 Task: Look for space in Muncar, Indonesia from 9th June, 2023 to 11th June, 2023 for 2 adults in price range Rs.6000 to Rs.10000. Place can be entire place with 2 bedrooms having 2 beds and 1 bathroom. Property type can be house, flat, guest house. Amenities needed are: wifi. Booking option can be shelf check-in. Required host language is English.
Action: Mouse moved to (442, 52)
Screenshot: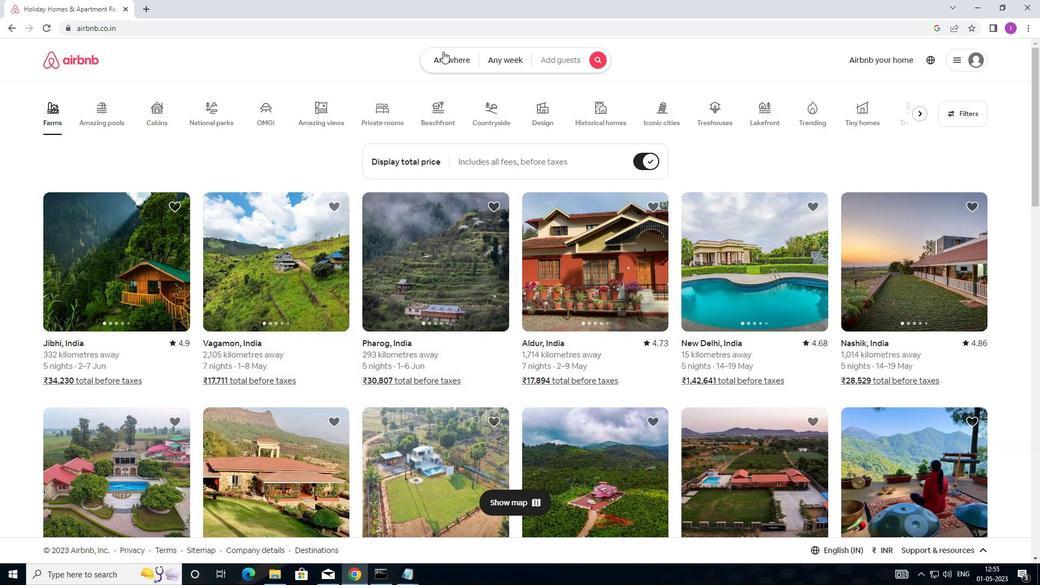 
Action: Mouse pressed left at (442, 52)
Screenshot: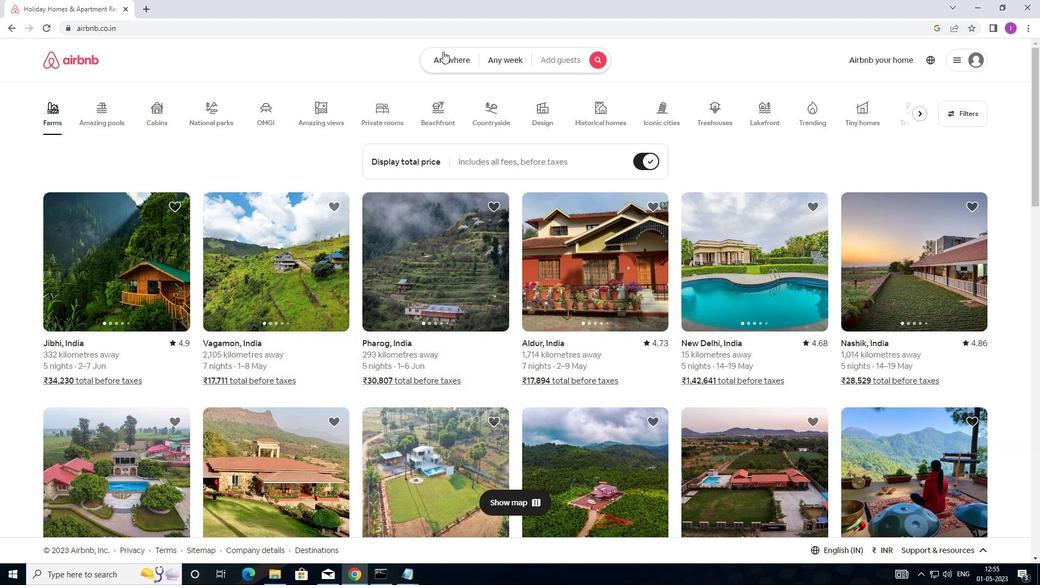 
Action: Mouse moved to (381, 97)
Screenshot: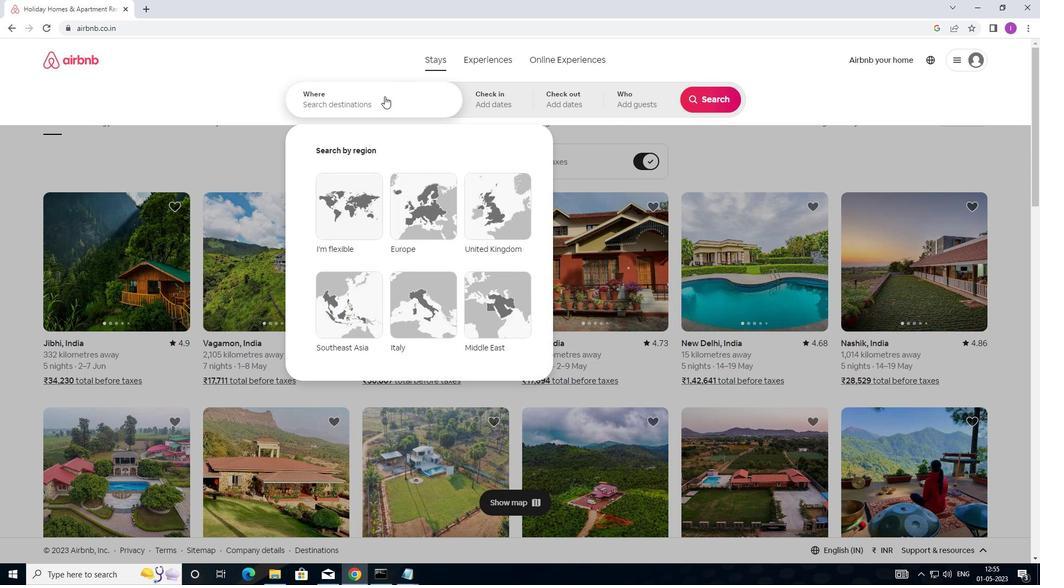 
Action: Mouse pressed left at (381, 97)
Screenshot: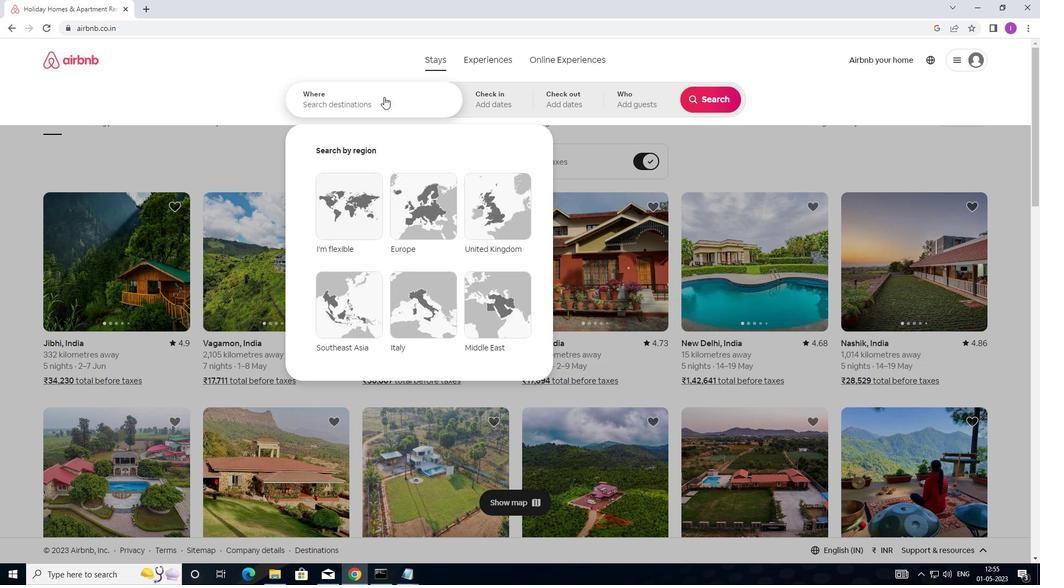 
Action: Mouse moved to (456, 97)
Screenshot: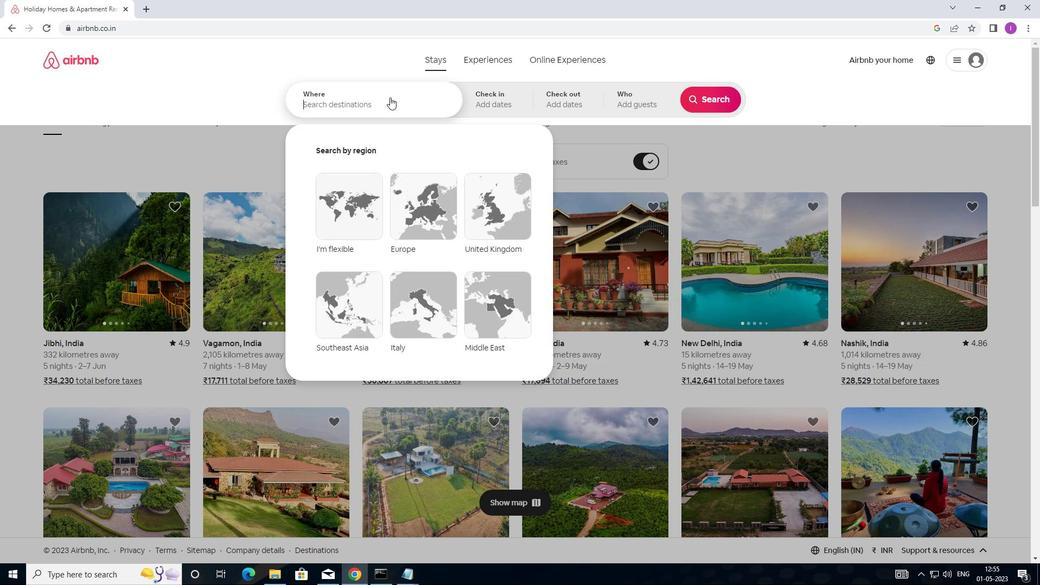 
Action: Key pressed <Key.shift>
Screenshot: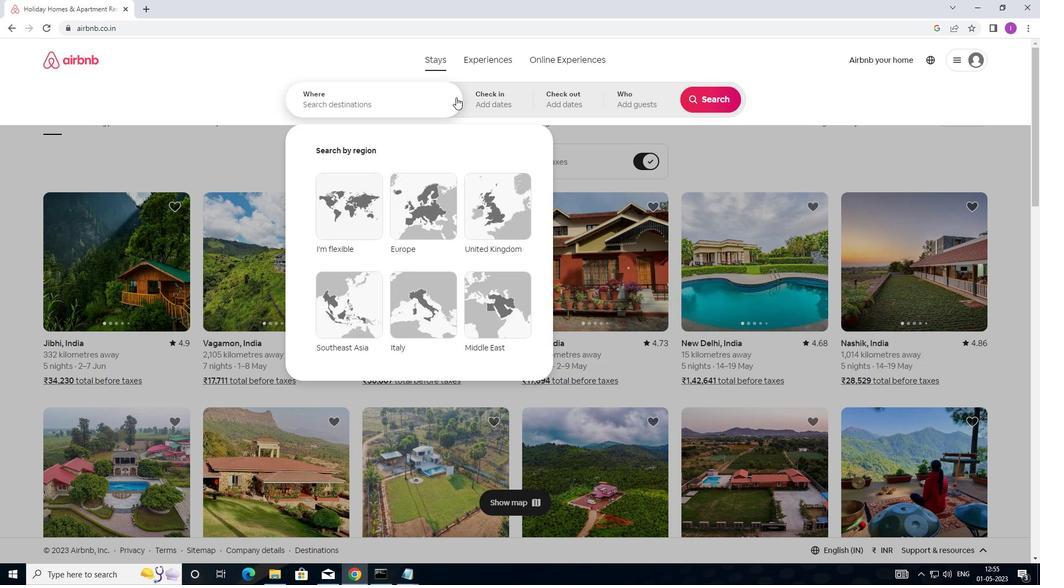 
Action: Mouse moved to (546, 35)
Screenshot: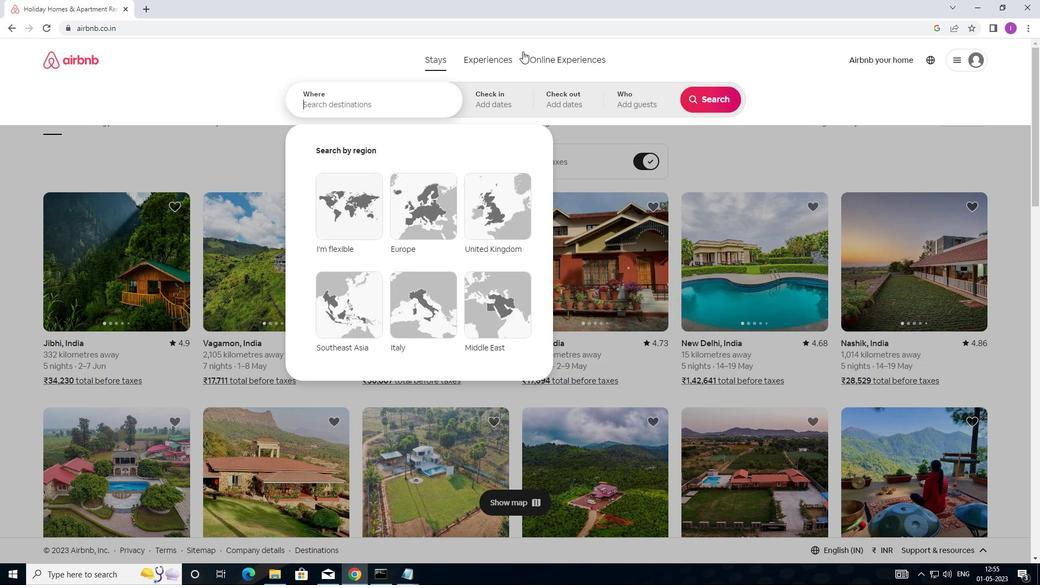 
Action: Key pressed <Key.shift>
Screenshot: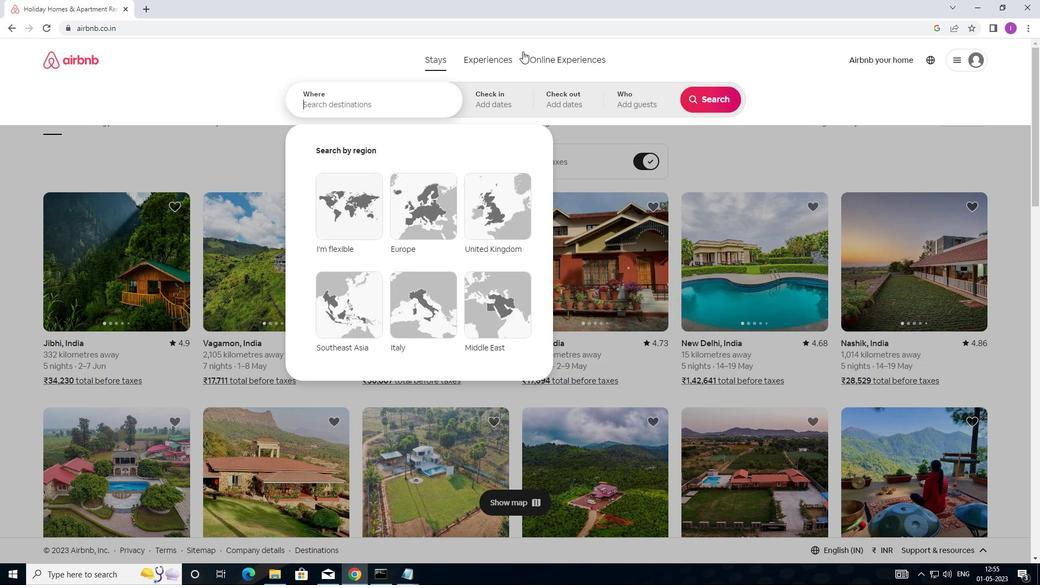 
Action: Mouse moved to (553, 31)
Screenshot: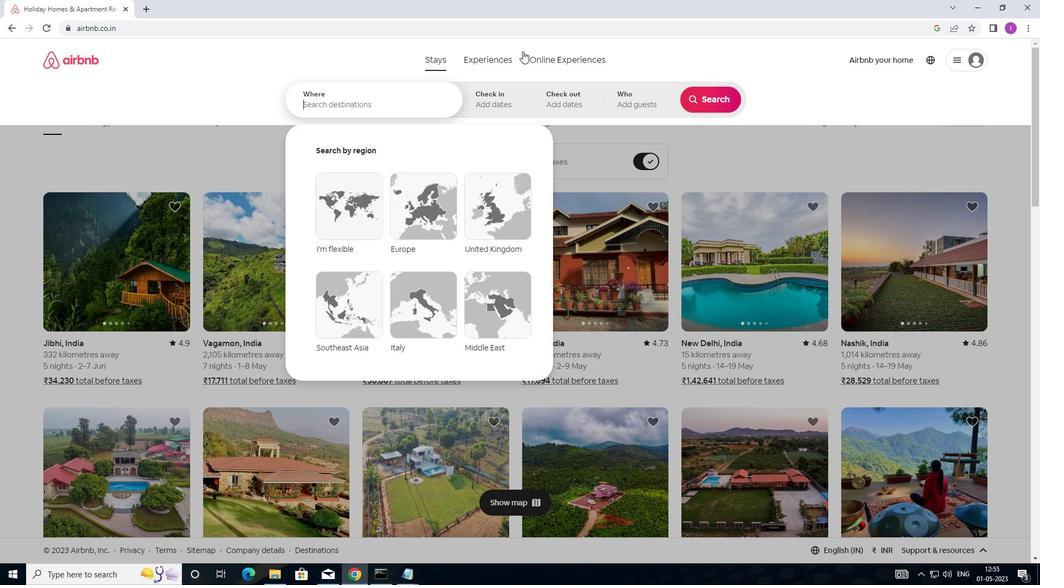 
Action: Key pressed <Key.shift>
Screenshot: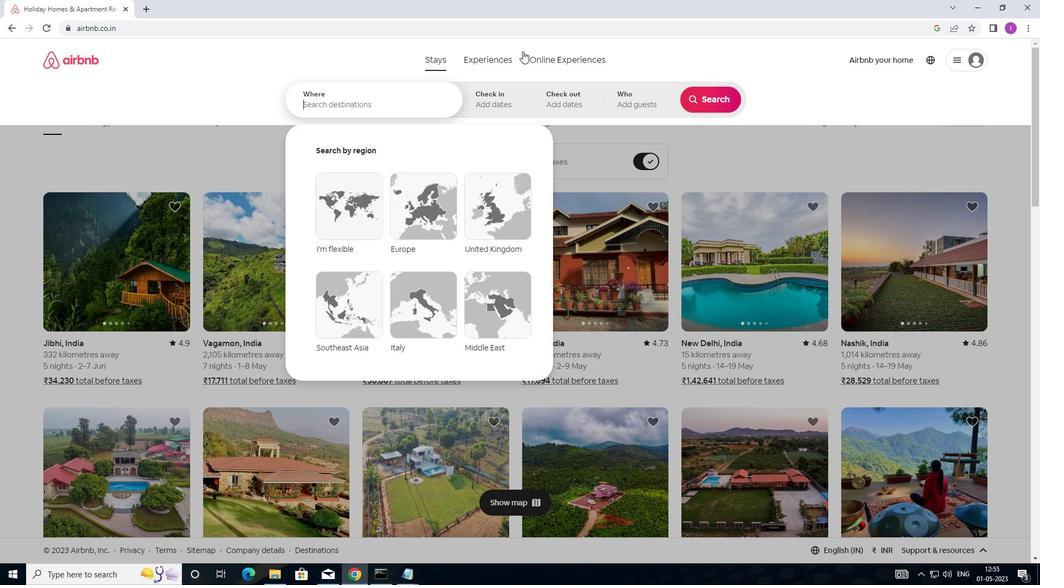 
Action: Mouse moved to (561, 27)
Screenshot: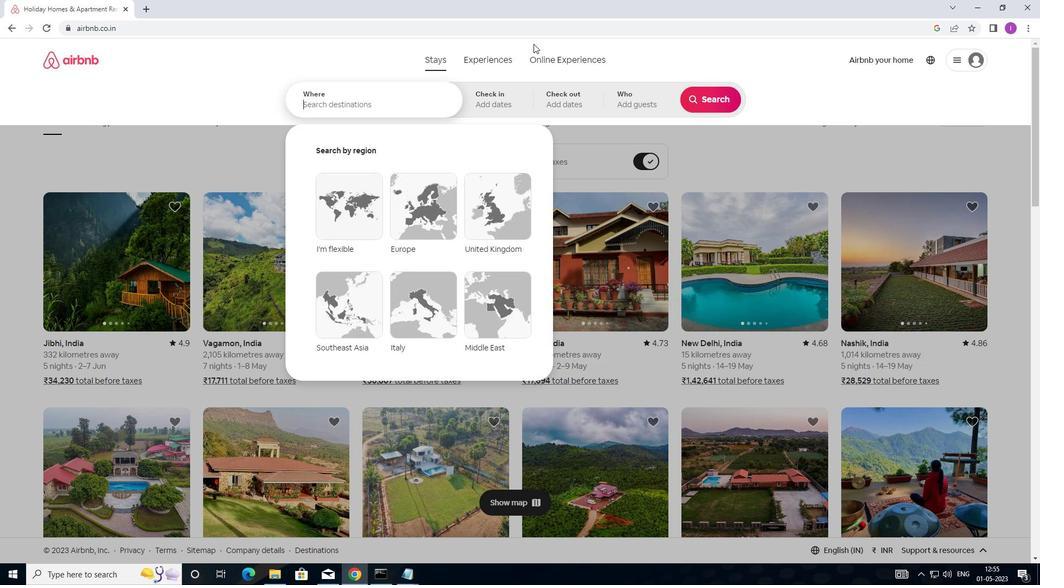 
Action: Key pressed <Key.shift>
Screenshot: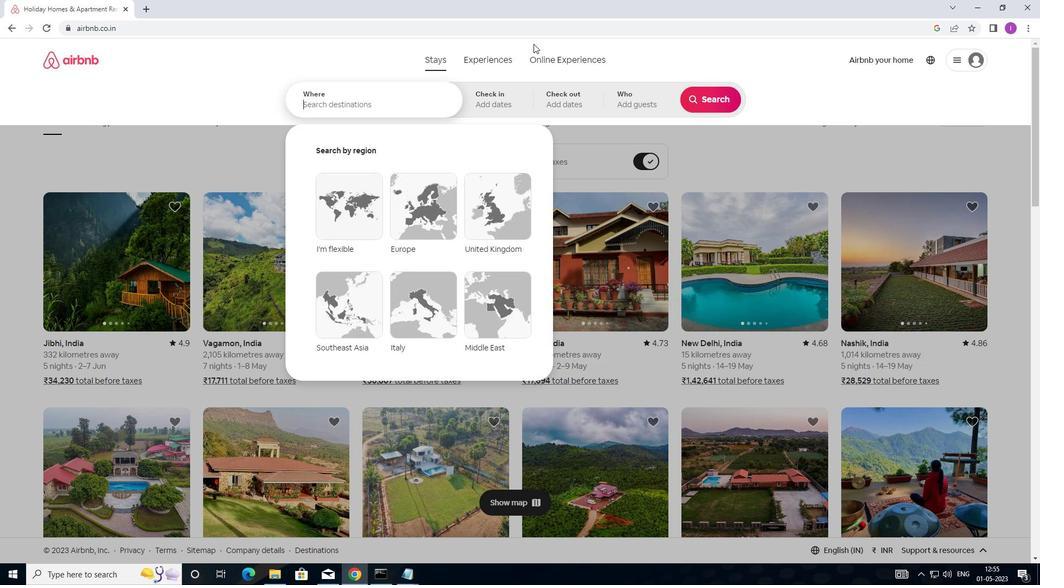 
Action: Mouse moved to (569, 23)
Screenshot: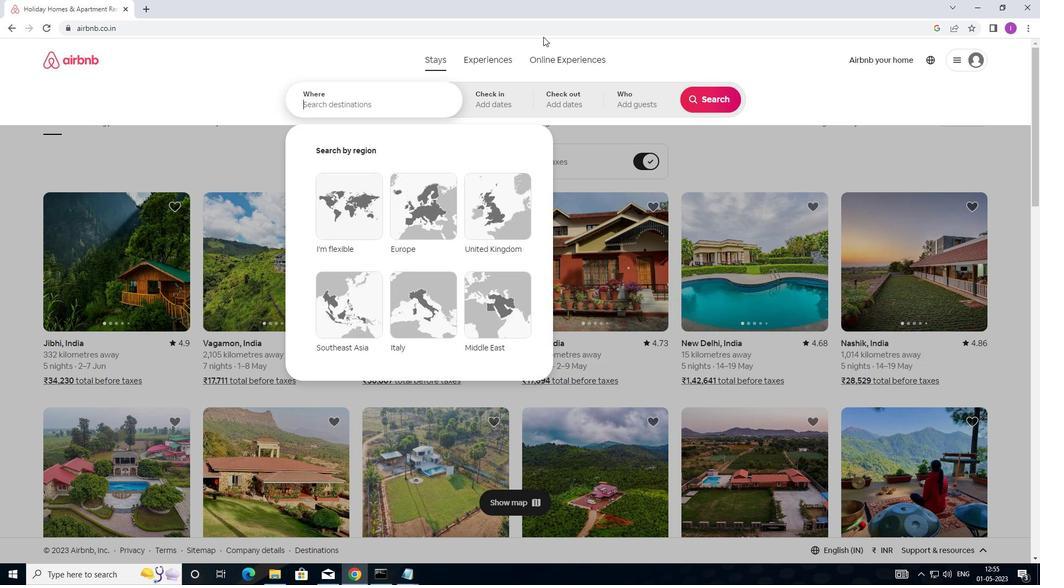 
Action: Key pressed <Key.shift>
Screenshot: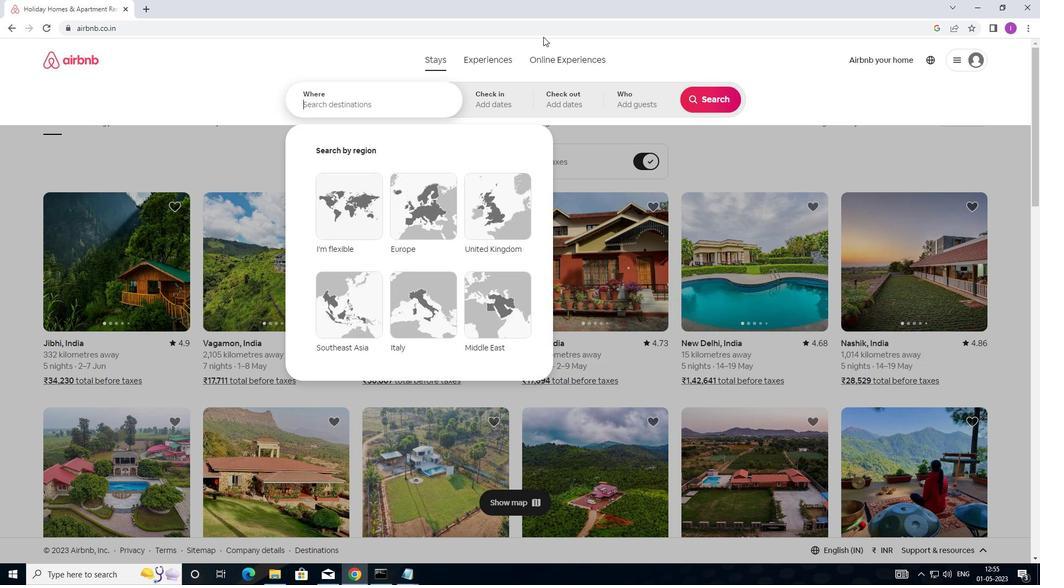 
Action: Mouse moved to (574, 22)
Screenshot: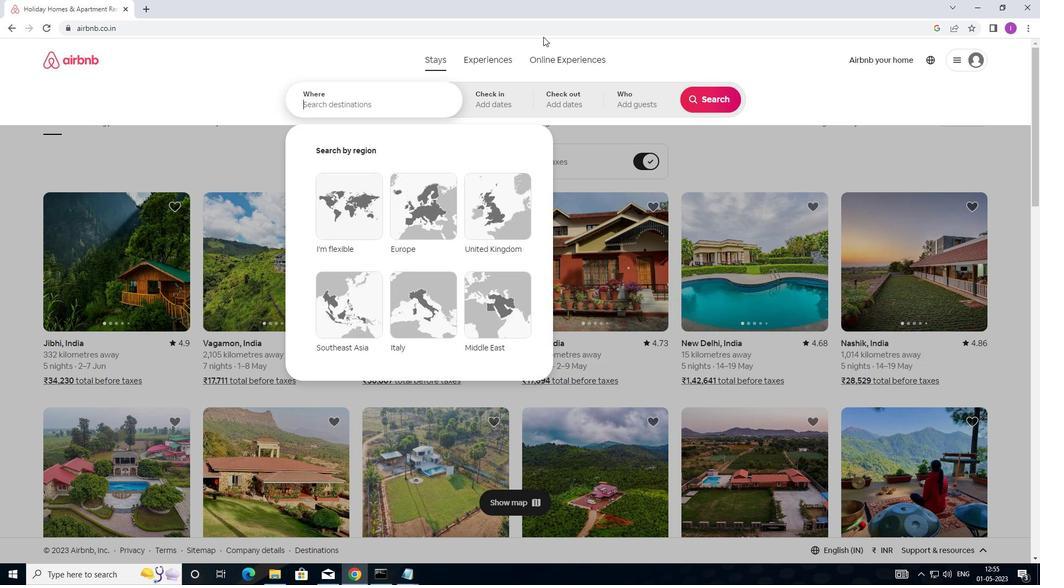 
Action: Key pressed <Key.shift>
Screenshot: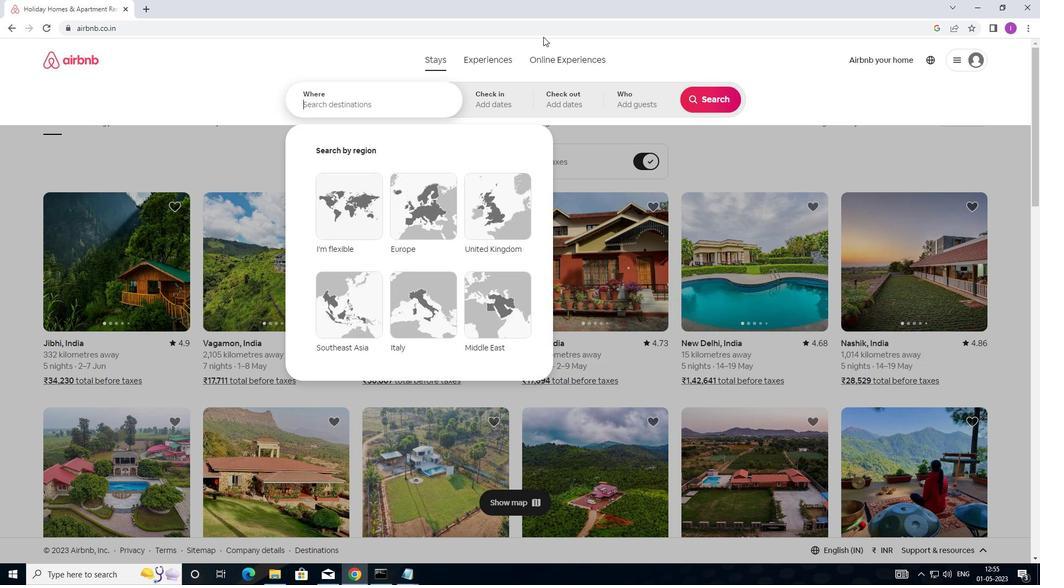 
Action: Mouse moved to (576, 21)
Screenshot: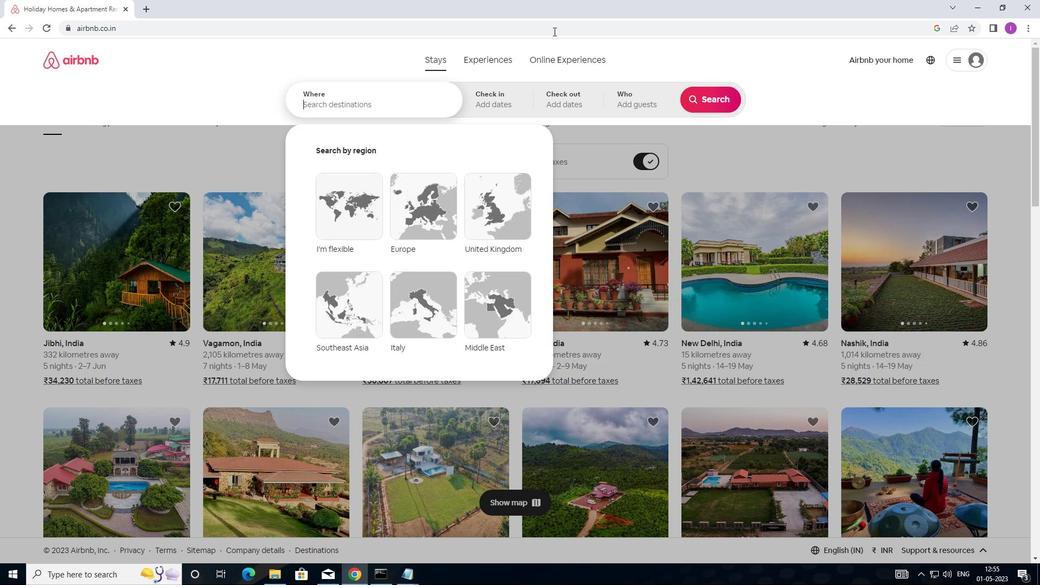 
Action: Key pressed <Key.shift>
Screenshot: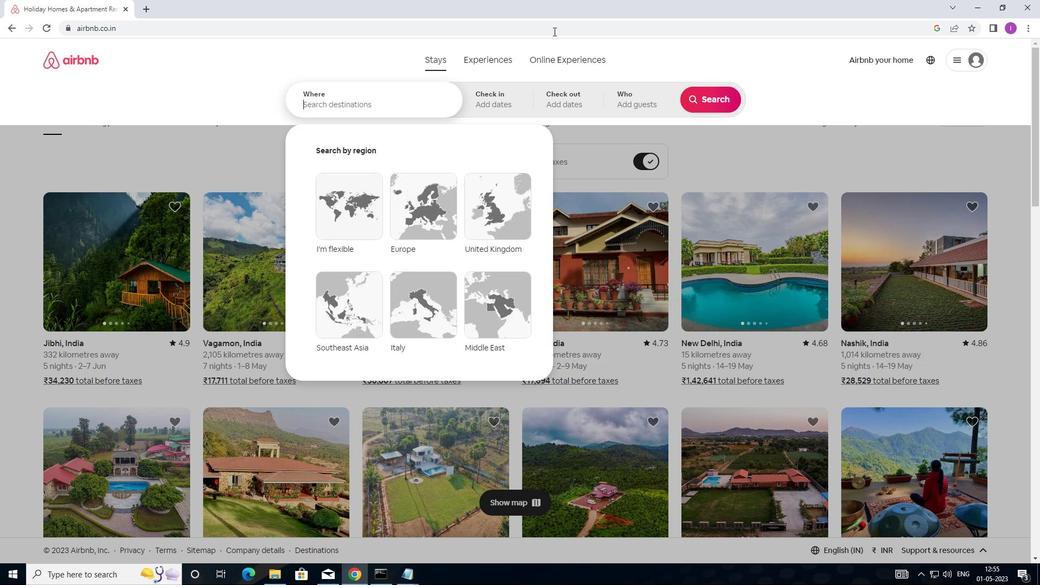 
Action: Mouse moved to (579, 21)
Screenshot: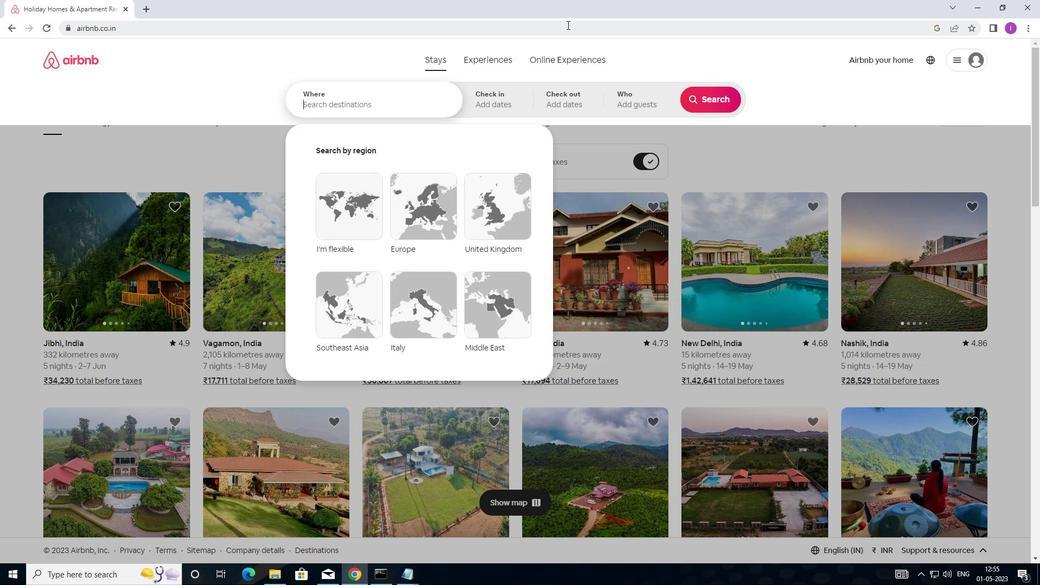 
Action: Key pressed <Key.shift>
Screenshot: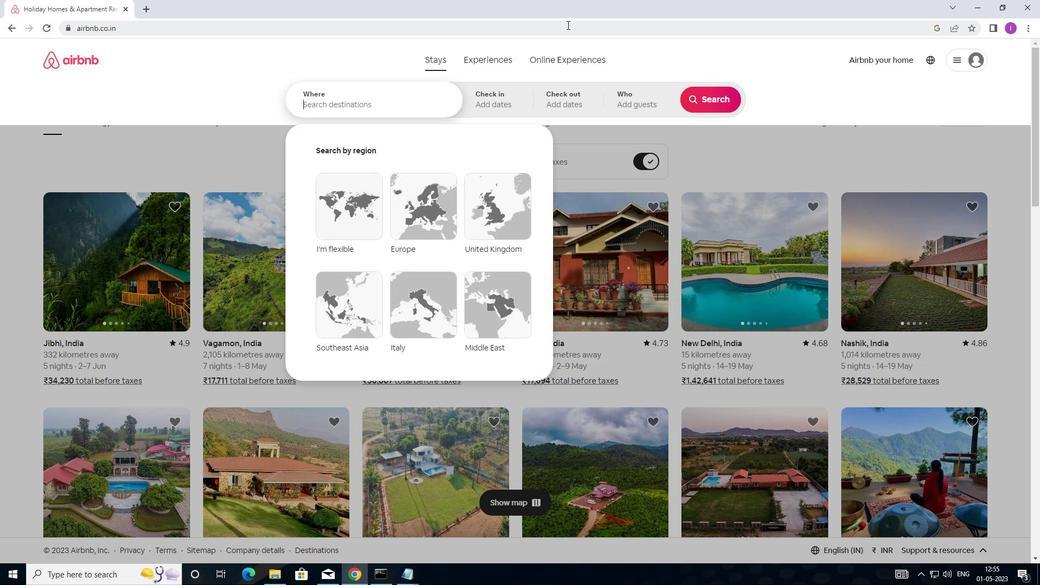 
Action: Mouse moved to (581, 21)
Screenshot: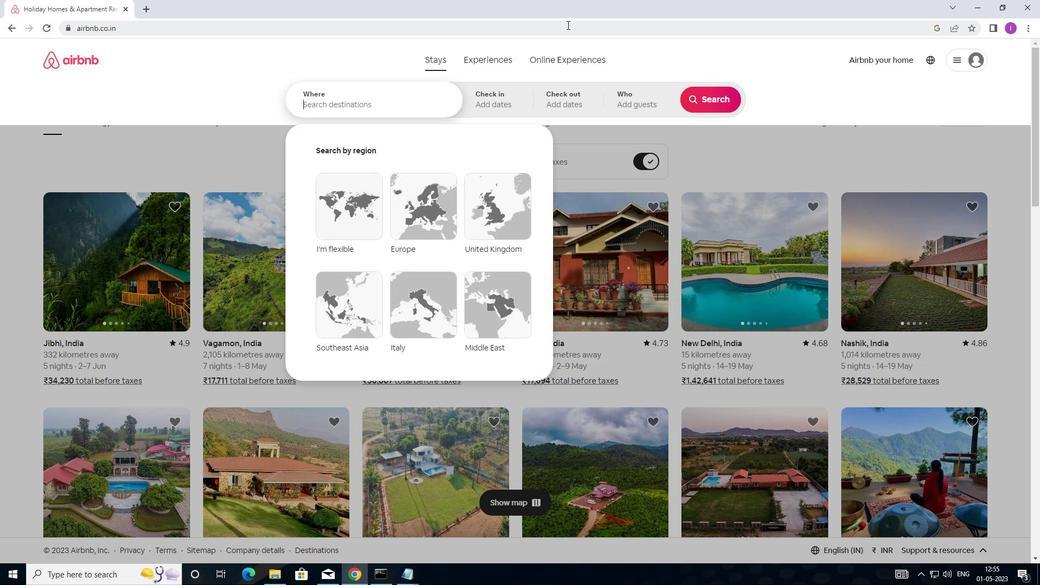 
Action: Key pressed <Key.shift>
Screenshot: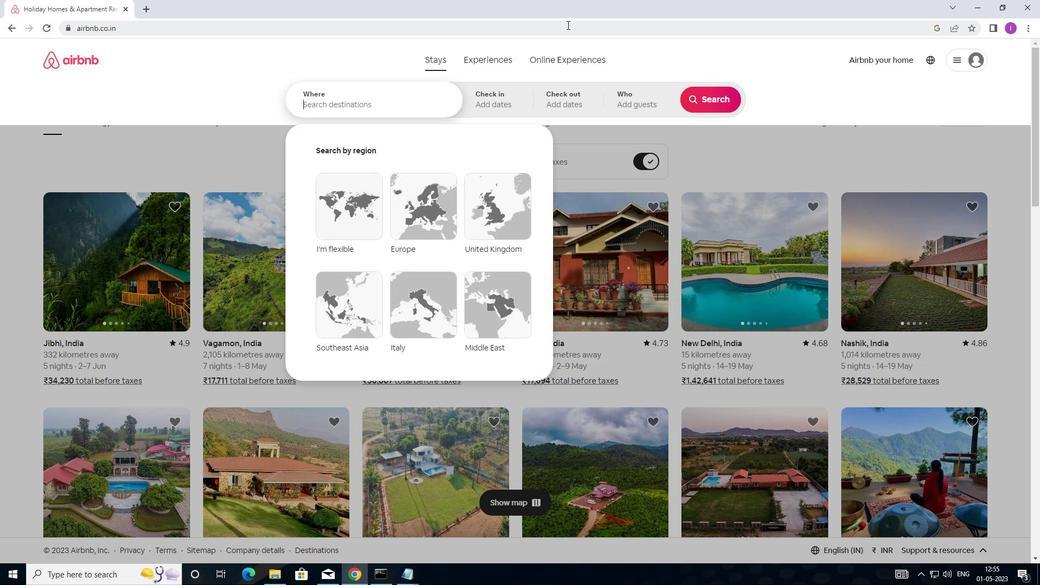 
Action: Mouse moved to (584, 21)
Screenshot: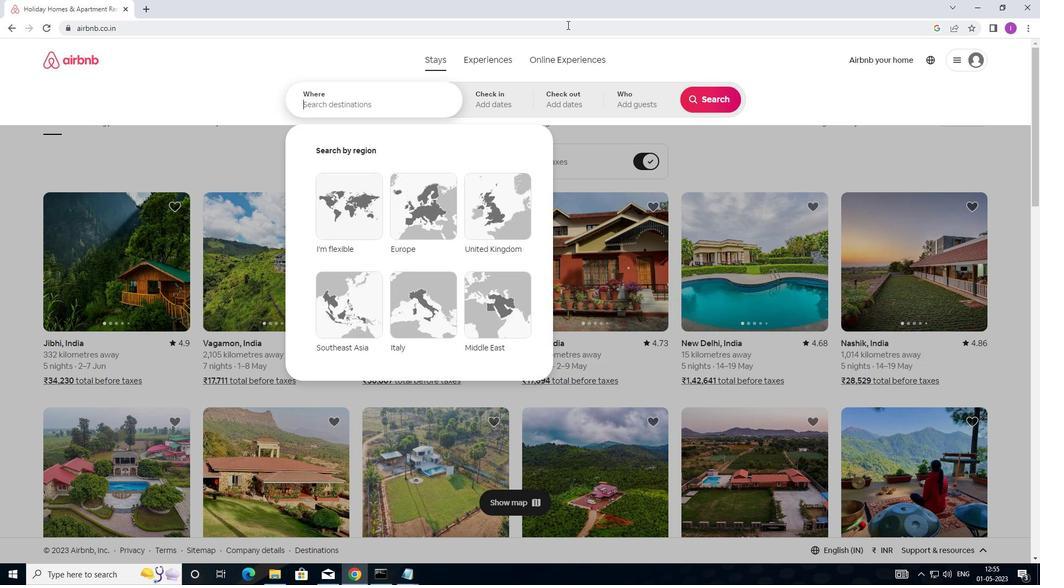 
Action: Key pressed <Key.shift>
Screenshot: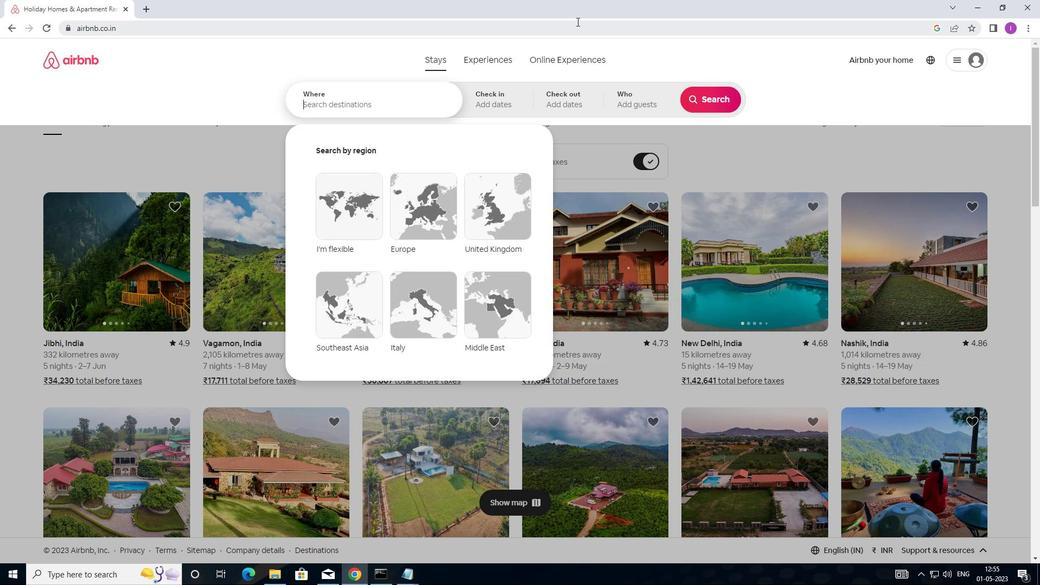 
Action: Mouse moved to (586, 21)
Screenshot: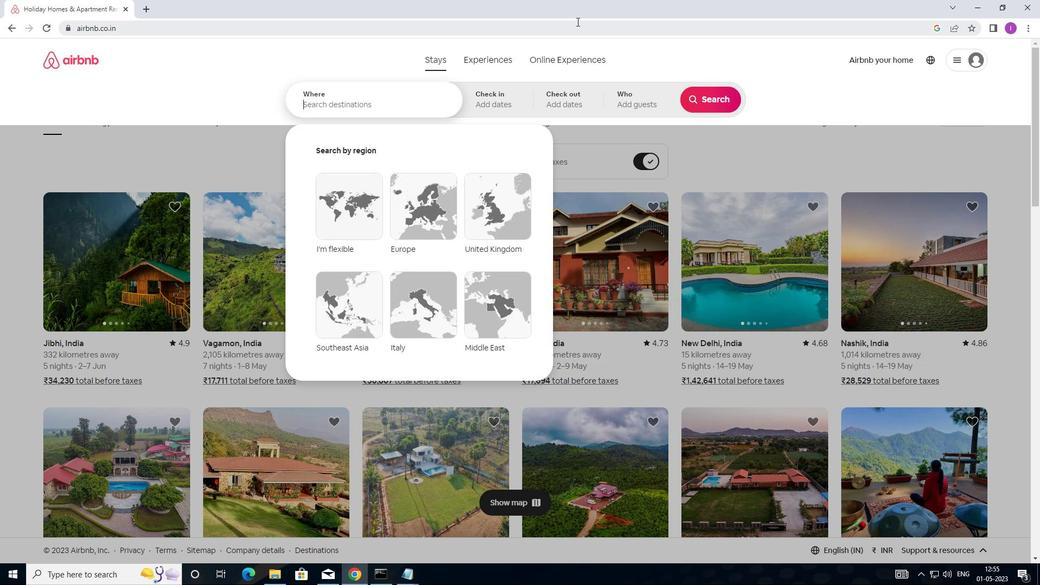 
Action: Key pressed <Key.shift>
Screenshot: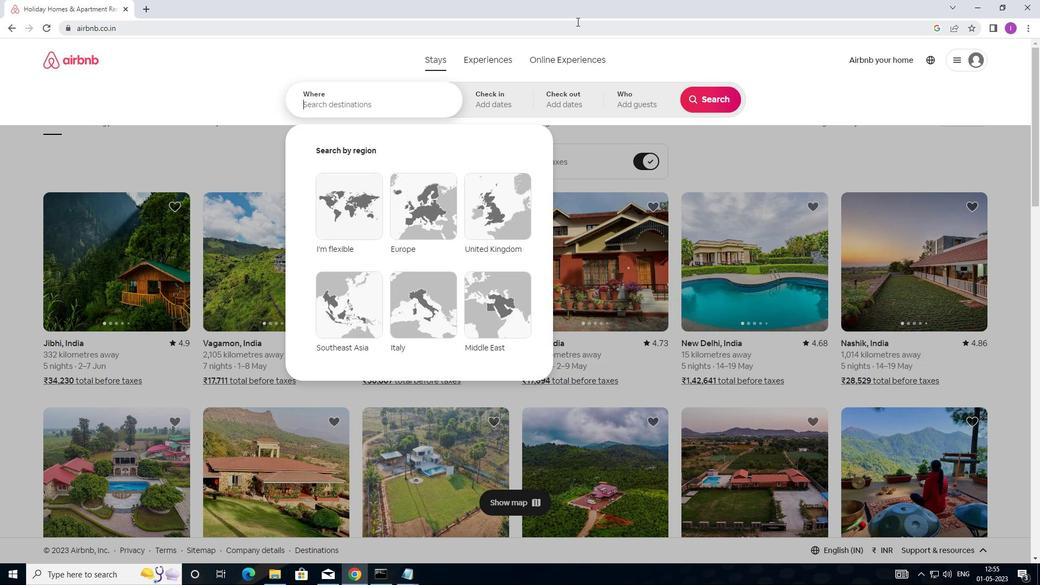 
Action: Mouse moved to (586, 21)
Screenshot: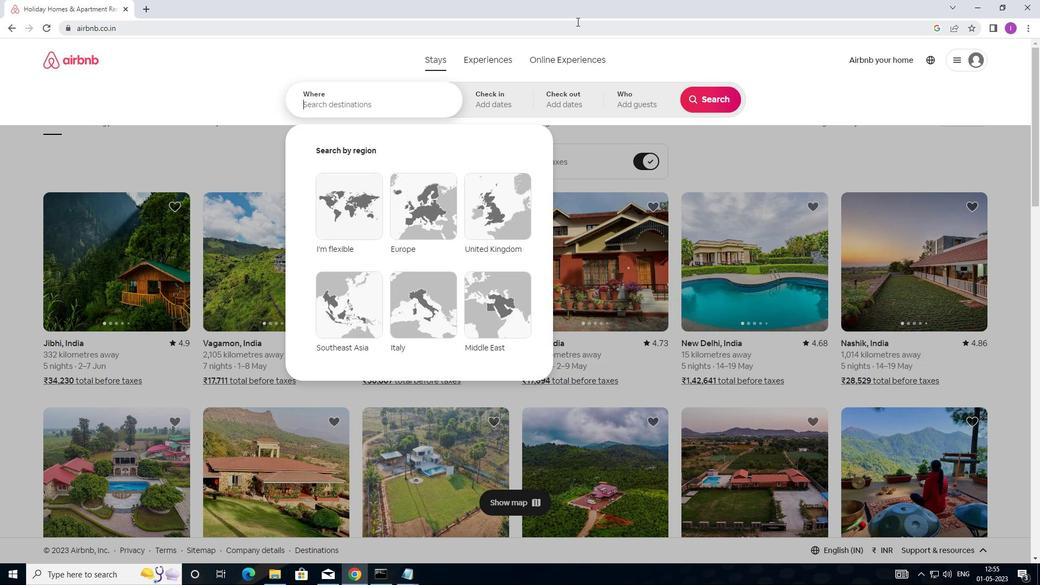 
Action: Key pressed <Key.shift><Key.shift>MU
Screenshot: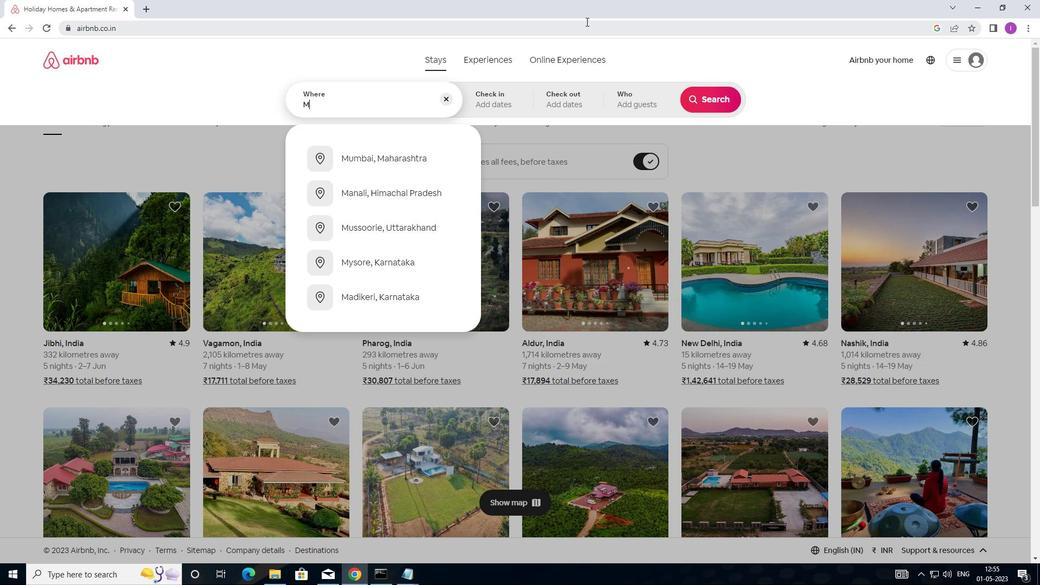 
Action: Mouse moved to (736, 83)
Screenshot: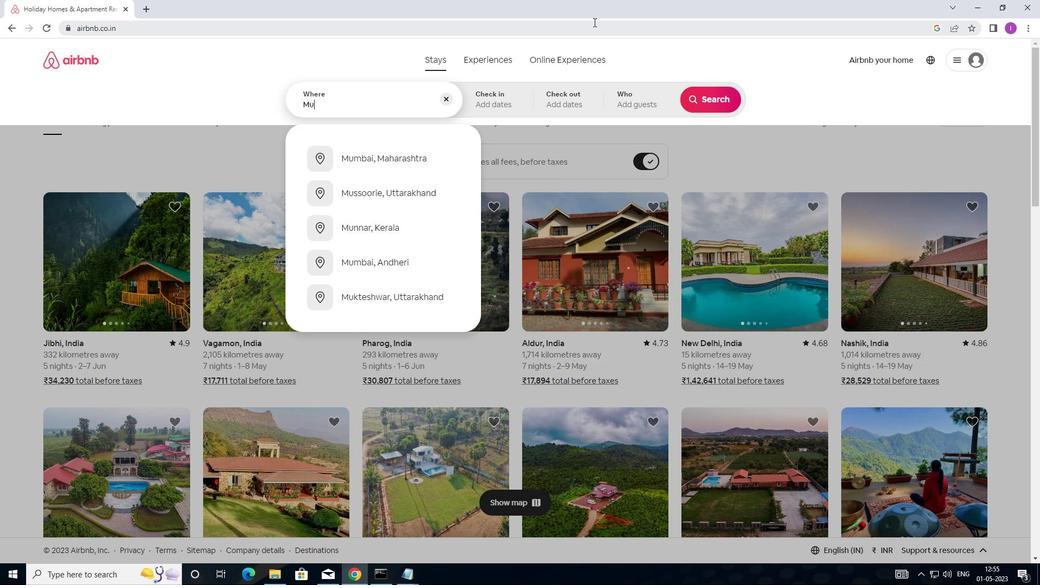 
Action: Key pressed NCAR,<Key.shift>INDO
Screenshot: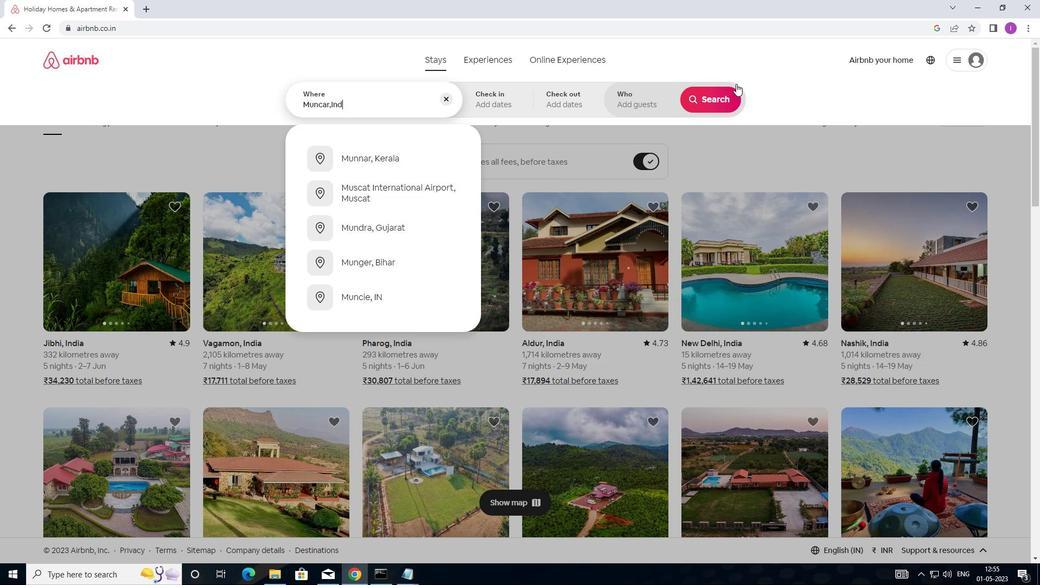 
Action: Mouse moved to (758, 93)
Screenshot: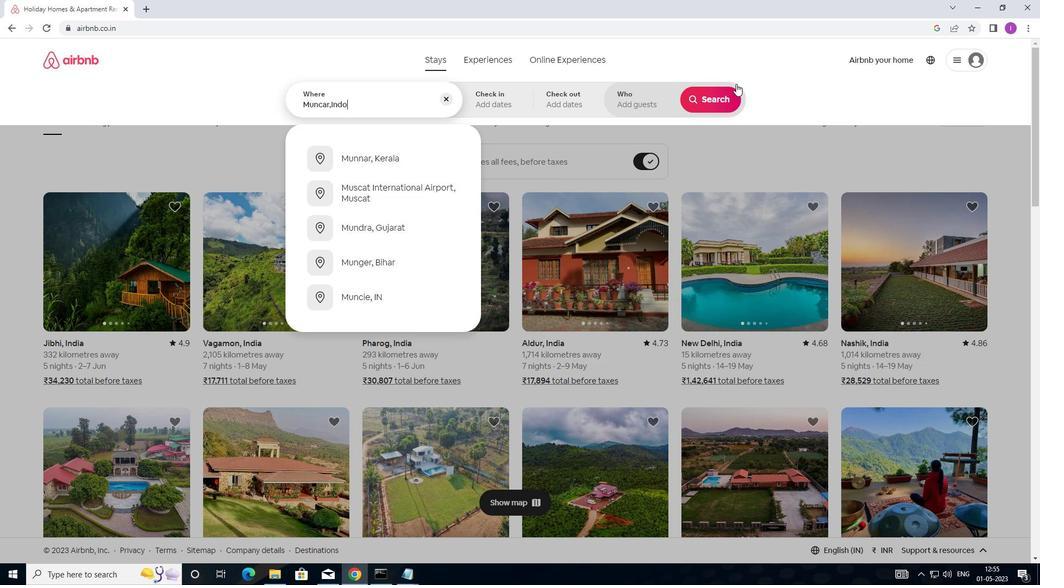 
Action: Key pressed NESIA
Screenshot: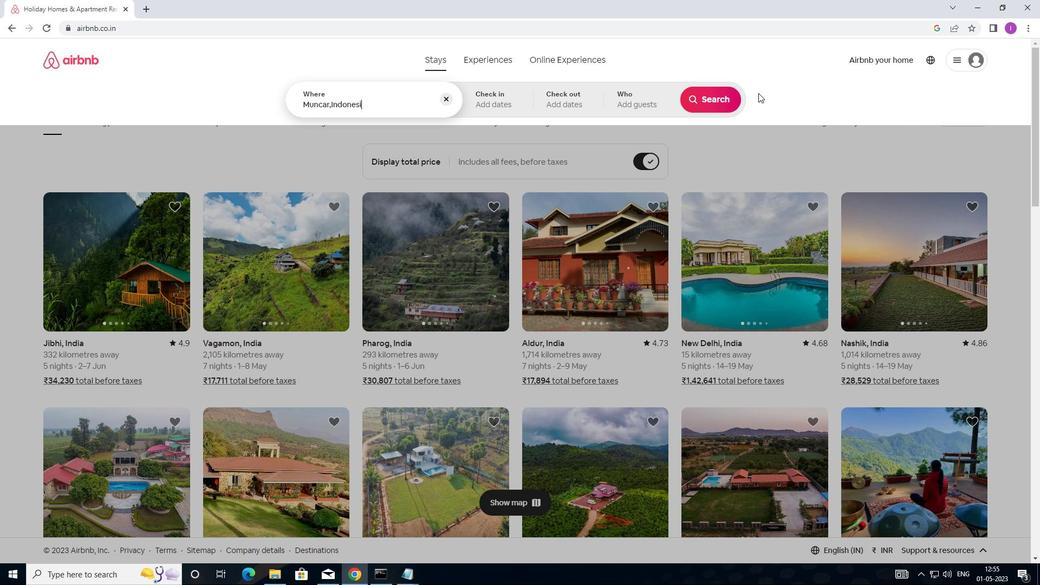 
Action: Mouse moved to (509, 92)
Screenshot: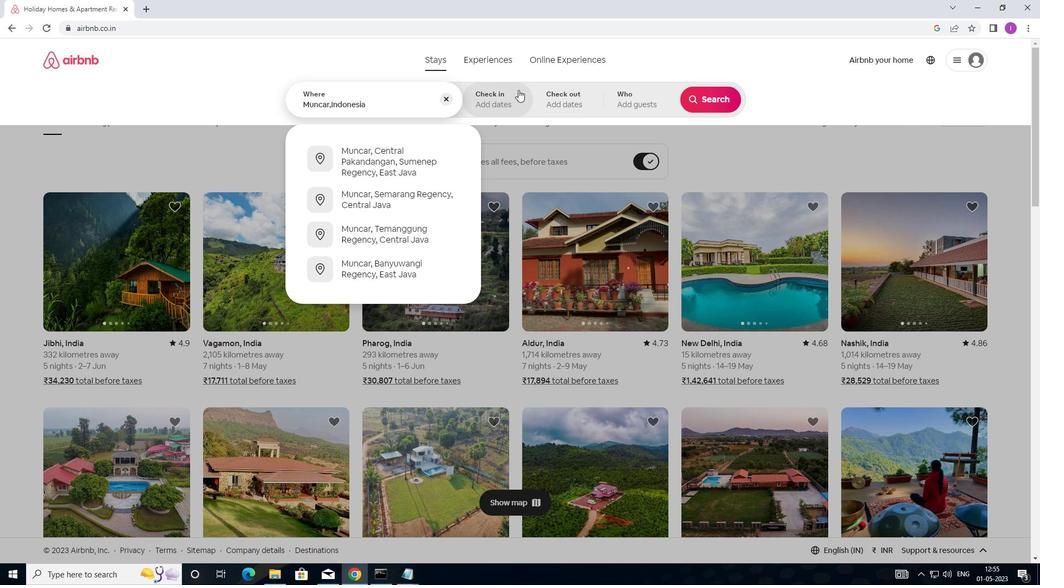 
Action: Mouse pressed left at (509, 92)
Screenshot: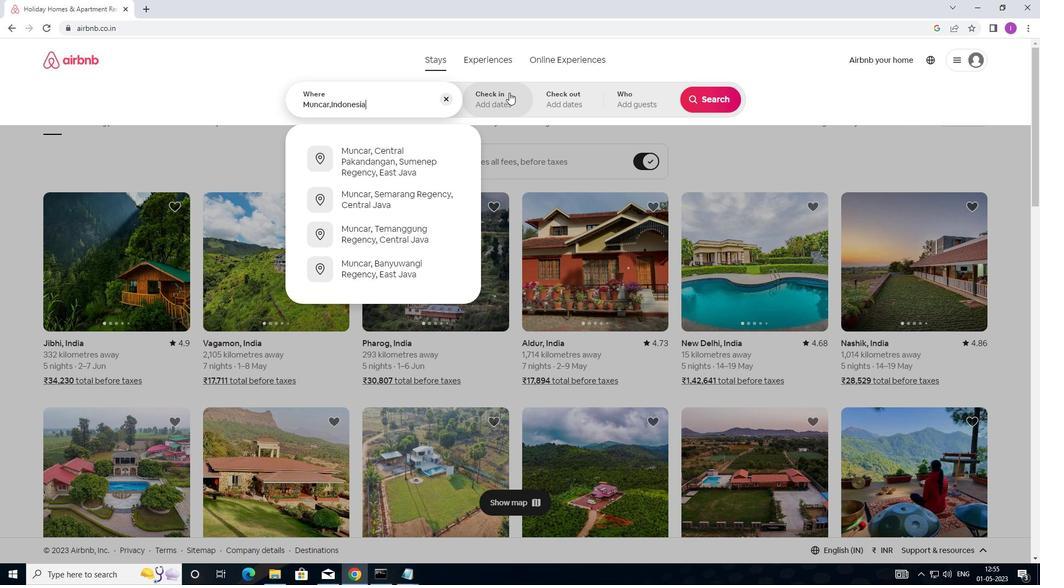 
Action: Mouse moved to (723, 183)
Screenshot: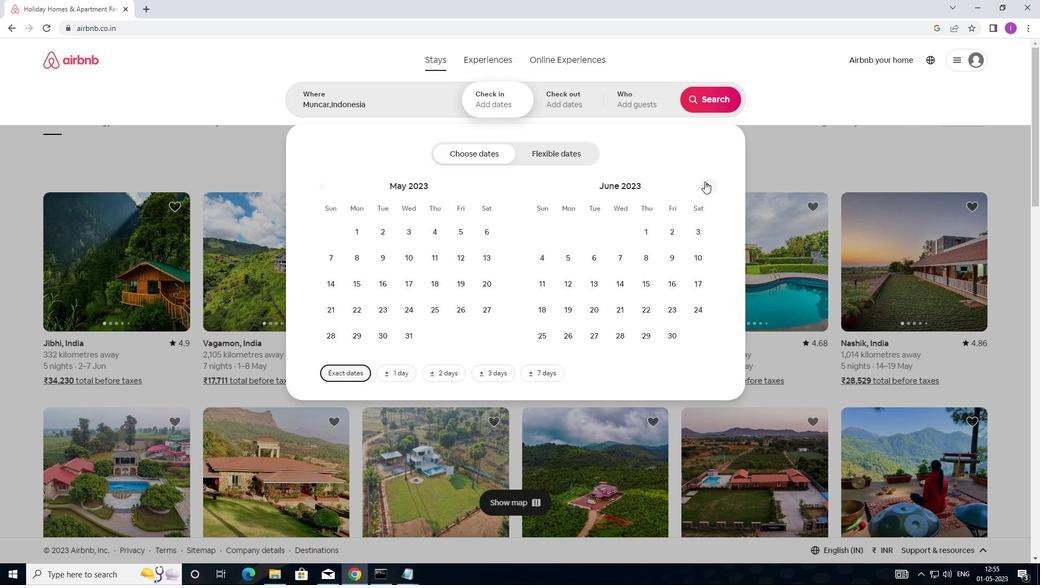 
Action: Mouse pressed left at (723, 183)
Screenshot: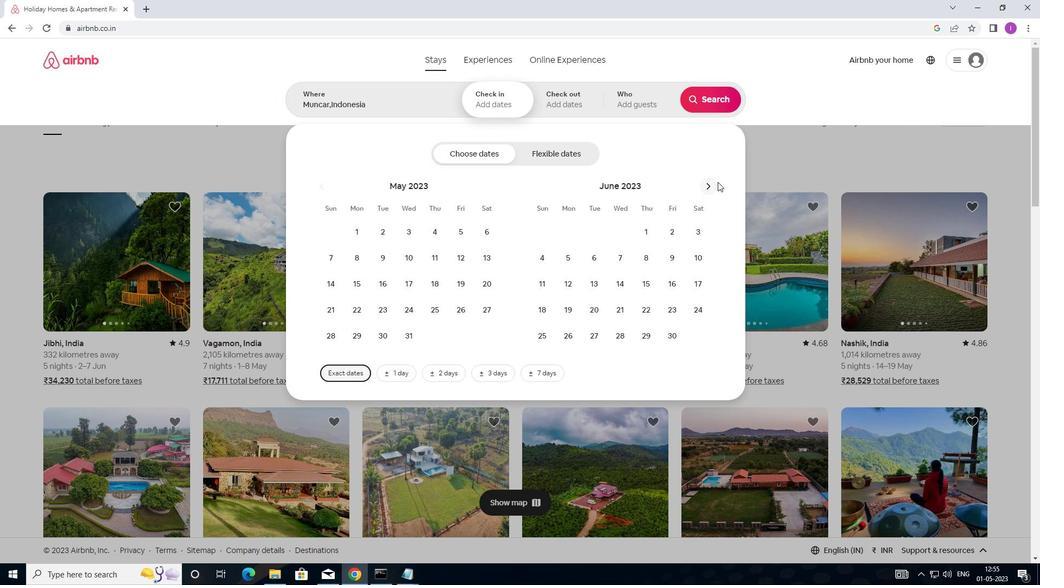 
Action: Mouse moved to (670, 259)
Screenshot: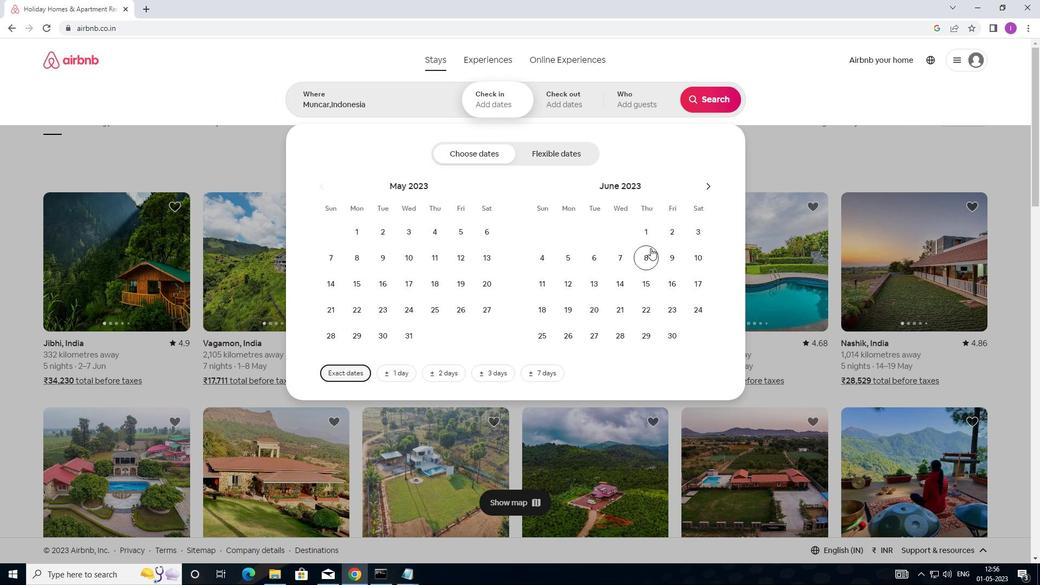 
Action: Mouse pressed left at (670, 259)
Screenshot: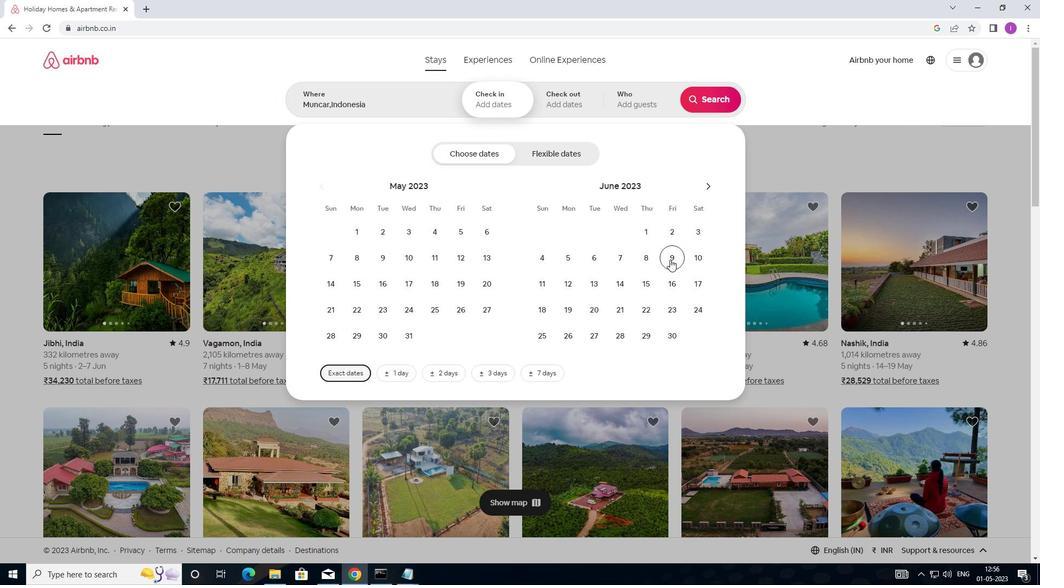 
Action: Mouse moved to (540, 283)
Screenshot: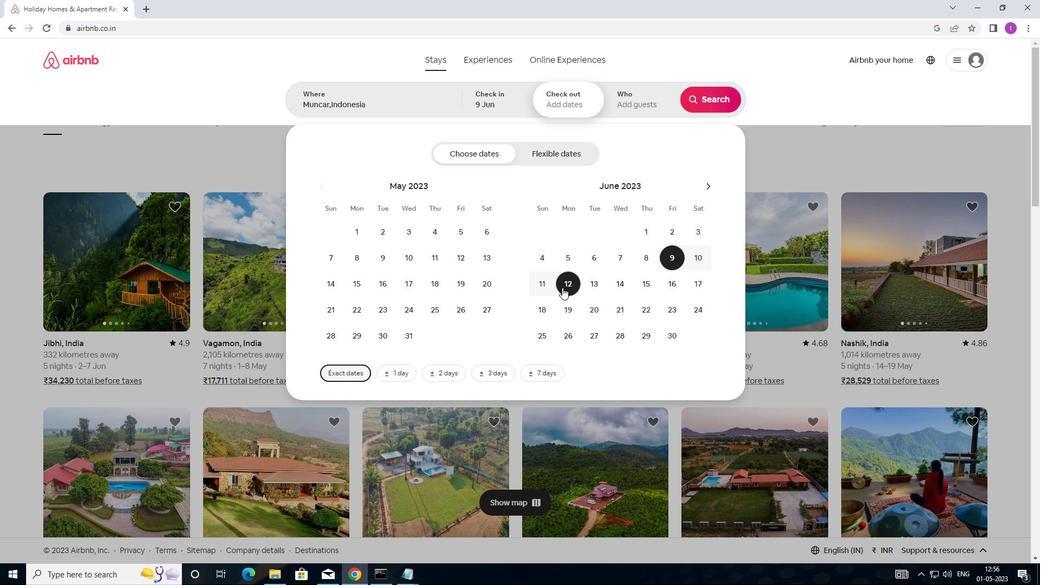 
Action: Mouse pressed left at (540, 283)
Screenshot: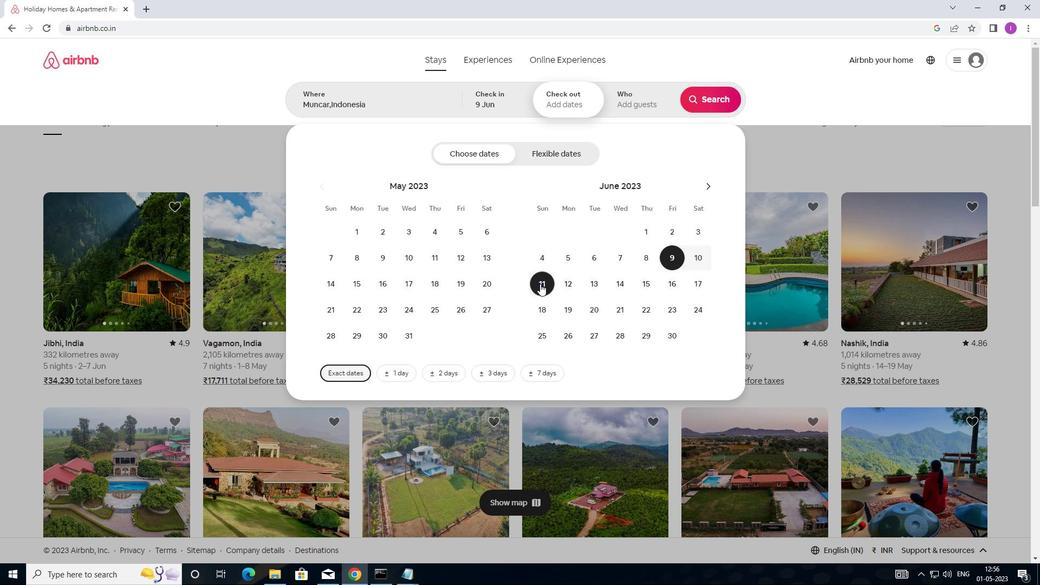 
Action: Mouse moved to (638, 109)
Screenshot: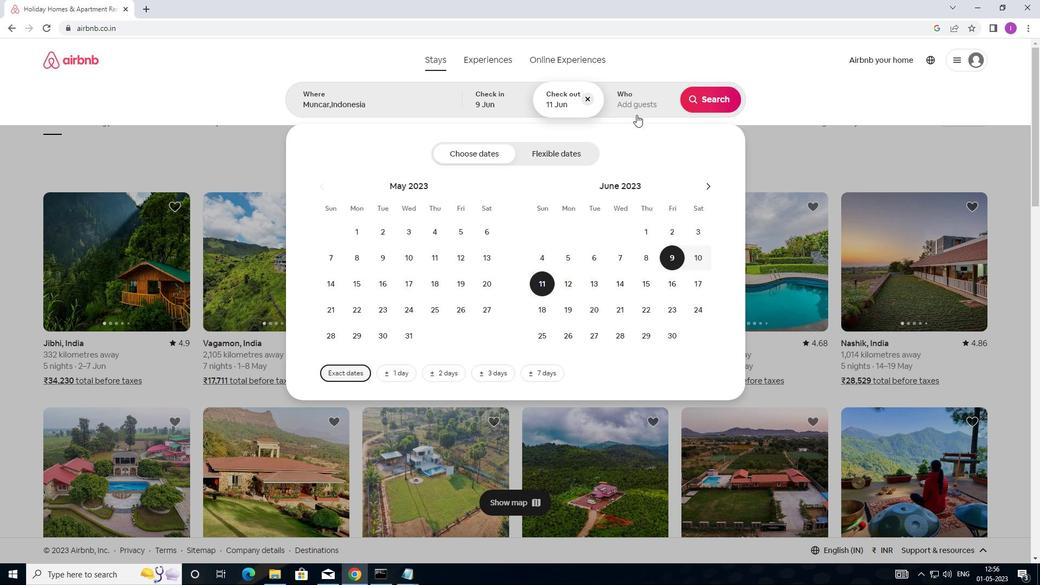 
Action: Mouse pressed left at (638, 109)
Screenshot: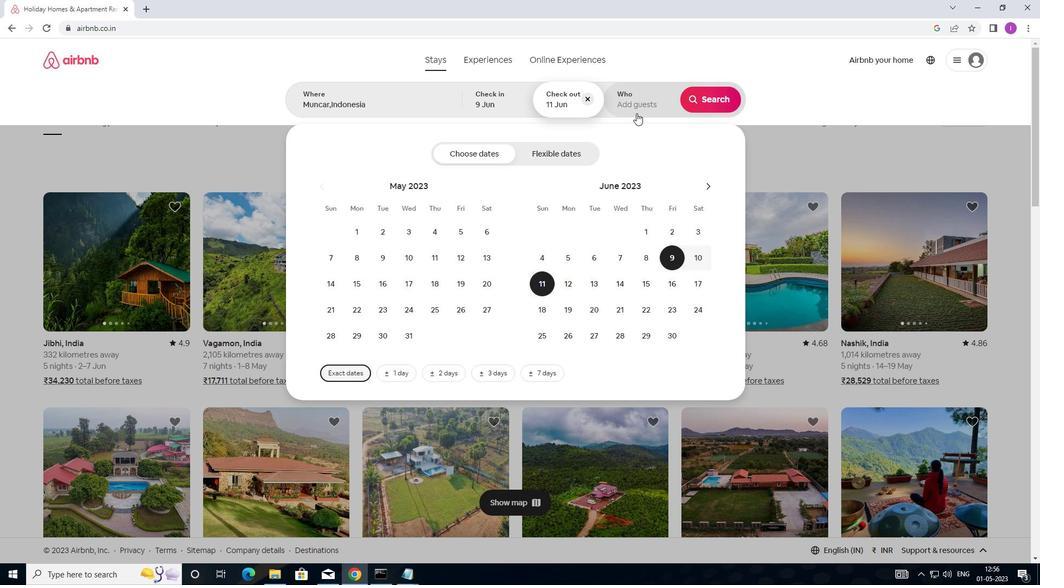 
Action: Mouse moved to (713, 153)
Screenshot: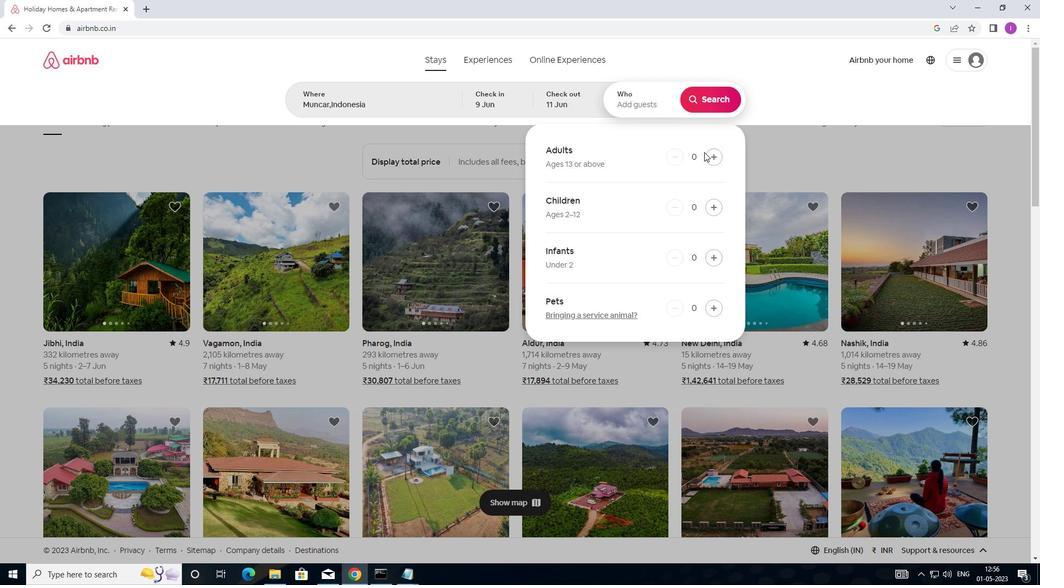 
Action: Mouse pressed left at (713, 153)
Screenshot: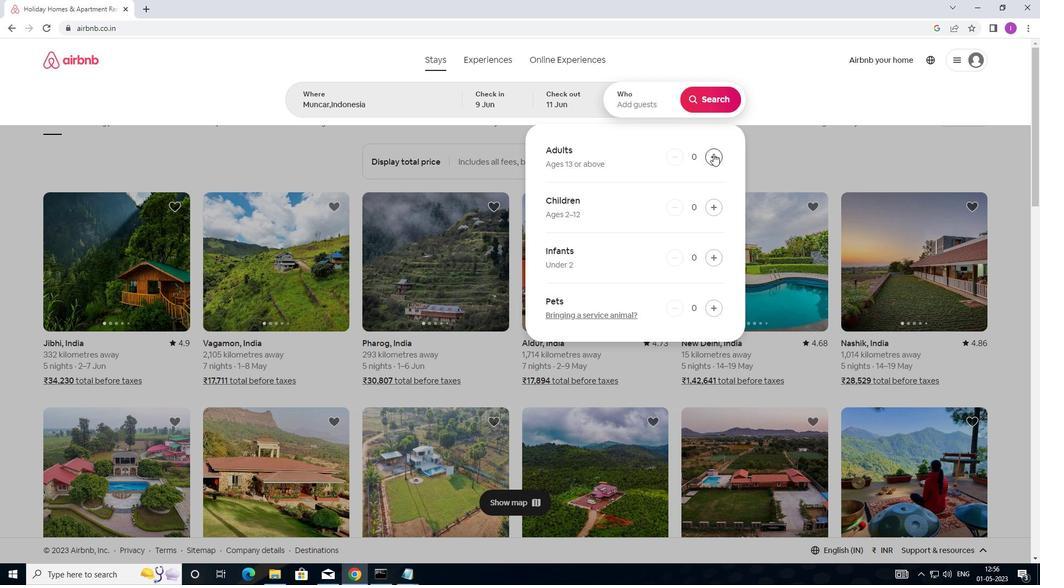 
Action: Mouse pressed left at (713, 153)
Screenshot: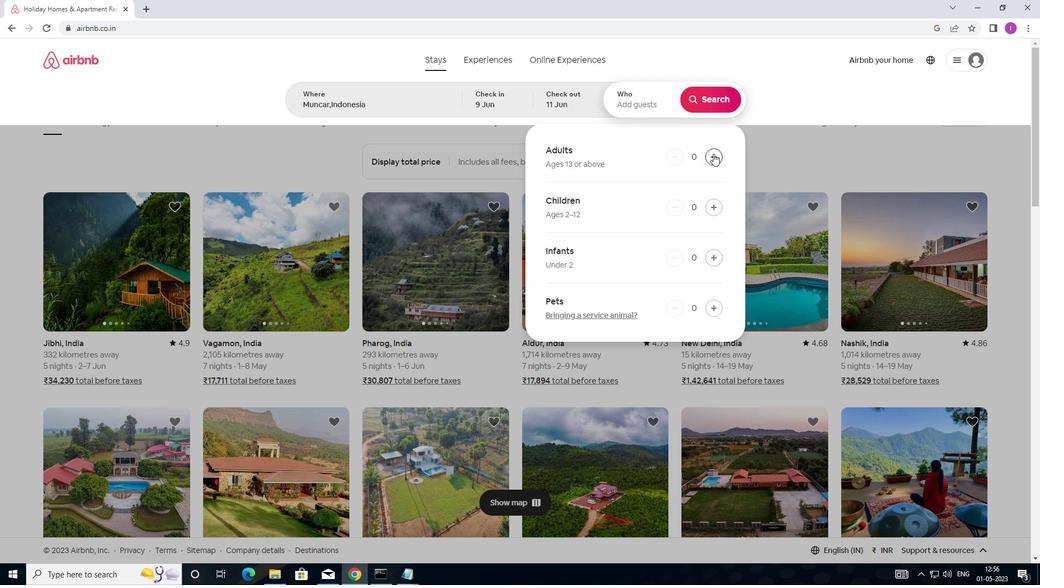 
Action: Mouse moved to (718, 98)
Screenshot: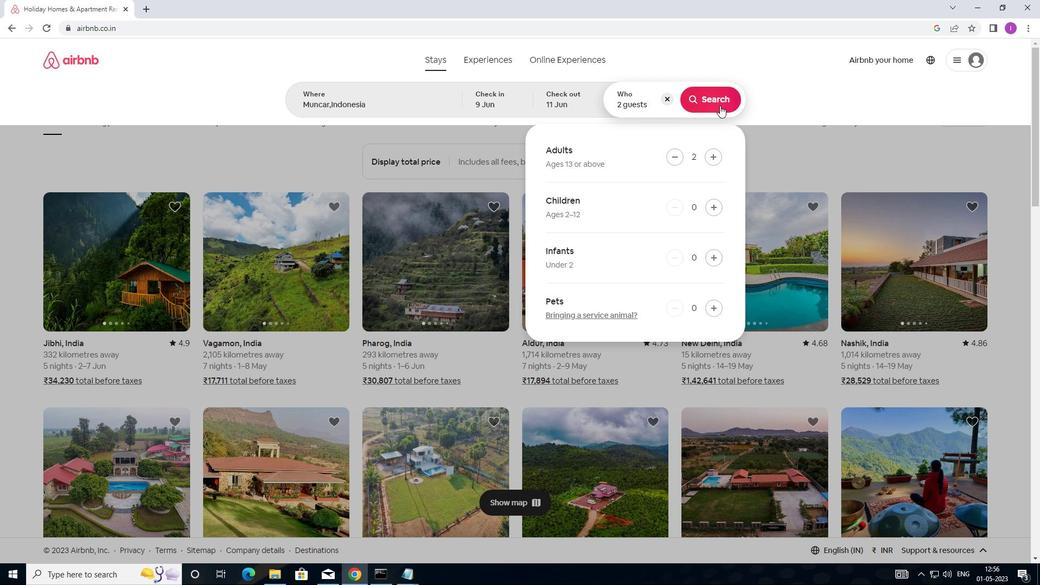 
Action: Mouse pressed left at (718, 98)
Screenshot: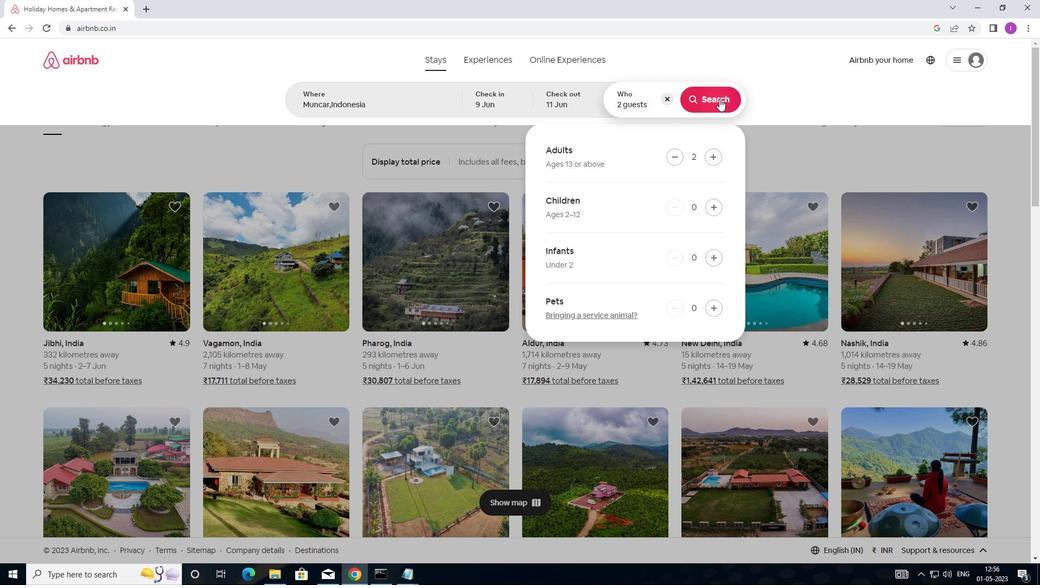 
Action: Mouse moved to (988, 100)
Screenshot: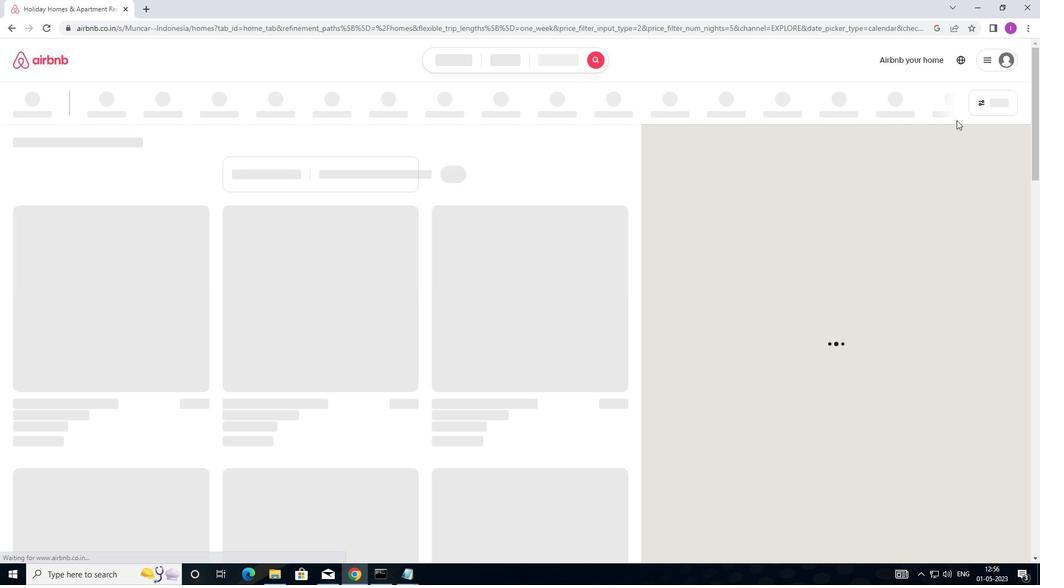 
Action: Mouse pressed left at (988, 100)
Screenshot: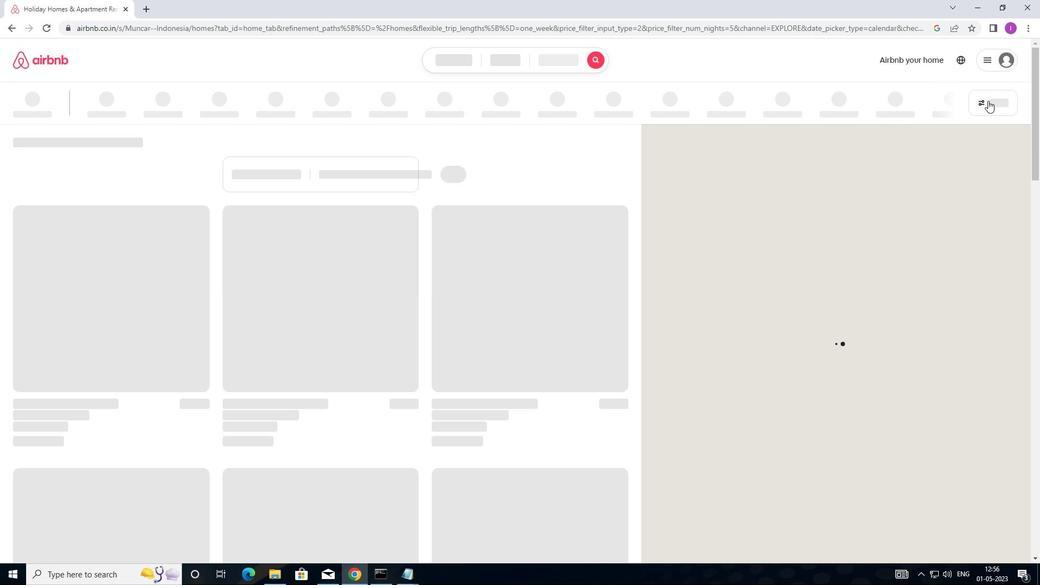 
Action: Mouse moved to (990, 110)
Screenshot: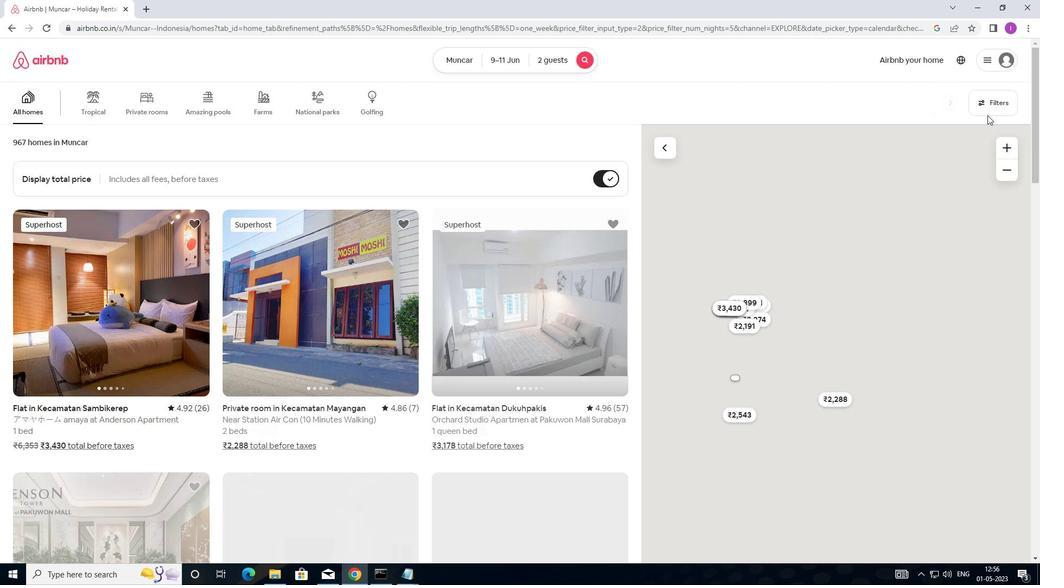 
Action: Mouse pressed left at (990, 110)
Screenshot: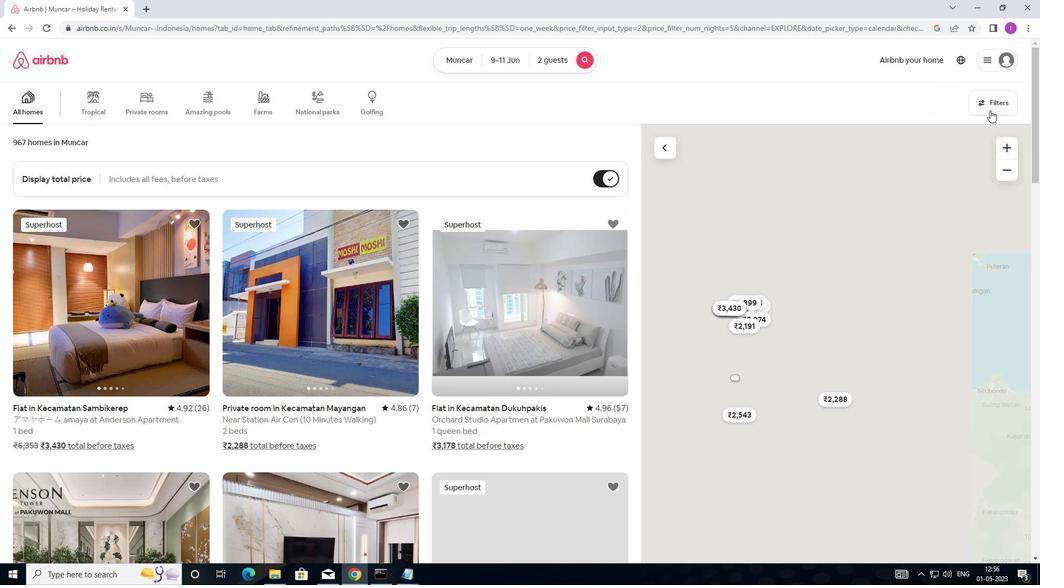 
Action: Mouse moved to (414, 244)
Screenshot: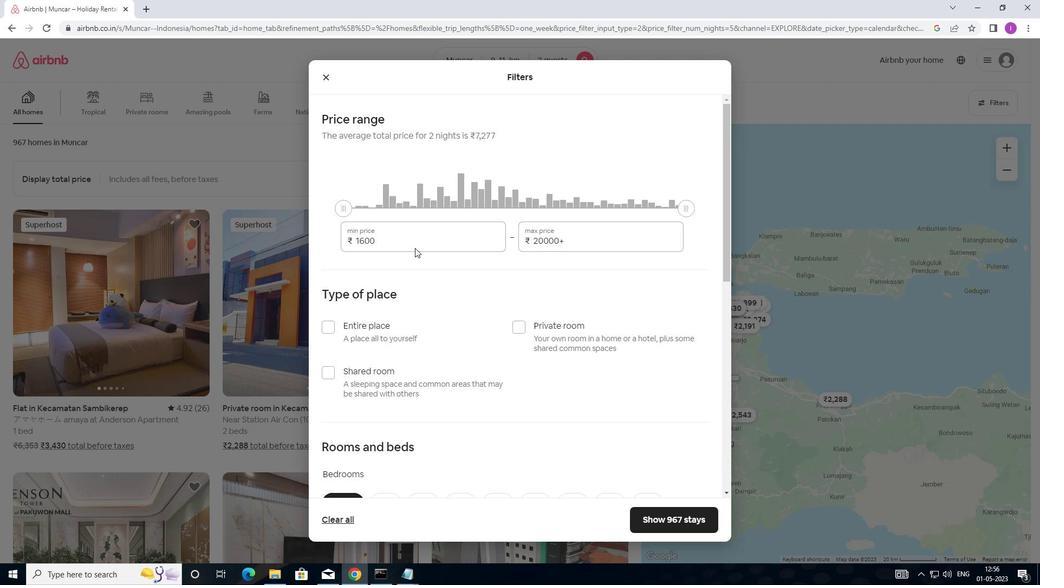 
Action: Mouse pressed left at (414, 244)
Screenshot: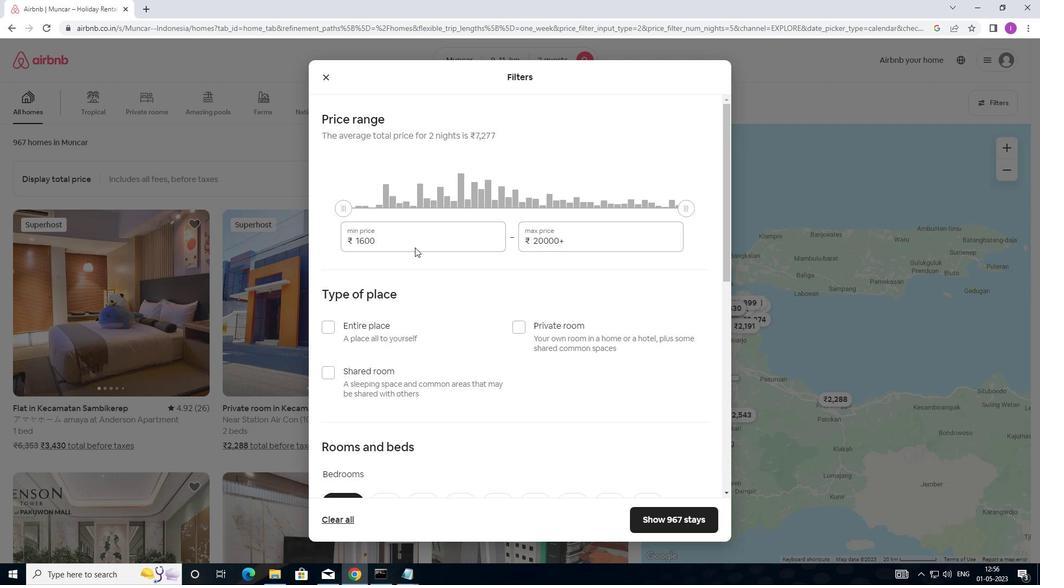 
Action: Mouse moved to (393, 231)
Screenshot: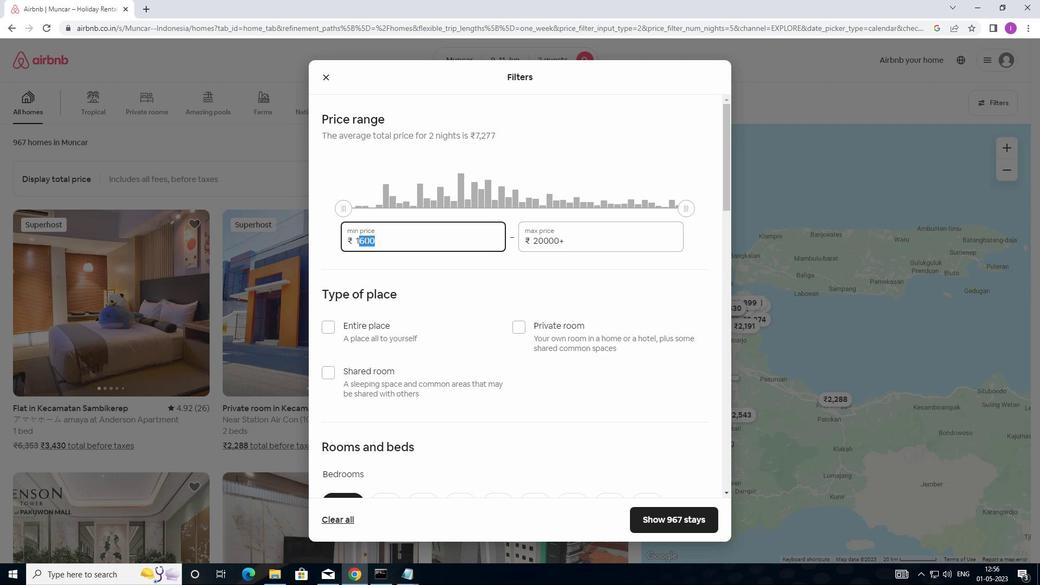 
Action: Mouse pressed left at (393, 231)
Screenshot: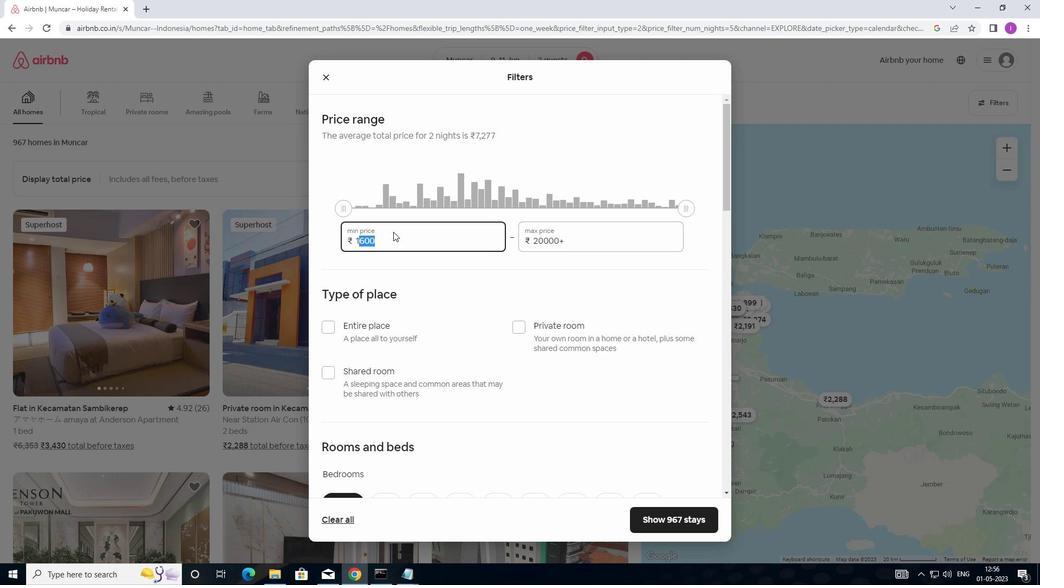 
Action: Mouse moved to (393, 234)
Screenshot: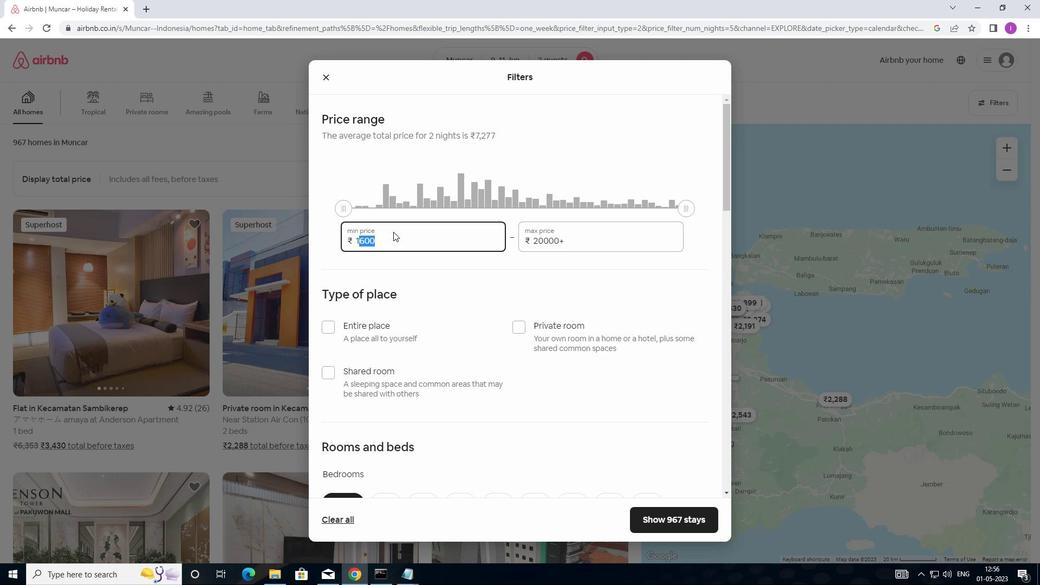 
Action: Mouse pressed left at (393, 234)
Screenshot: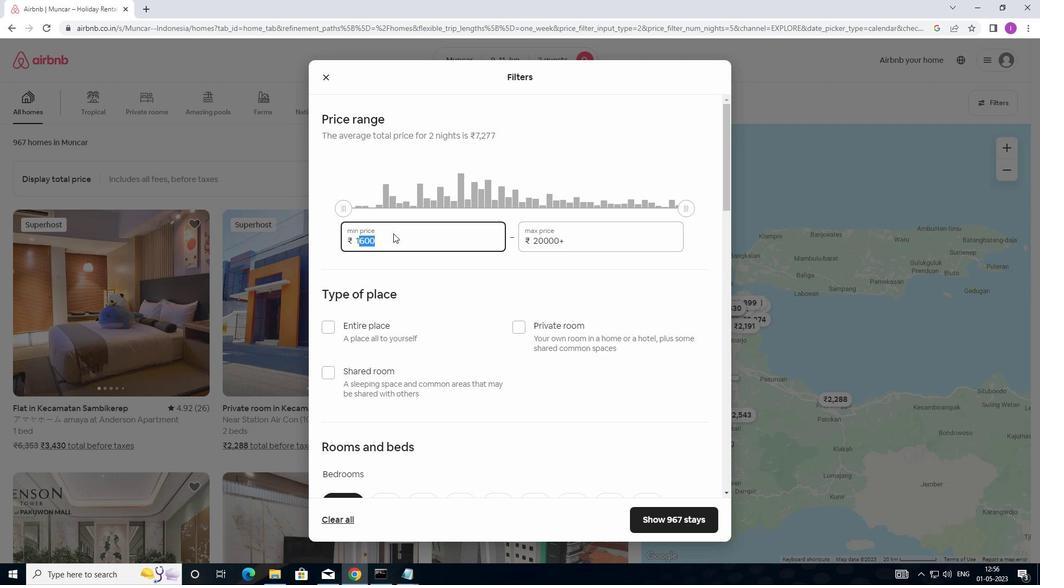 
Action: Mouse moved to (376, 239)
Screenshot: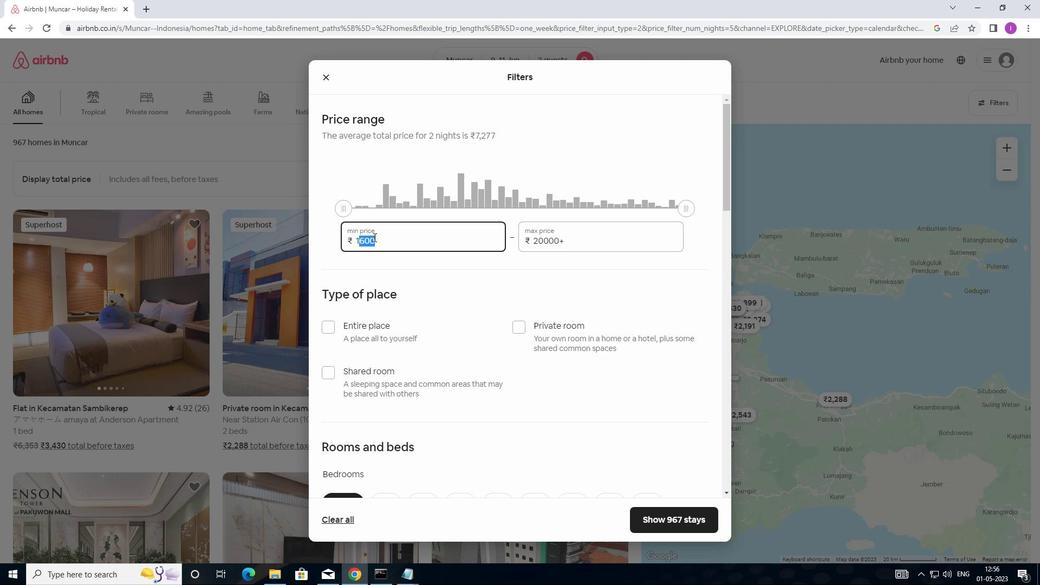 
Action: Mouse pressed left at (376, 239)
Screenshot: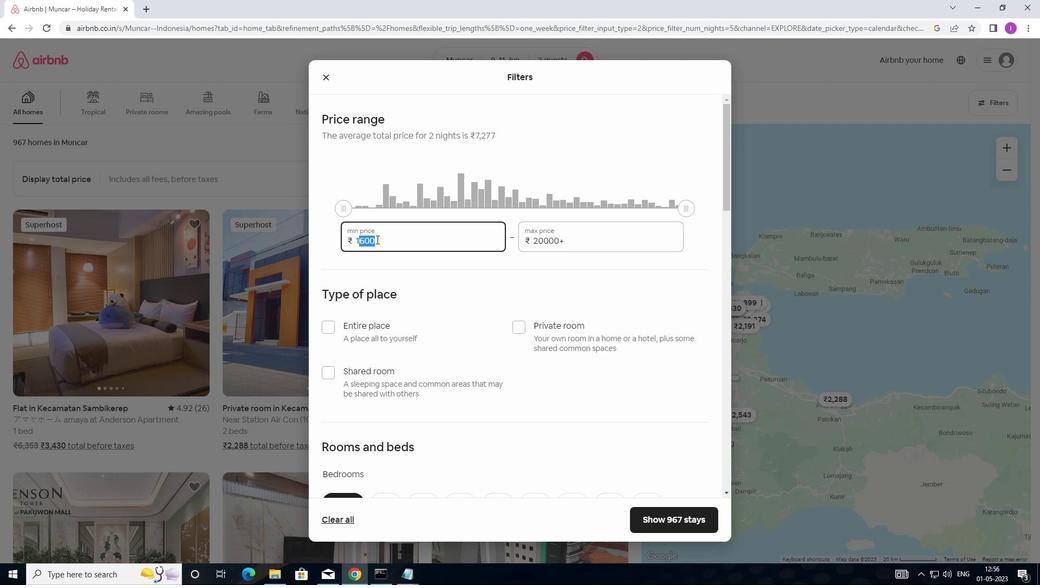 
Action: Mouse moved to (425, 258)
Screenshot: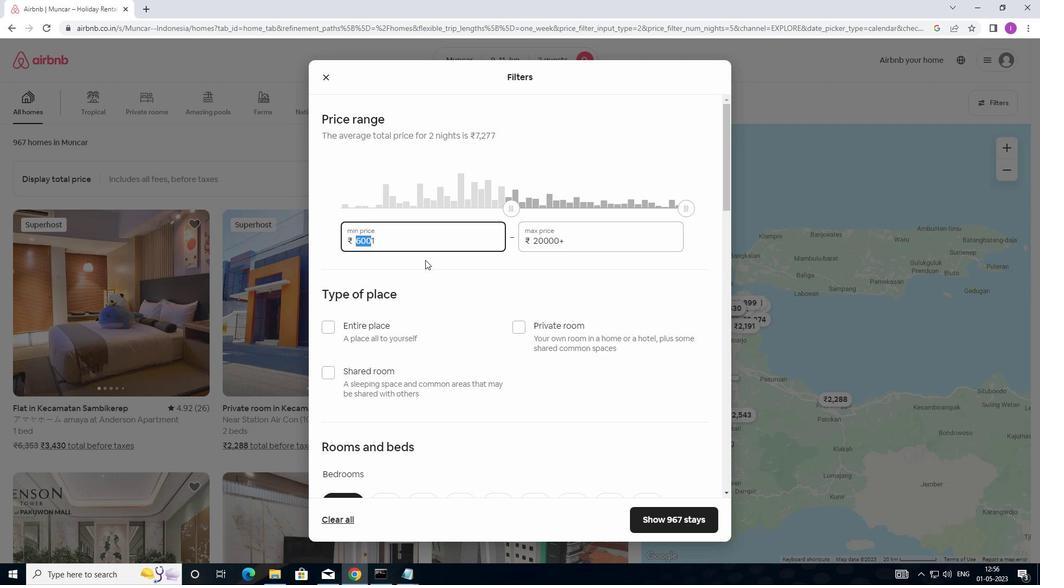 
Action: Key pressed <Key.backspace>
Screenshot: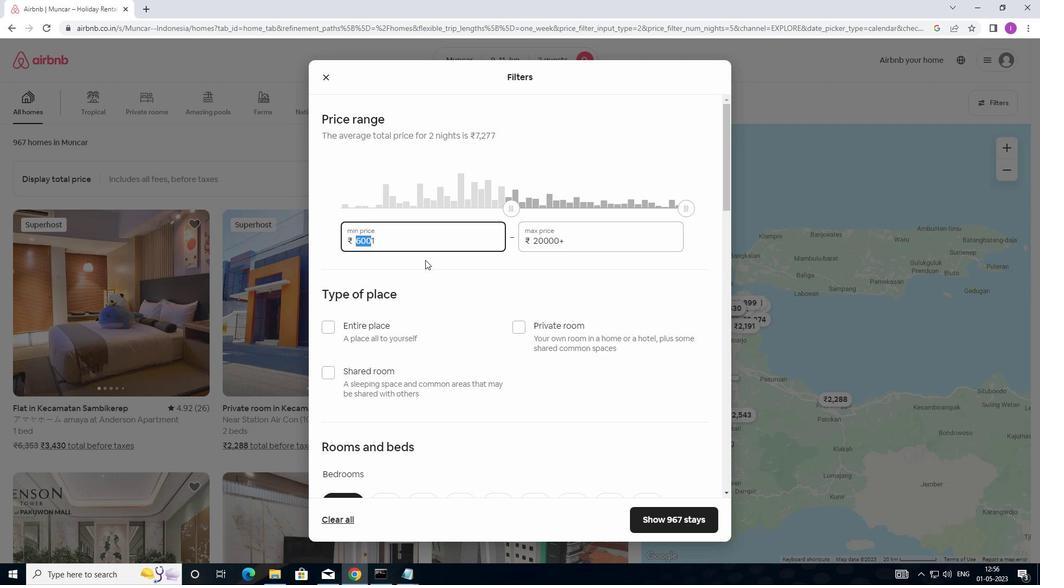 
Action: Mouse moved to (425, 257)
Screenshot: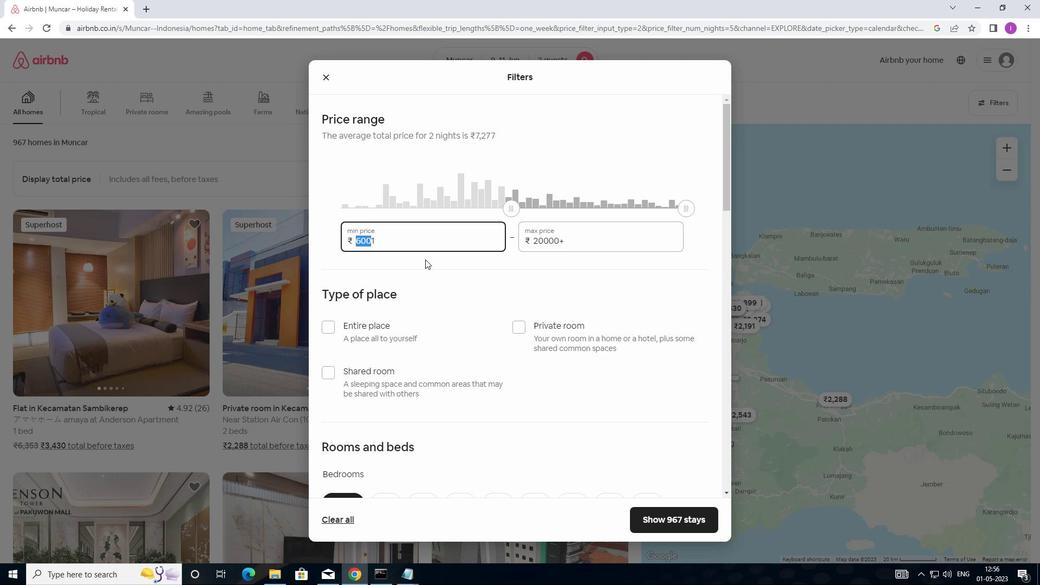 
Action: Key pressed <Key.backspace>
Screenshot: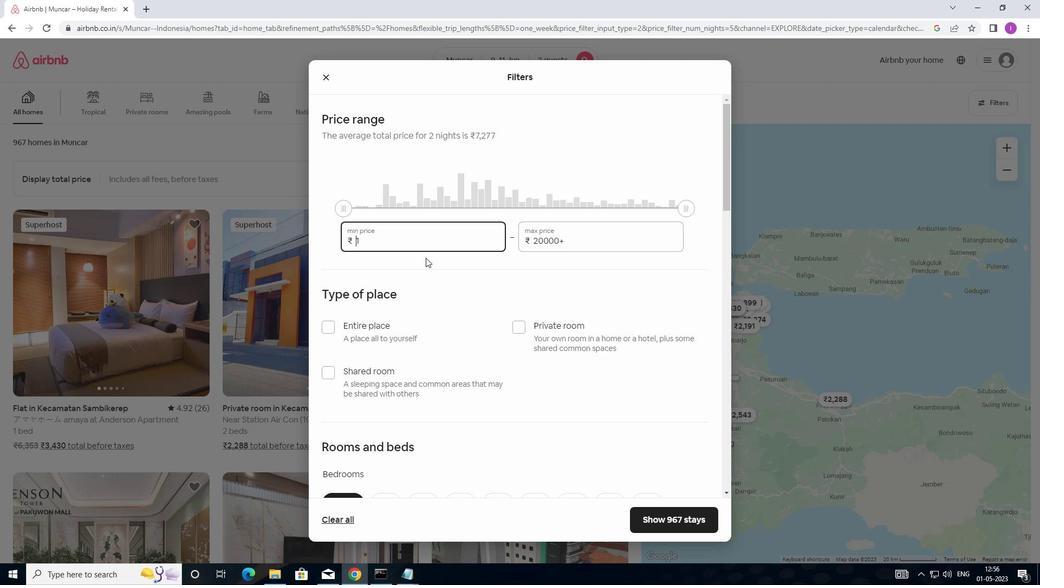 
Action: Mouse moved to (382, 241)
Screenshot: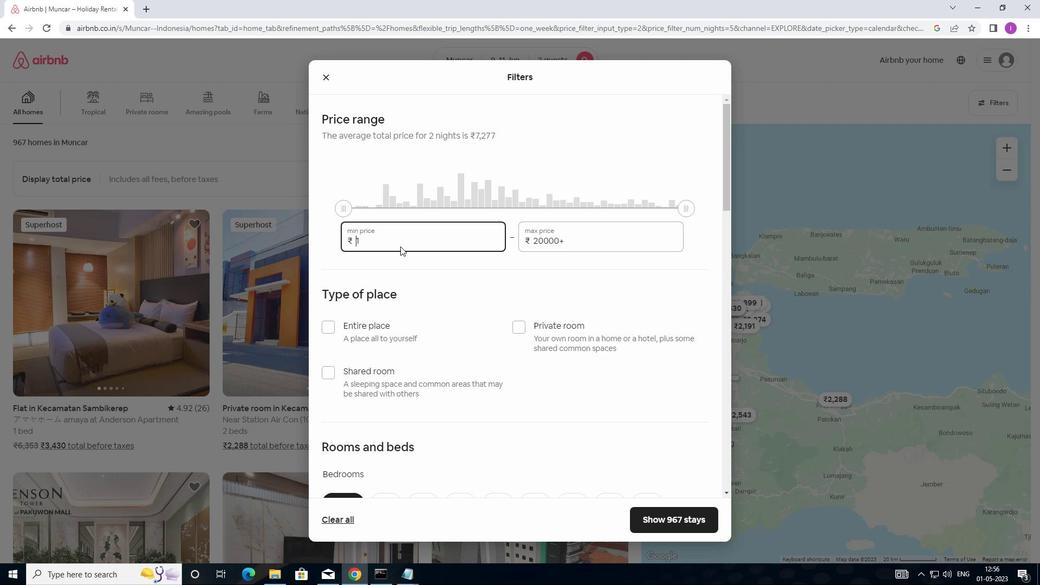 
Action: Mouse pressed left at (382, 241)
Screenshot: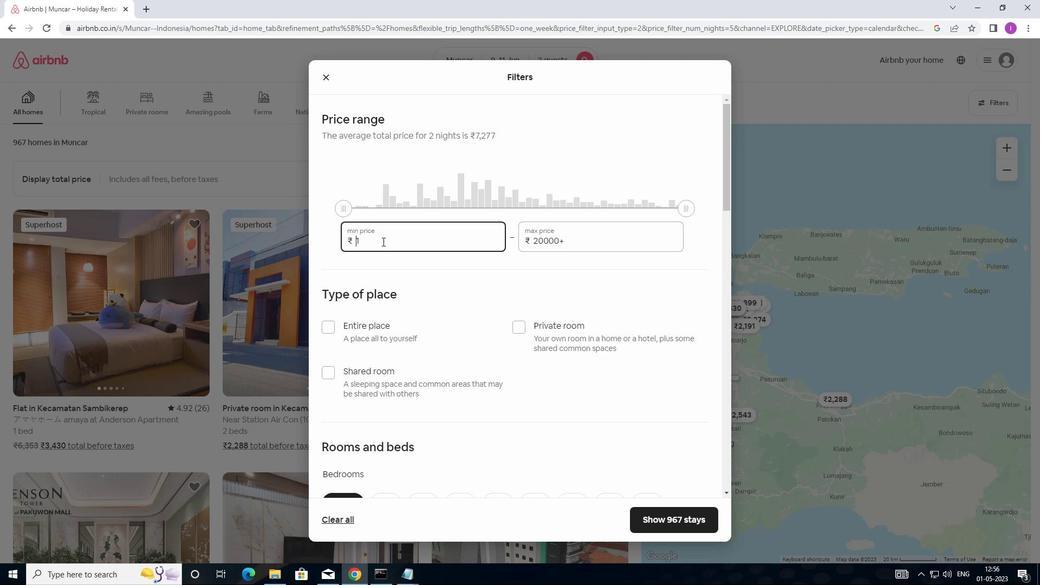 
Action: Mouse moved to (388, 242)
Screenshot: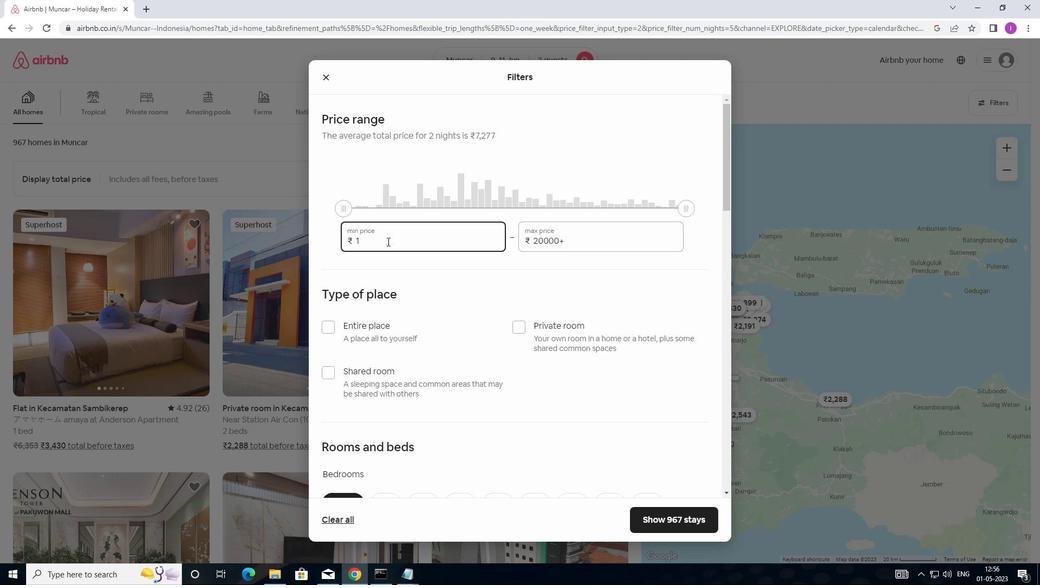 
Action: Key pressed <Key.backspace>
Screenshot: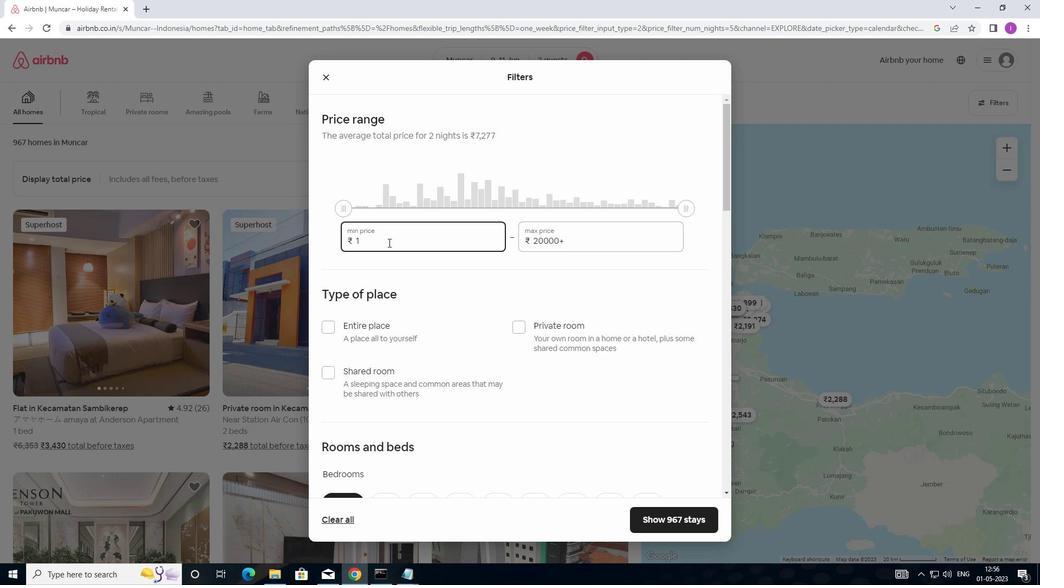 
Action: Mouse moved to (538, 280)
Screenshot: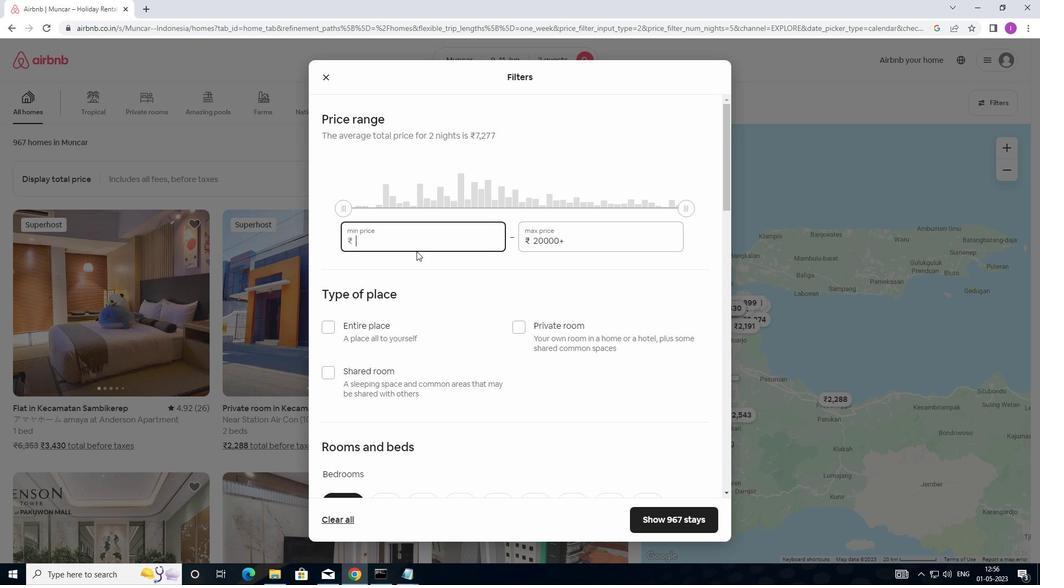 
Action: Key pressed 6000
Screenshot: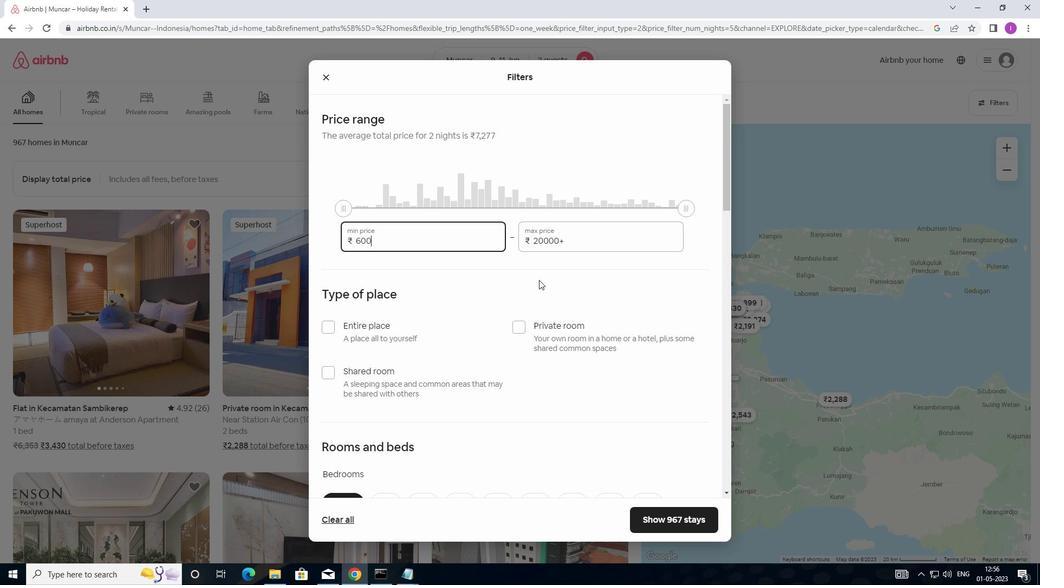
Action: Mouse moved to (564, 236)
Screenshot: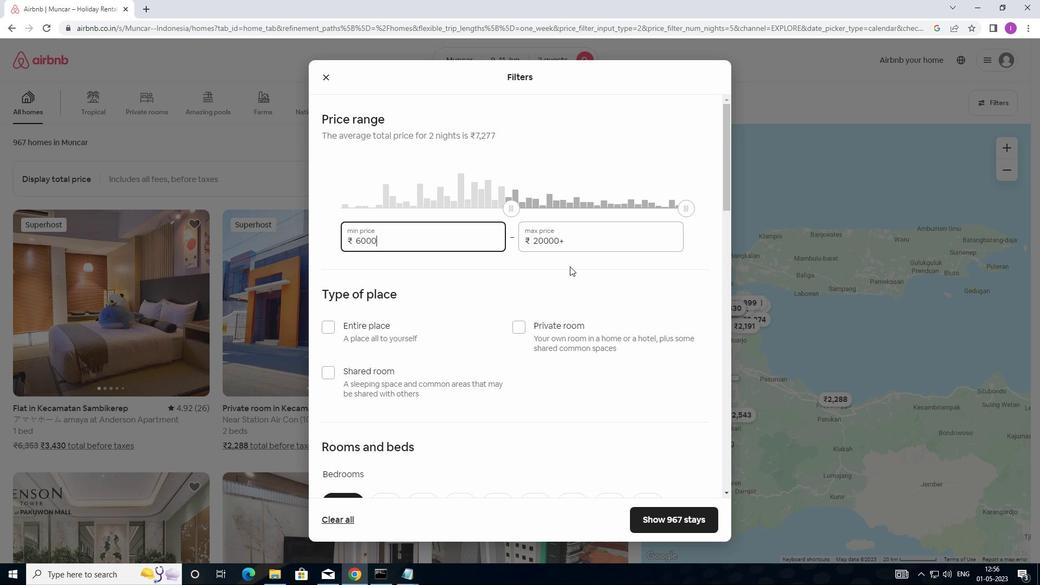 
Action: Mouse pressed left at (564, 236)
Screenshot: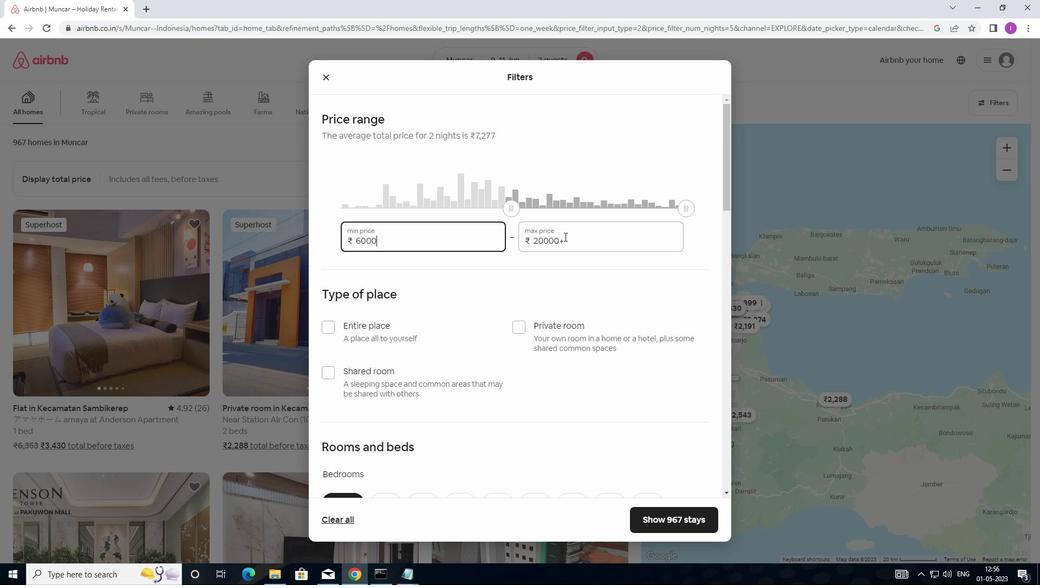
Action: Mouse moved to (528, 243)
Screenshot: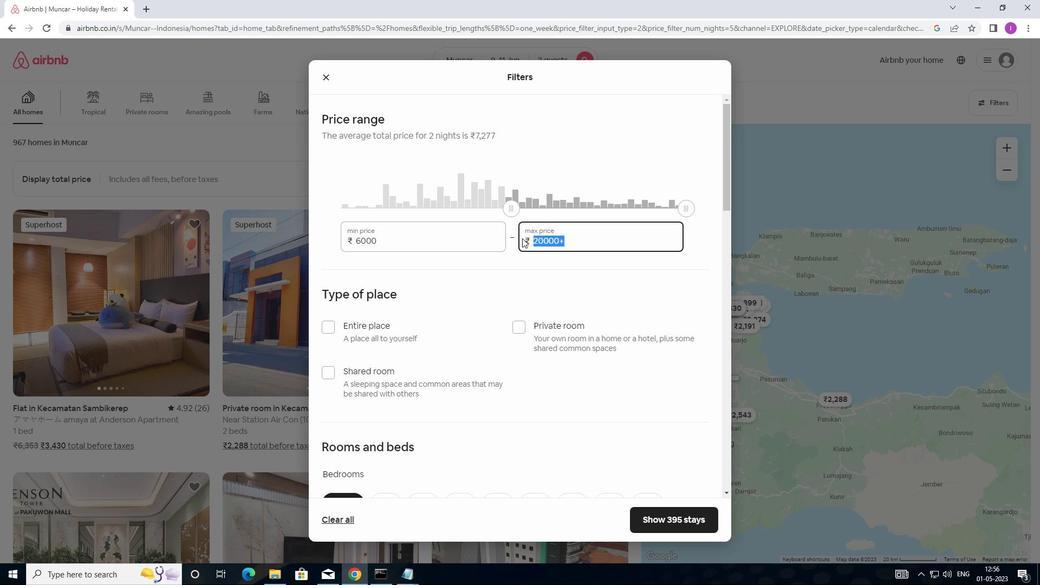 
Action: Key pressed 10
Screenshot: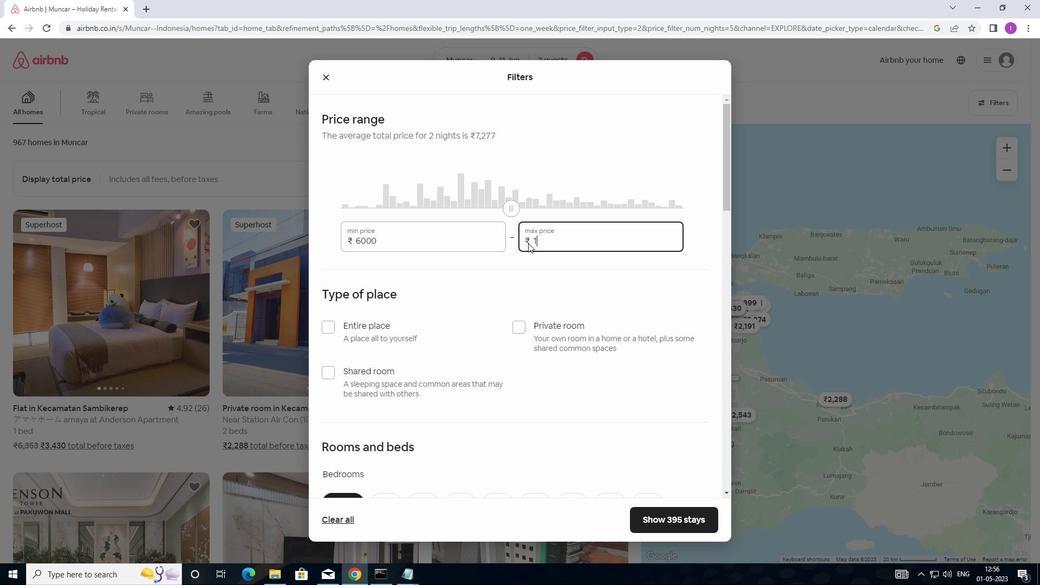 
Action: Mouse moved to (528, 243)
Screenshot: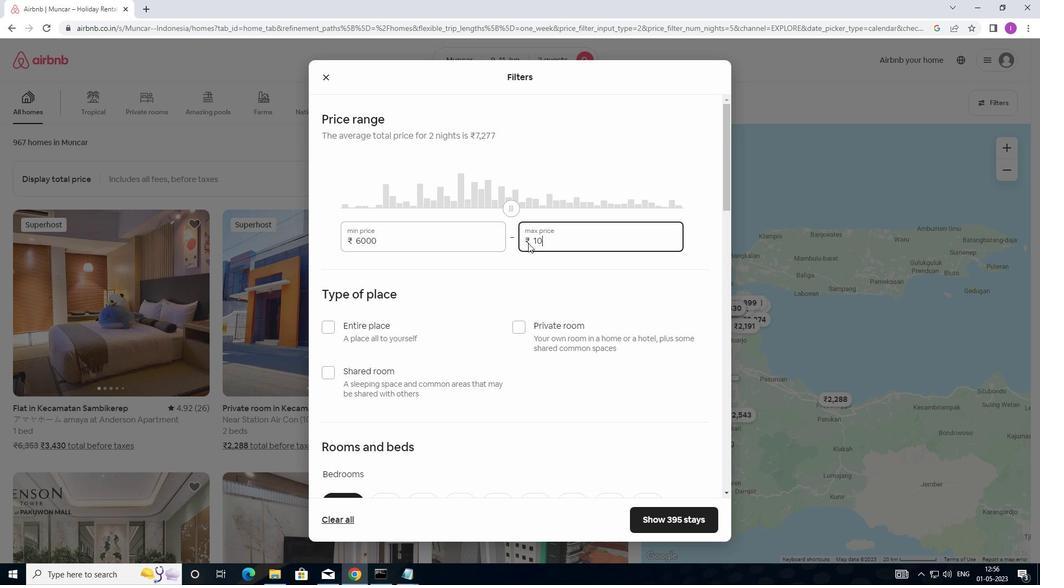 
Action: Key pressed 0
Screenshot: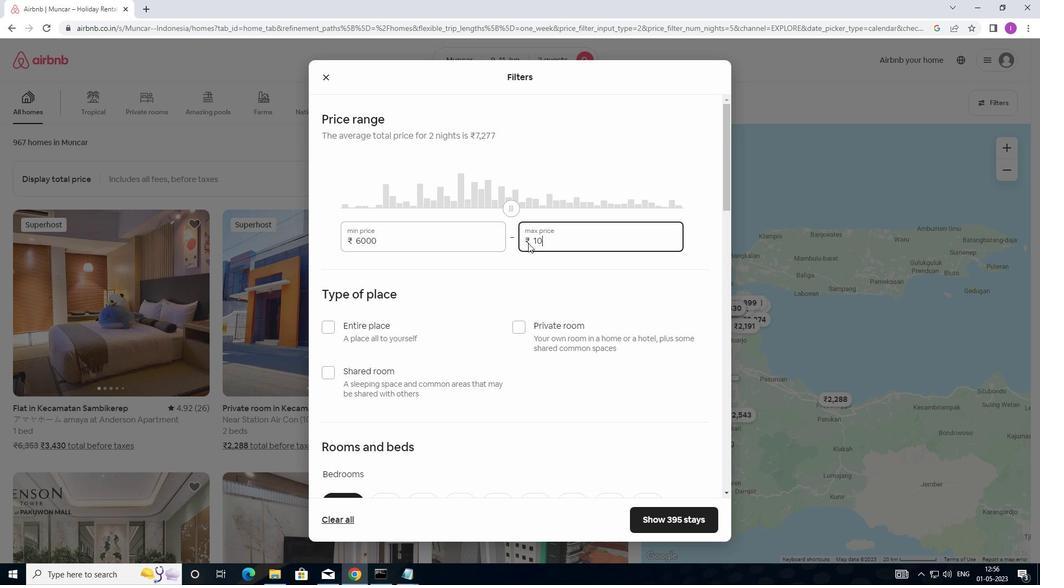 
Action: Mouse moved to (528, 242)
Screenshot: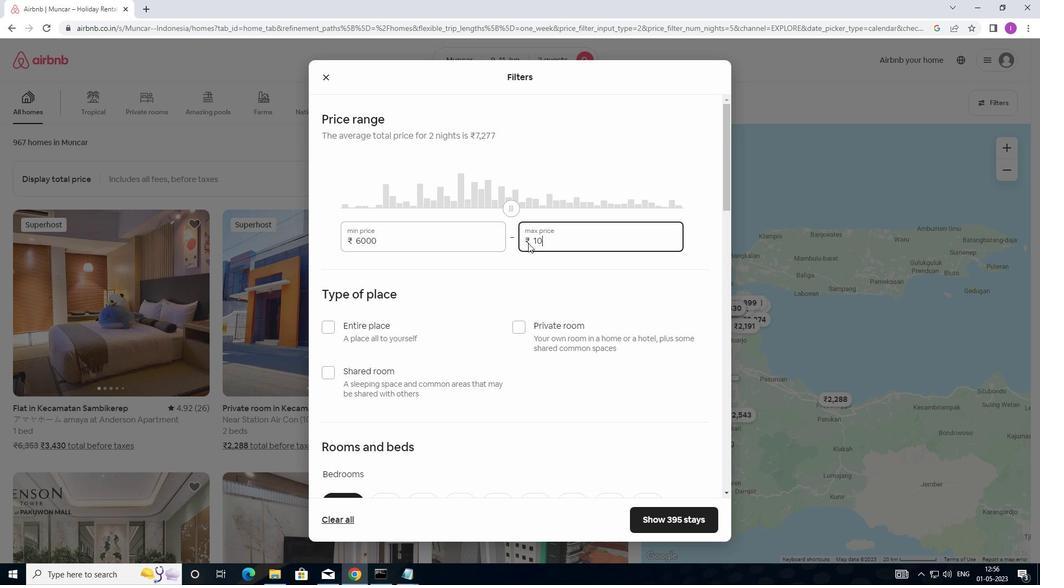
Action: Key pressed 00
Screenshot: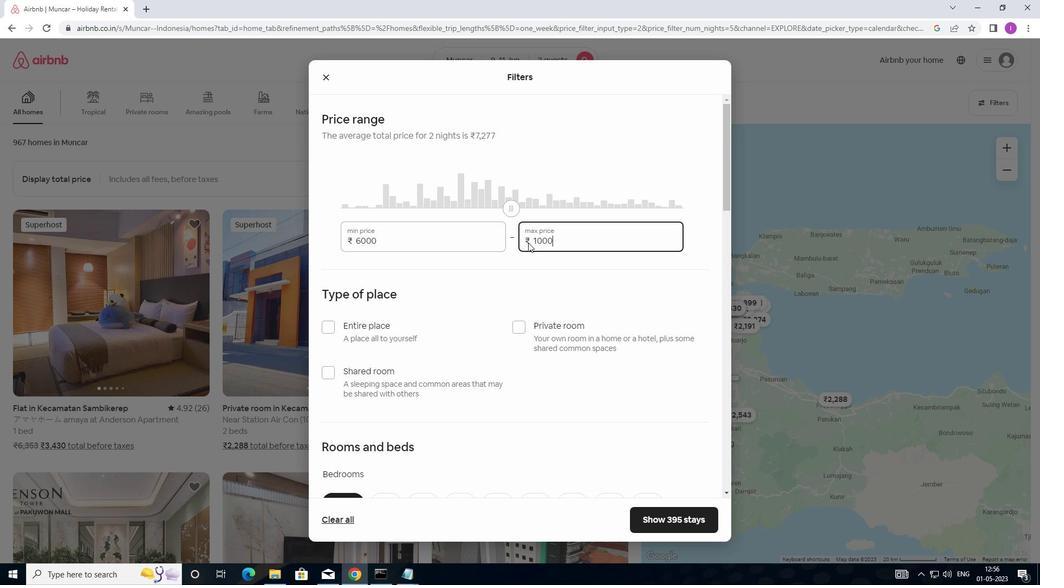 
Action: Mouse moved to (465, 309)
Screenshot: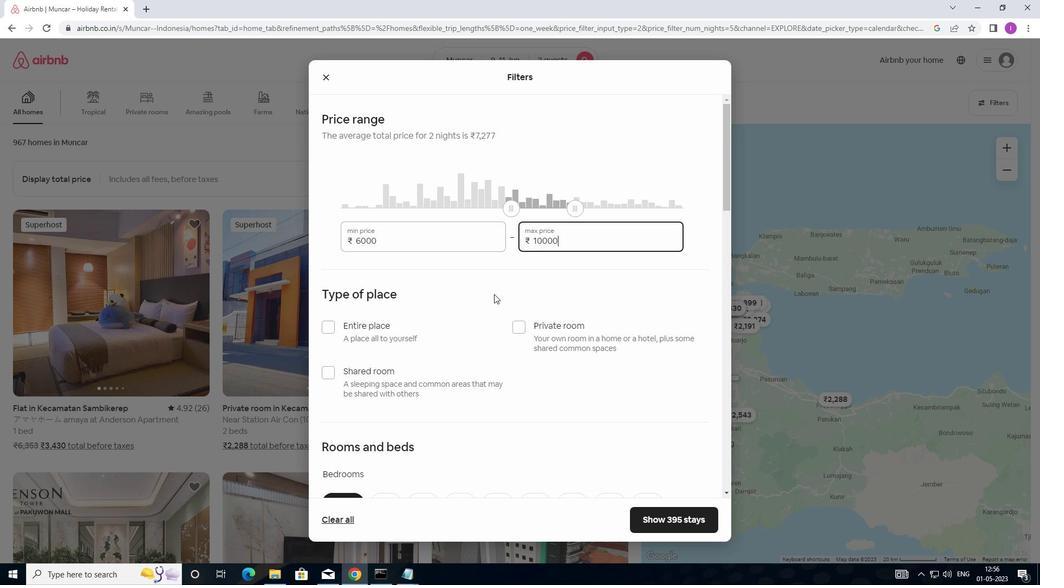 
Action: Mouse scrolled (465, 308) with delta (0, 0)
Screenshot: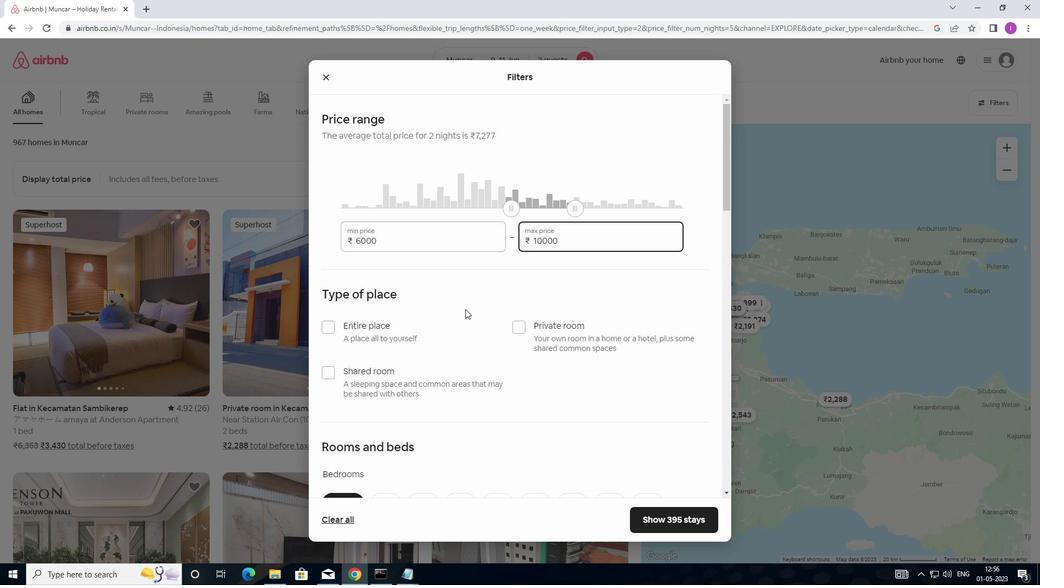 
Action: Mouse moved to (331, 277)
Screenshot: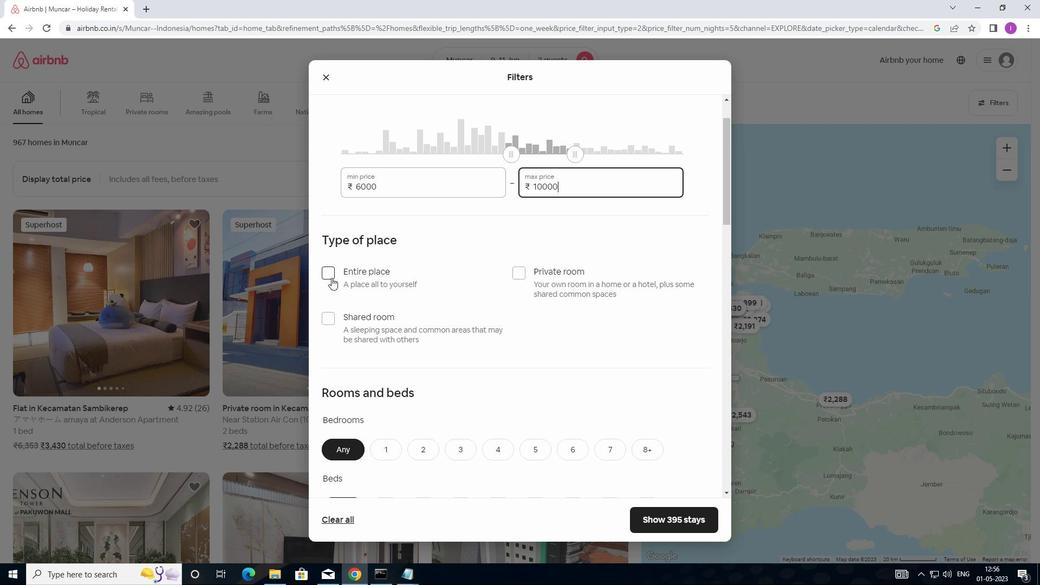 
Action: Mouse pressed left at (331, 277)
Screenshot: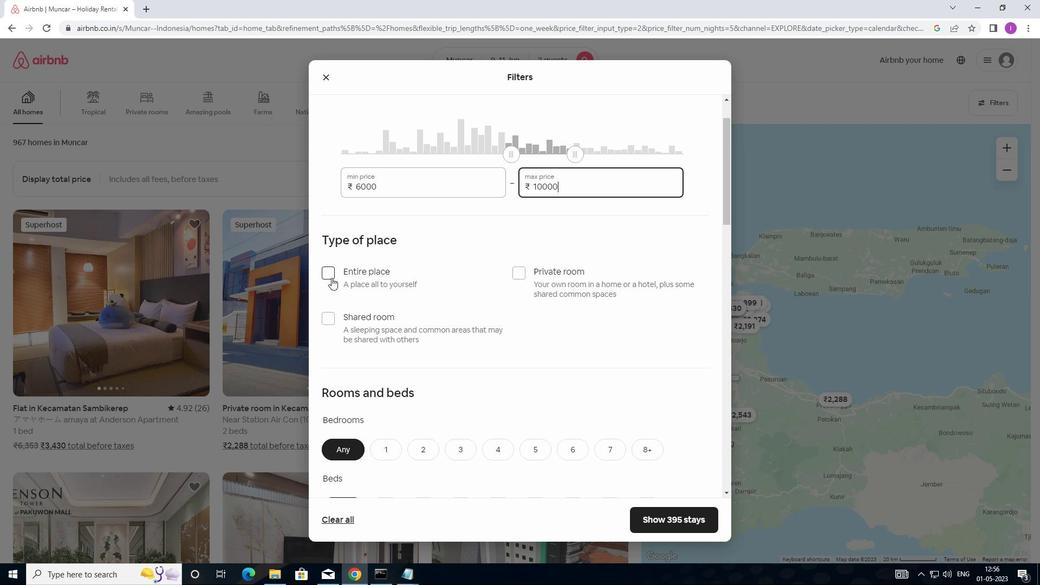 
Action: Mouse moved to (436, 294)
Screenshot: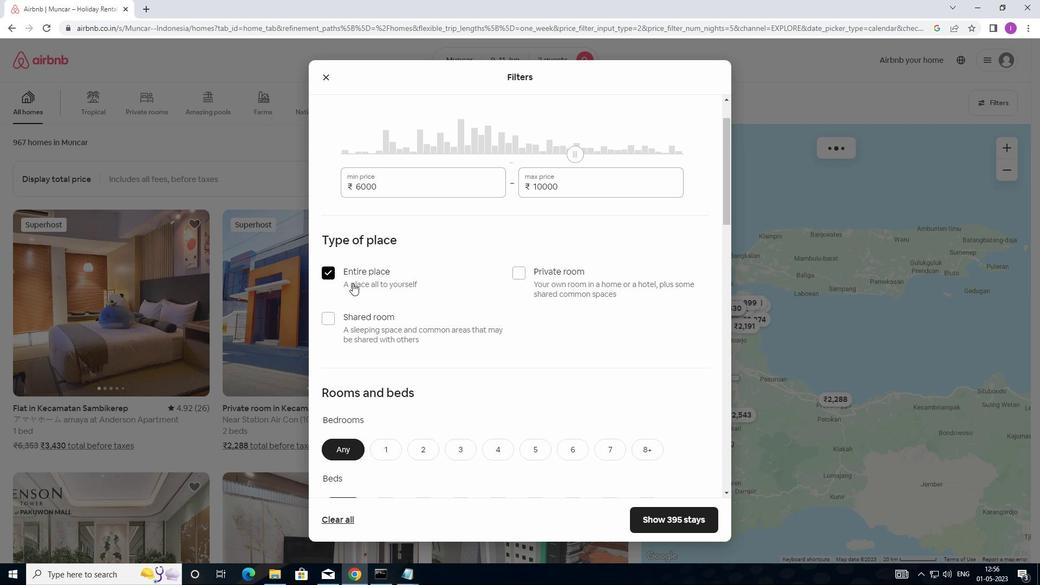 
Action: Mouse scrolled (436, 294) with delta (0, 0)
Screenshot: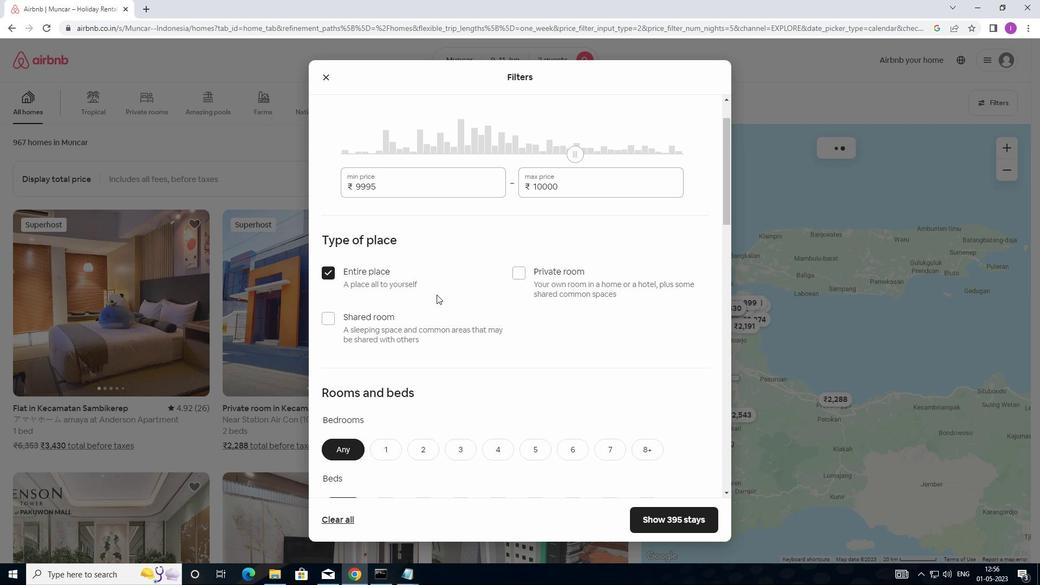 
Action: Mouse scrolled (436, 294) with delta (0, 0)
Screenshot: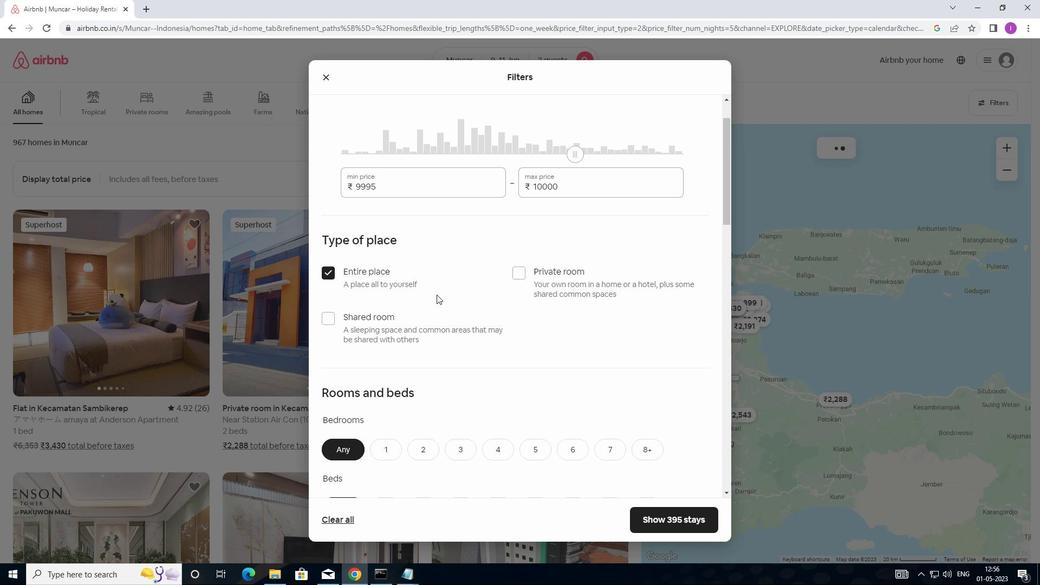 
Action: Mouse scrolled (436, 294) with delta (0, 0)
Screenshot: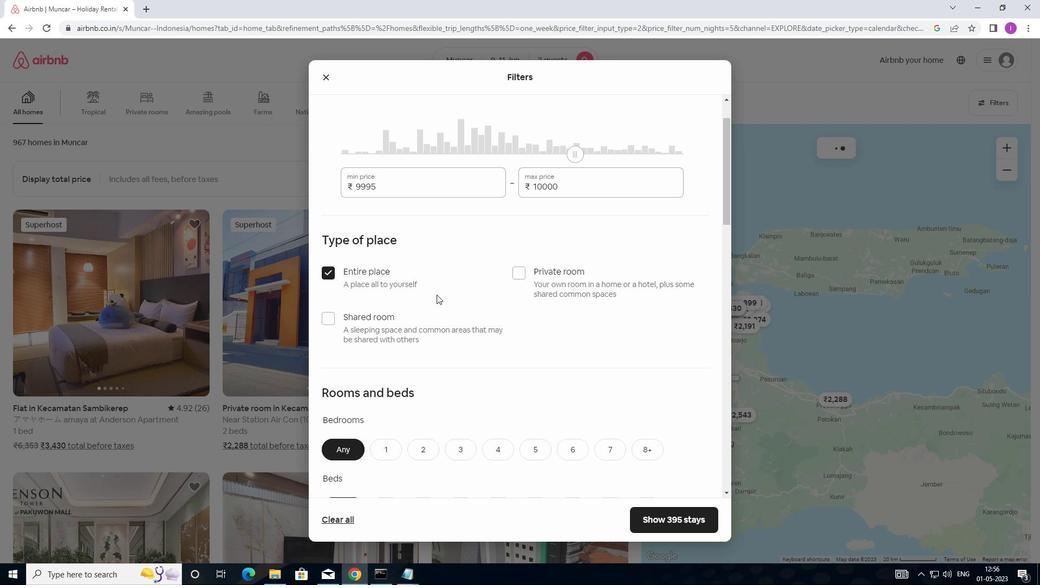 
Action: Mouse moved to (412, 287)
Screenshot: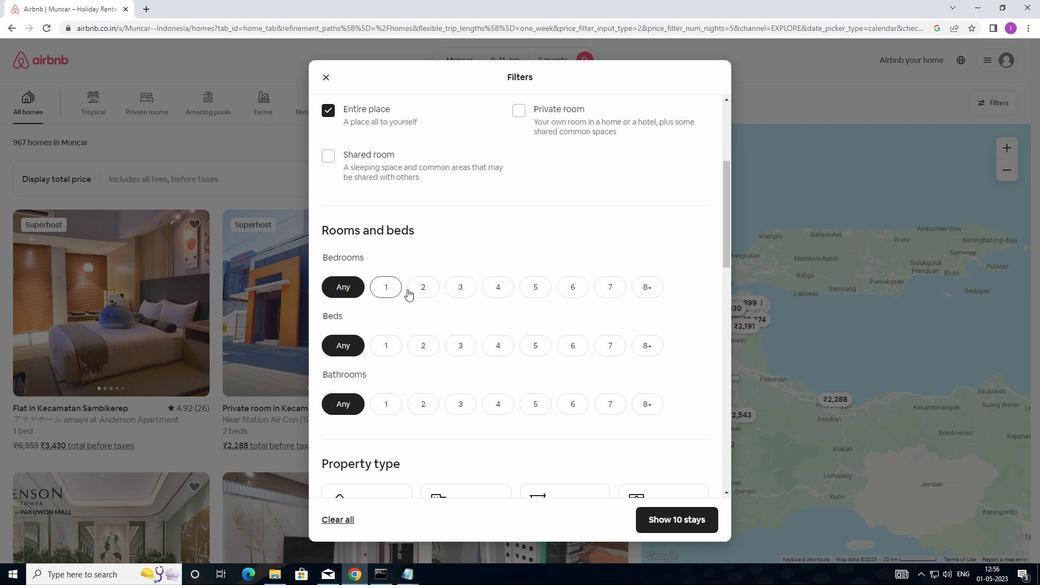 
Action: Mouse pressed left at (412, 287)
Screenshot: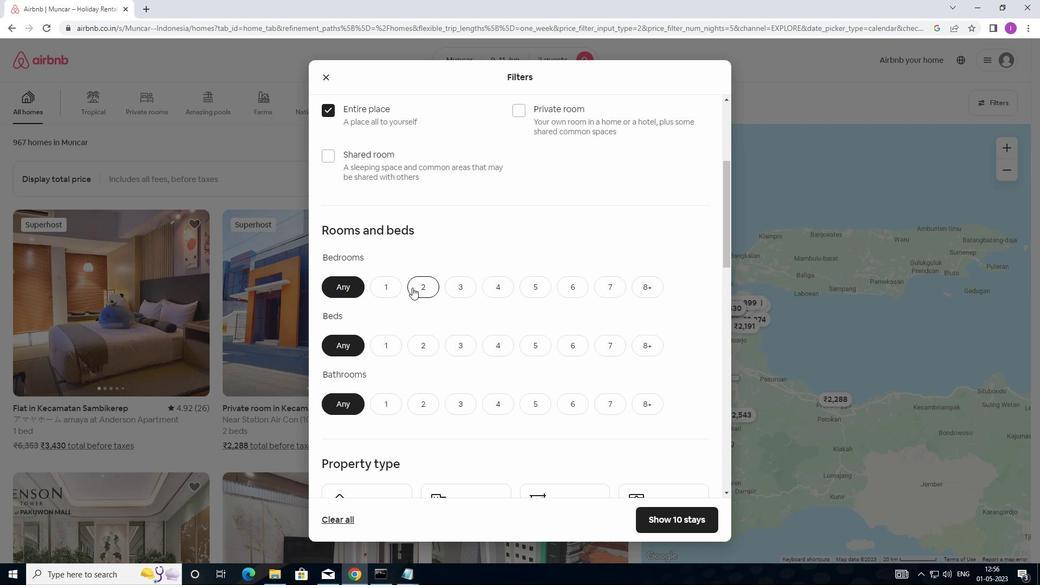 
Action: Mouse moved to (408, 341)
Screenshot: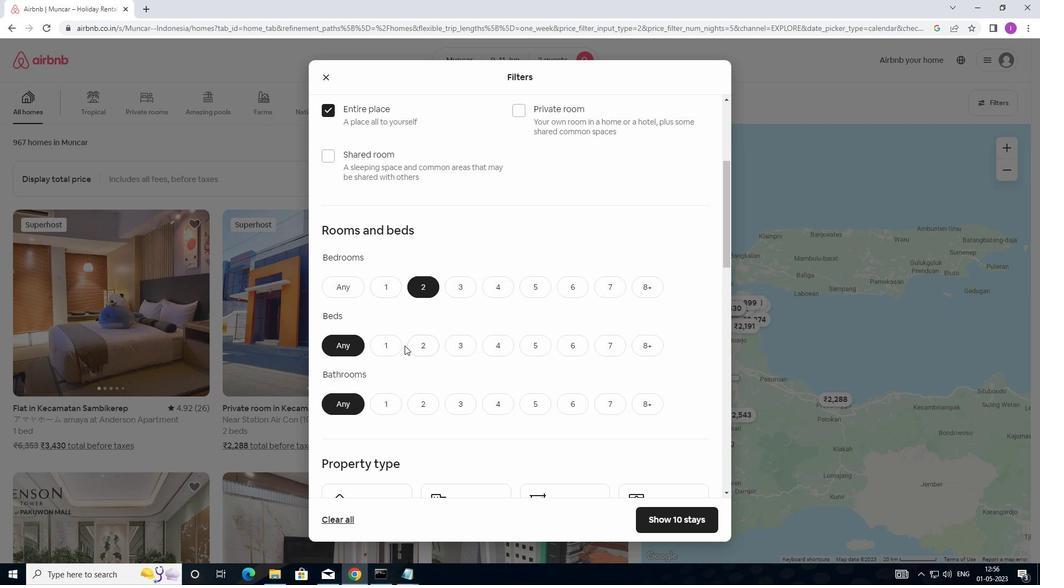 
Action: Mouse pressed left at (408, 341)
Screenshot: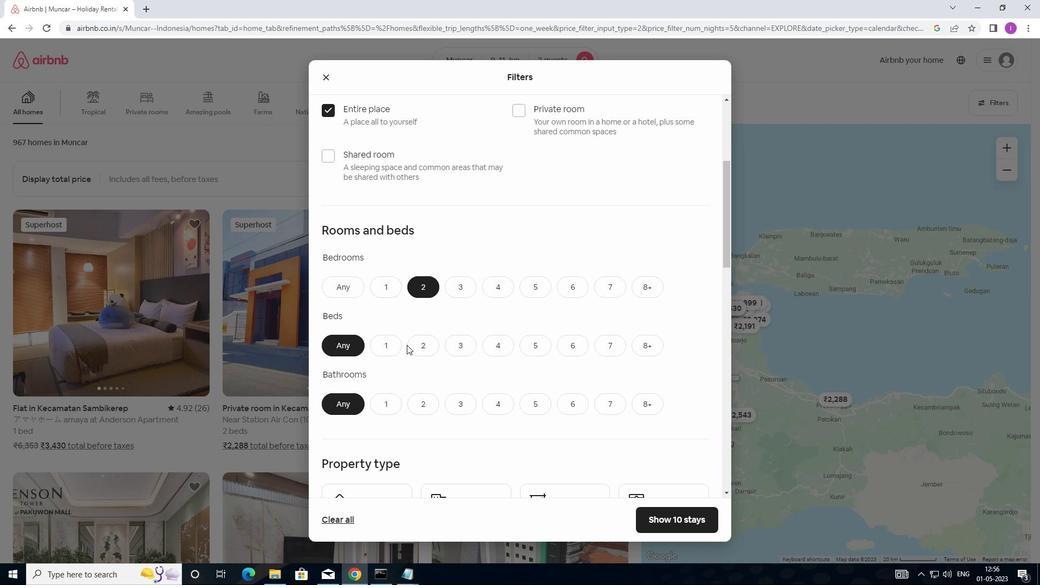 
Action: Mouse moved to (390, 399)
Screenshot: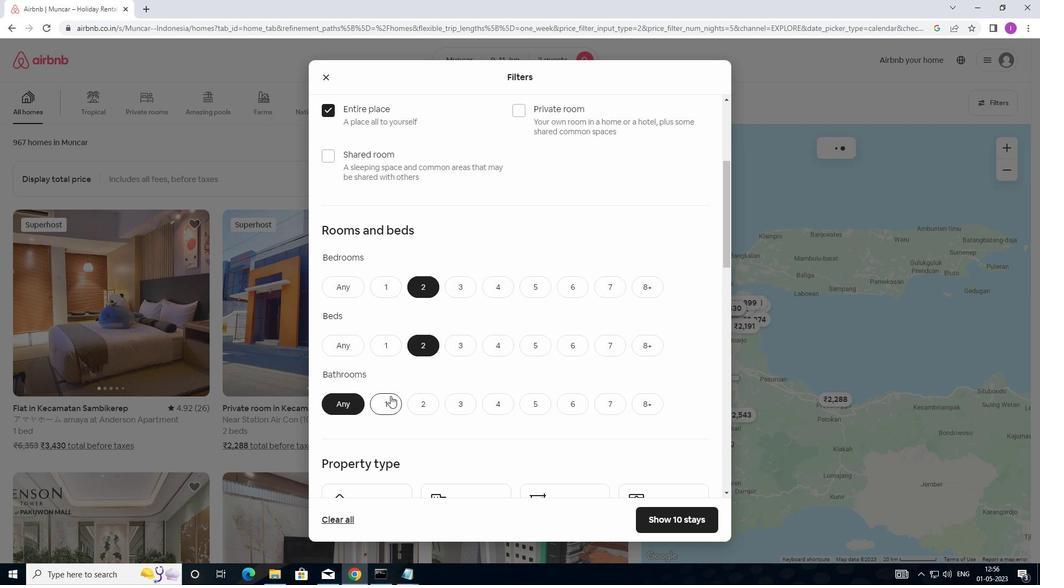 
Action: Mouse pressed left at (390, 399)
Screenshot: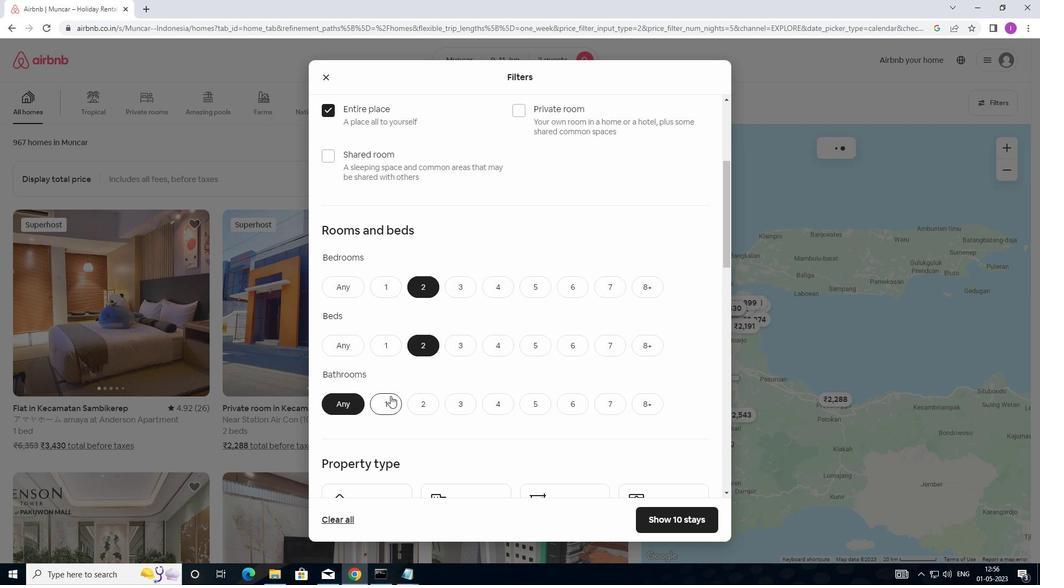 
Action: Mouse moved to (443, 378)
Screenshot: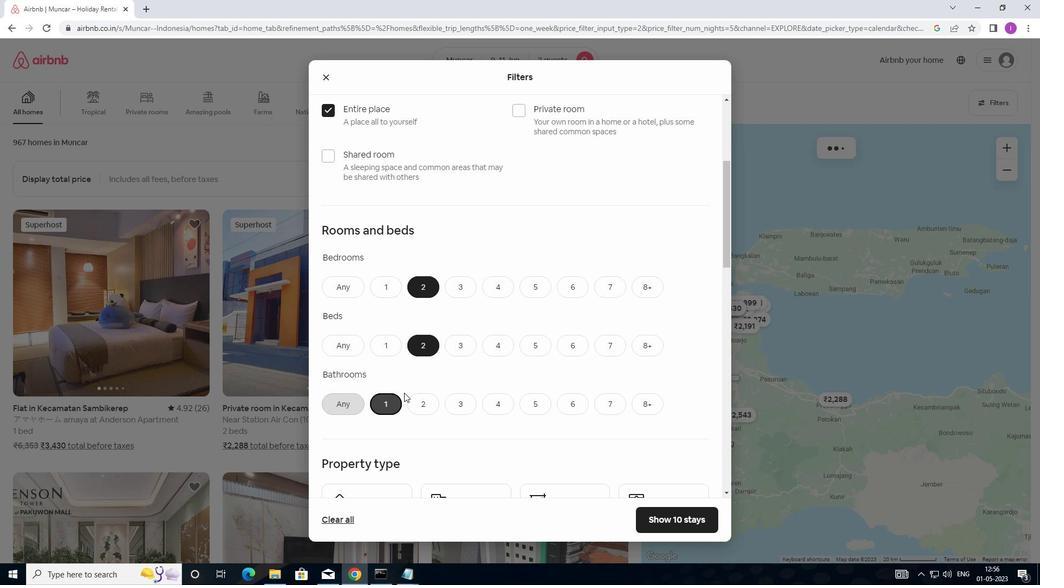 
Action: Mouse scrolled (443, 377) with delta (0, 0)
Screenshot: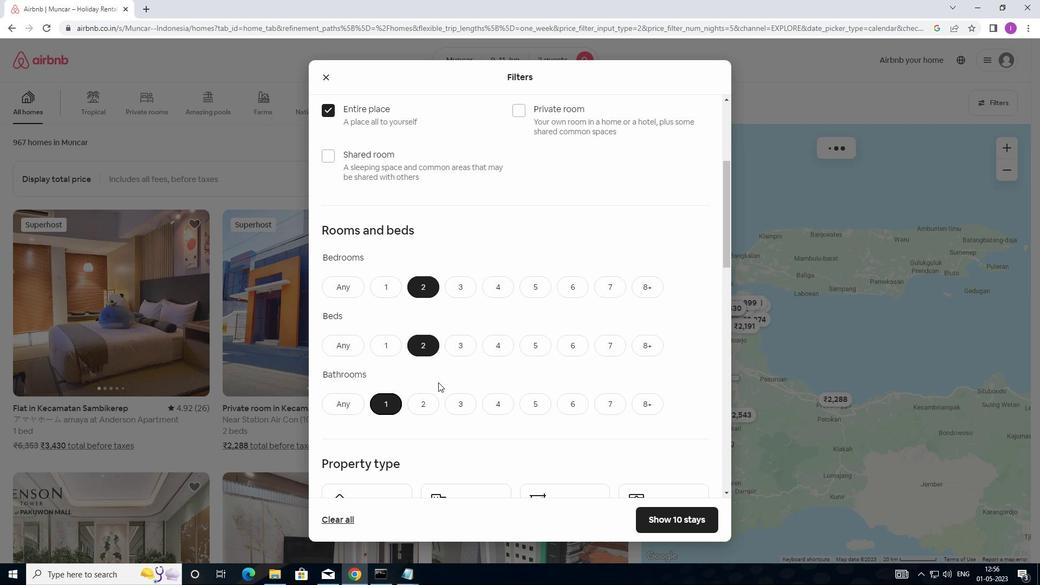 
Action: Mouse moved to (444, 377)
Screenshot: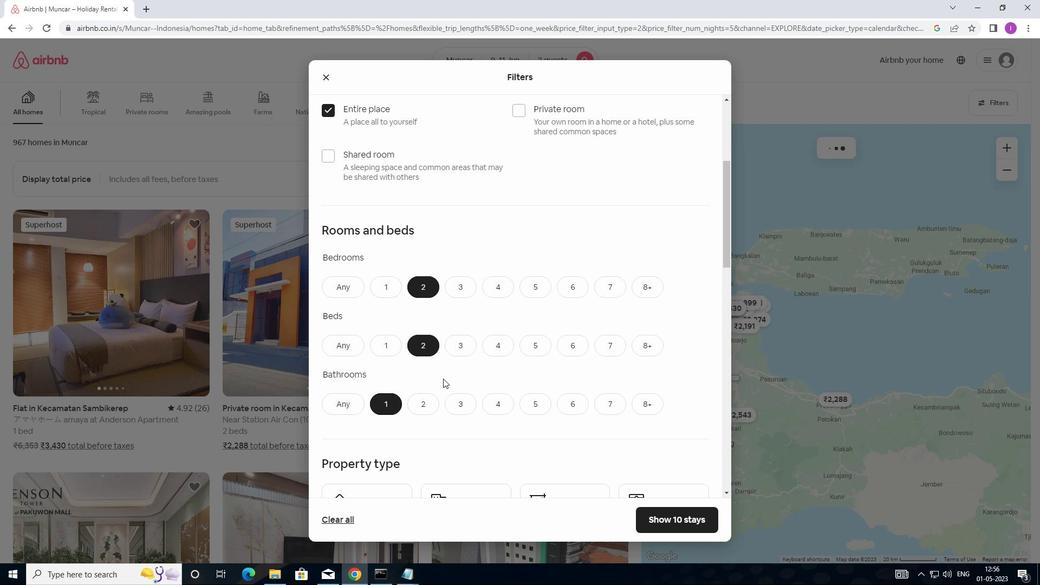 
Action: Mouse scrolled (444, 377) with delta (0, 0)
Screenshot: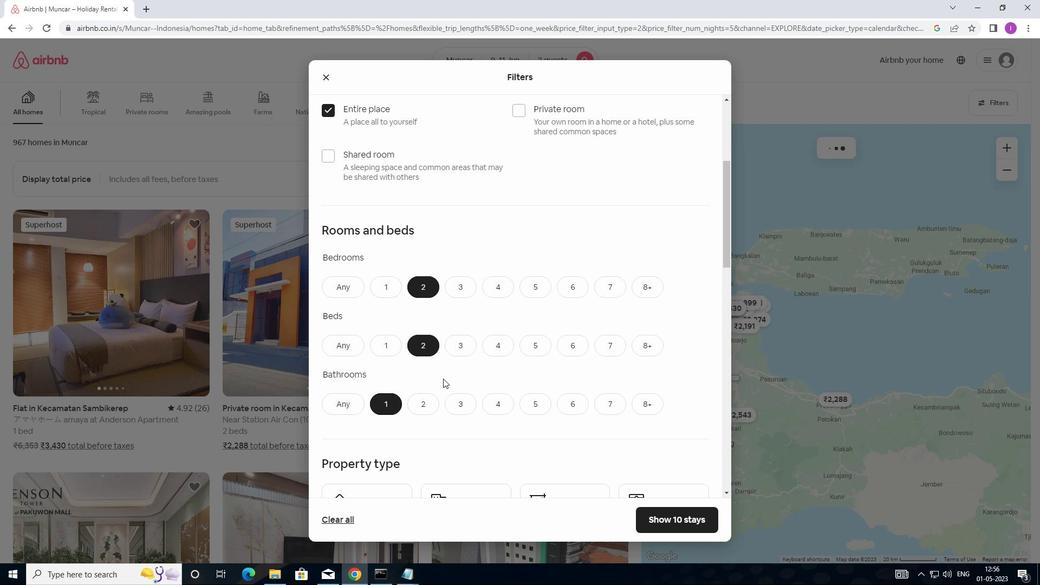 
Action: Mouse moved to (453, 361)
Screenshot: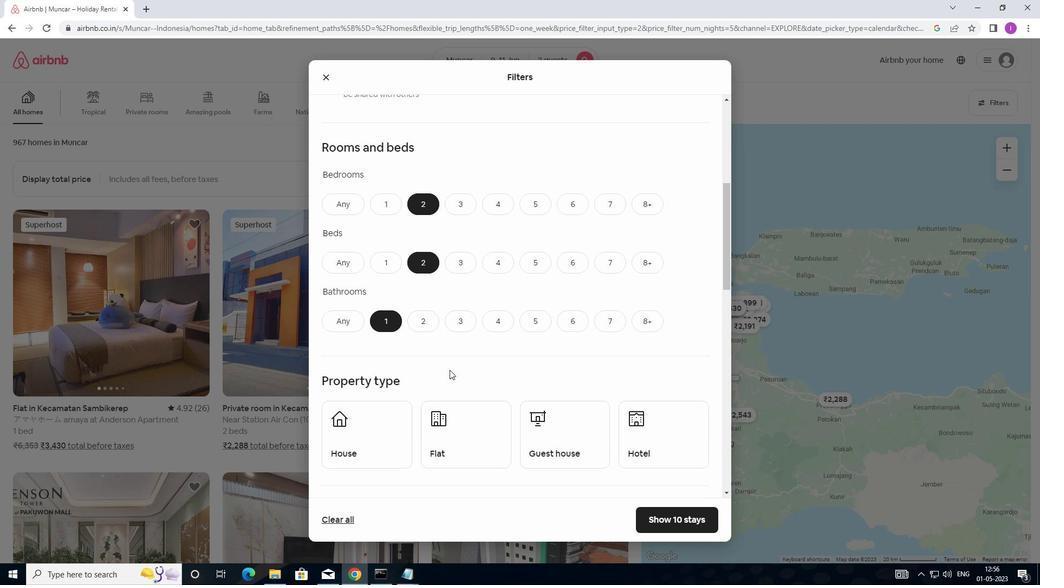 
Action: Mouse scrolled (453, 361) with delta (0, 0)
Screenshot: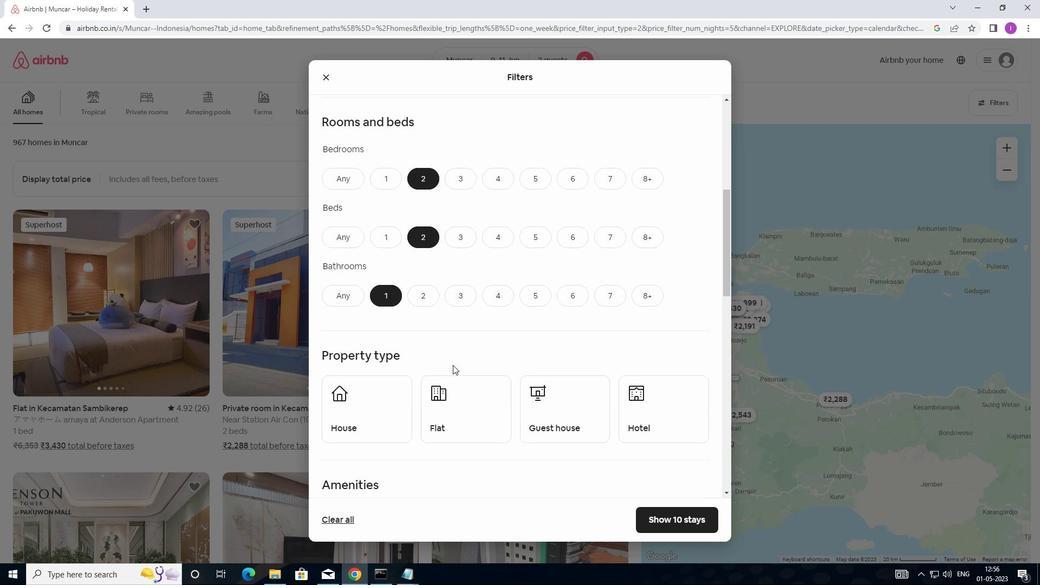 
Action: Mouse scrolled (453, 361) with delta (0, 0)
Screenshot: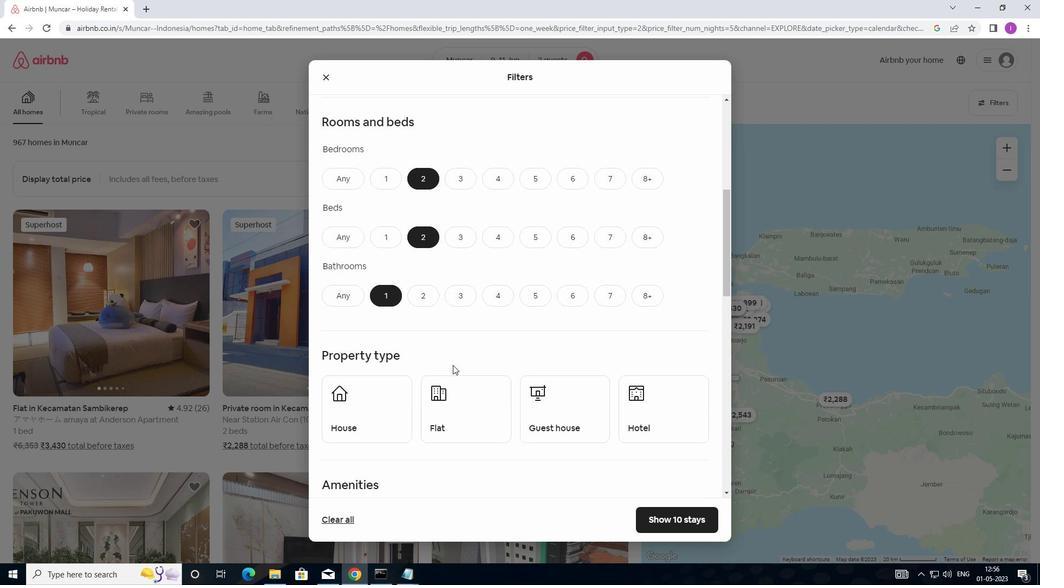 
Action: Mouse moved to (366, 322)
Screenshot: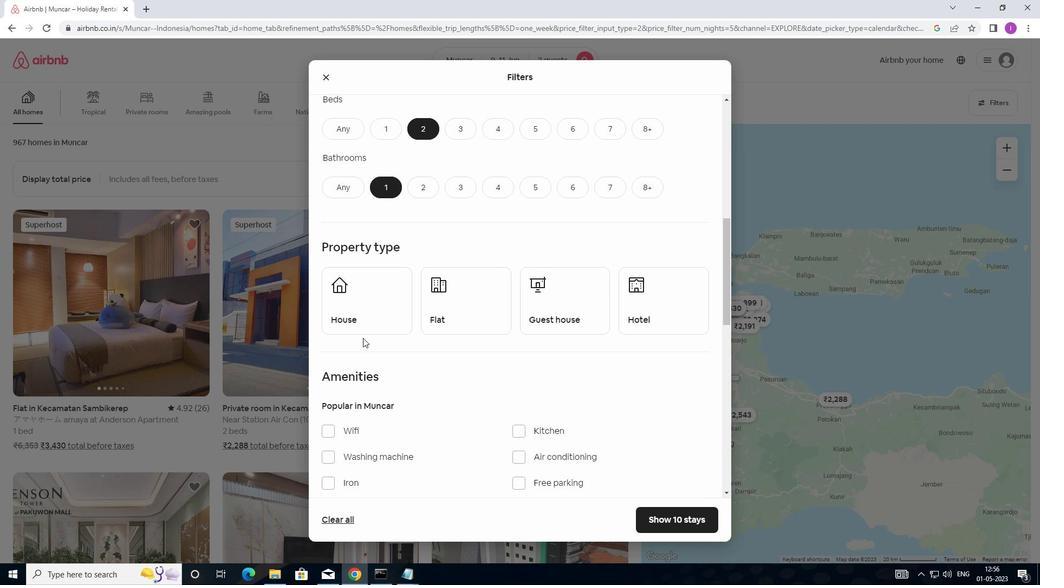 
Action: Mouse pressed left at (366, 322)
Screenshot: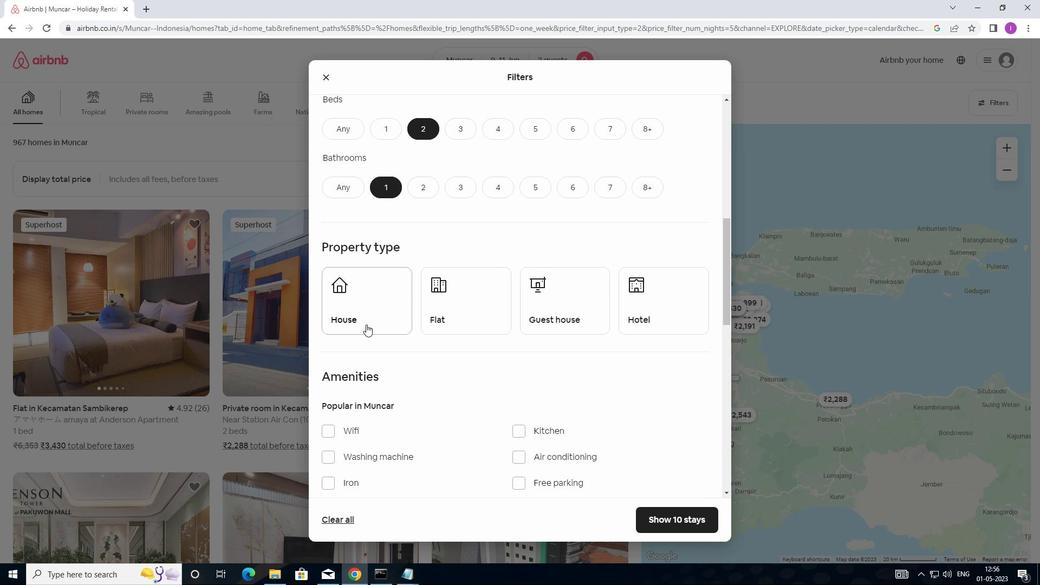 
Action: Mouse moved to (449, 327)
Screenshot: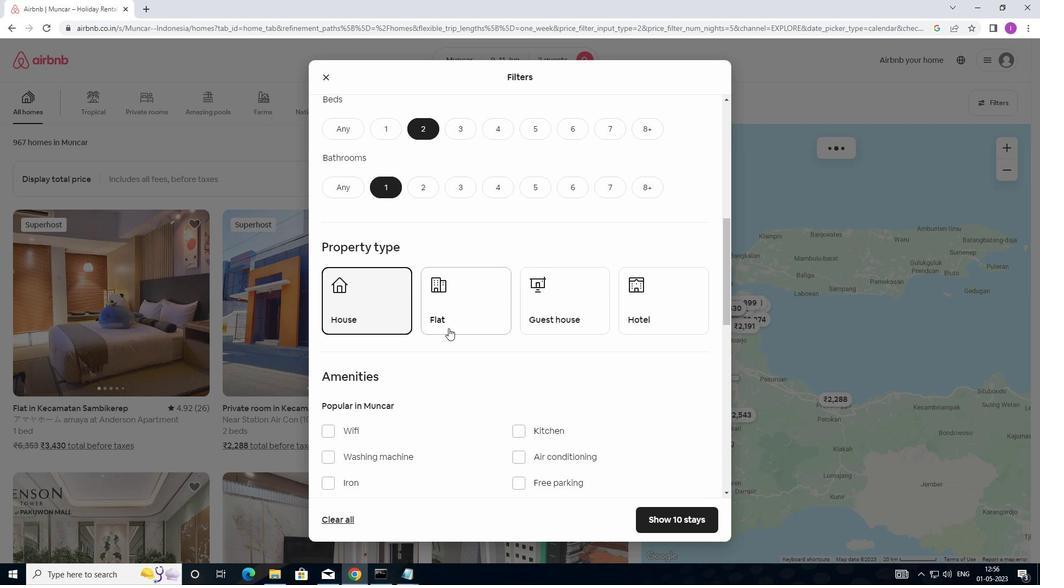 
Action: Mouse pressed left at (449, 327)
Screenshot: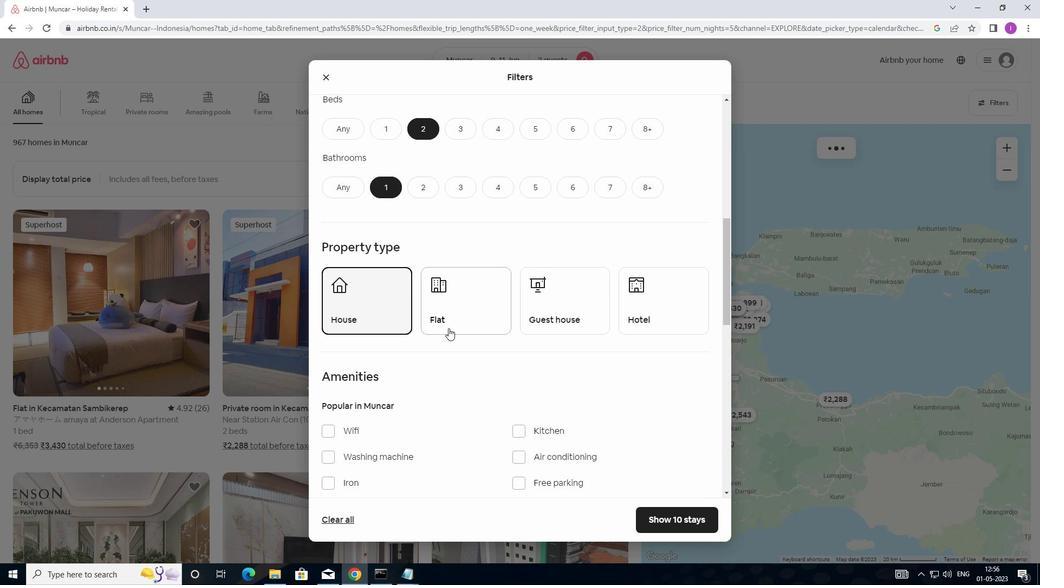 
Action: Mouse moved to (571, 310)
Screenshot: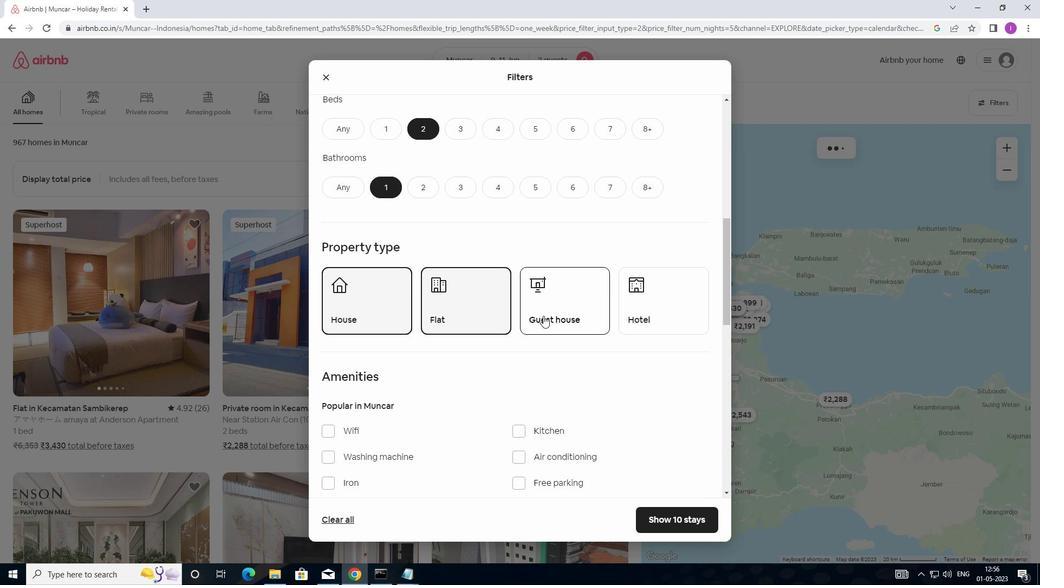 
Action: Mouse pressed left at (571, 310)
Screenshot: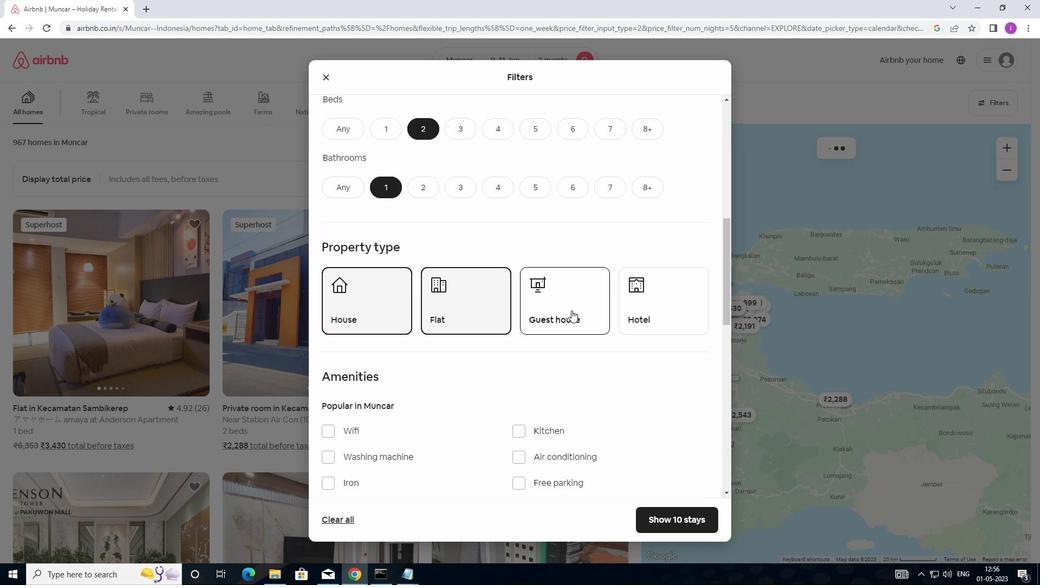 
Action: Mouse moved to (678, 383)
Screenshot: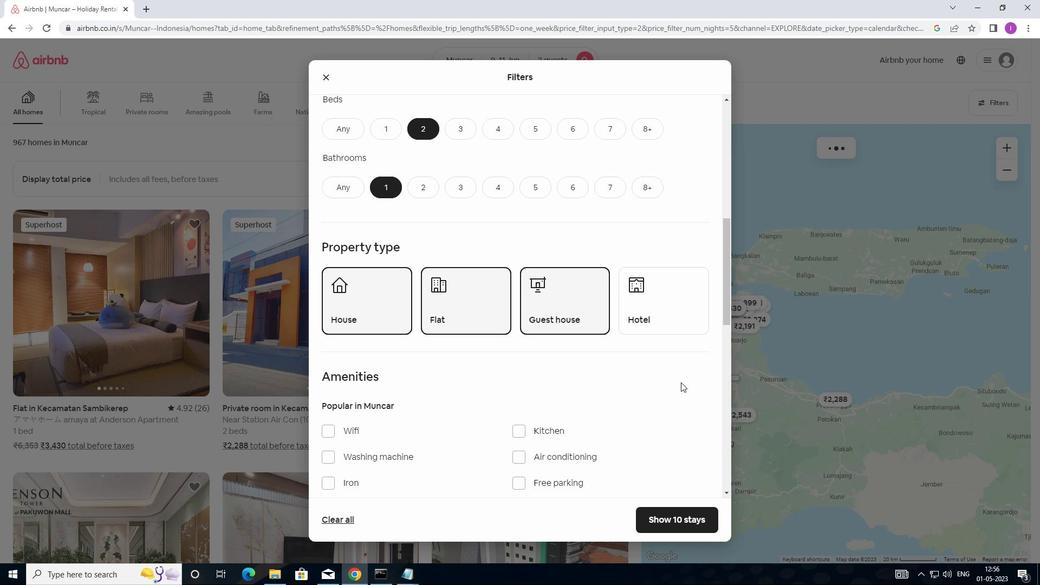 
Action: Mouse scrolled (678, 382) with delta (0, 0)
Screenshot: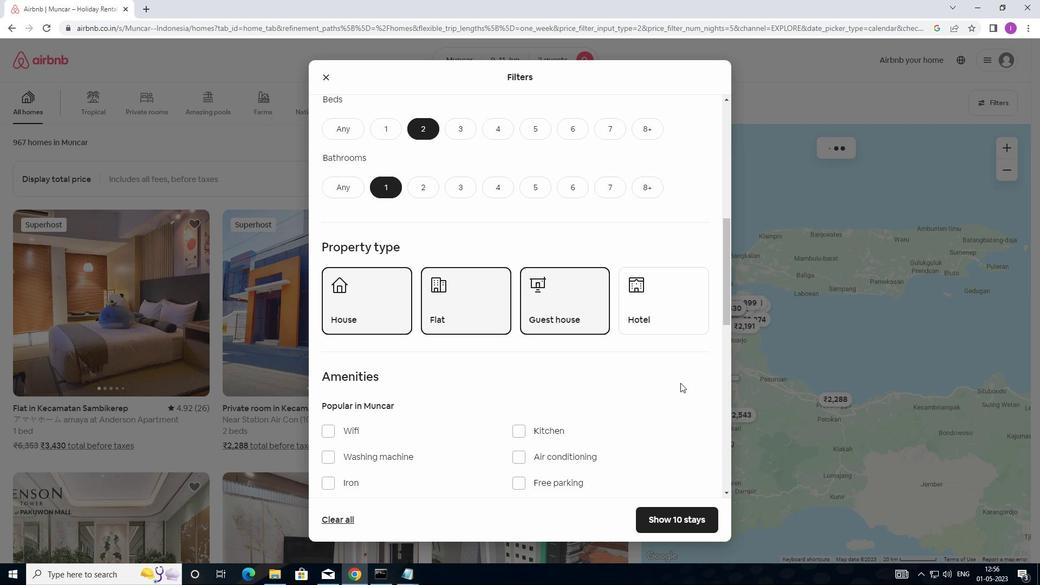 
Action: Mouse moved to (677, 383)
Screenshot: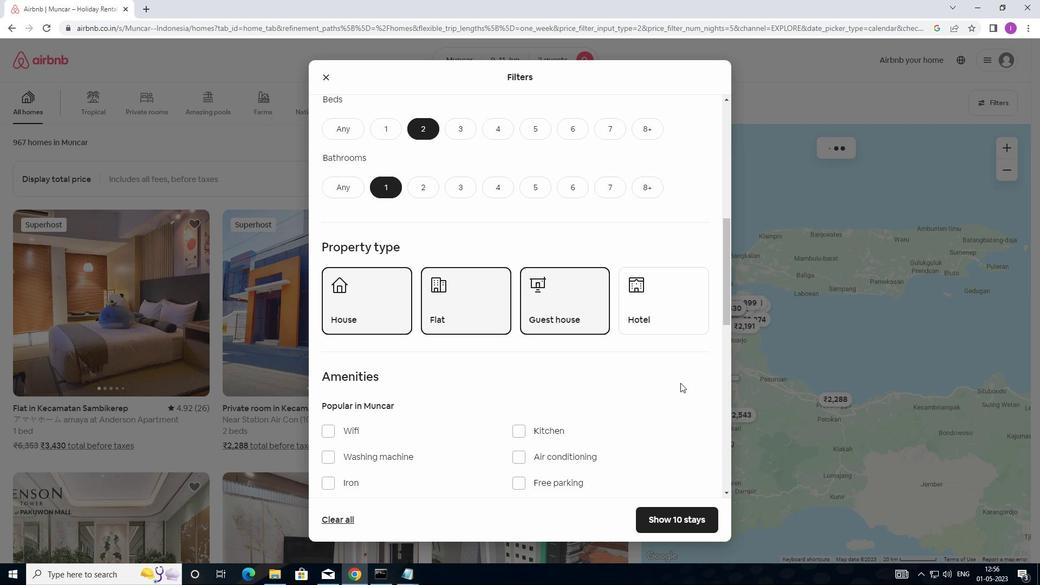 
Action: Mouse scrolled (677, 382) with delta (0, 0)
Screenshot: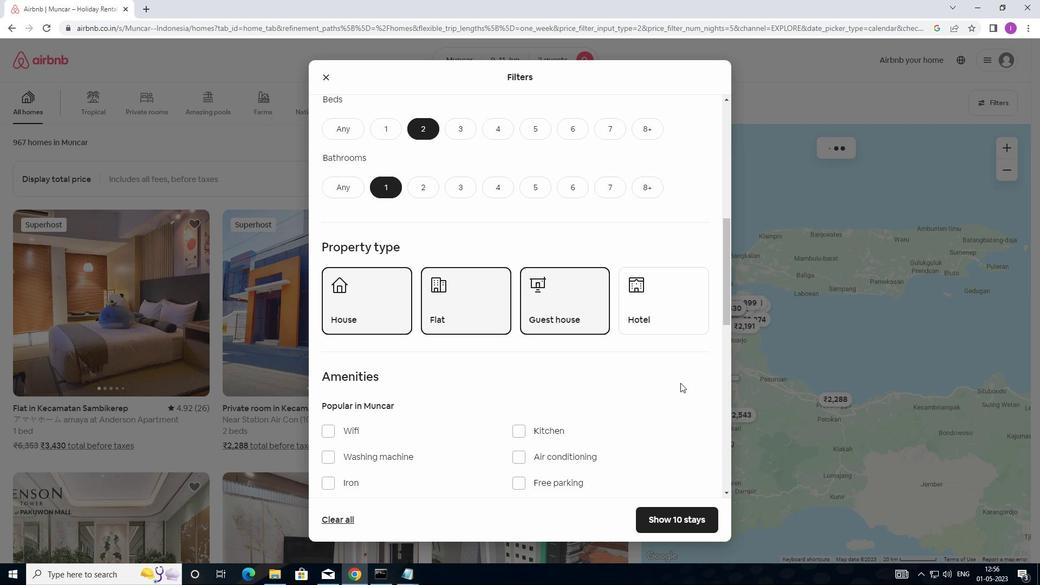
Action: Mouse moved to (588, 364)
Screenshot: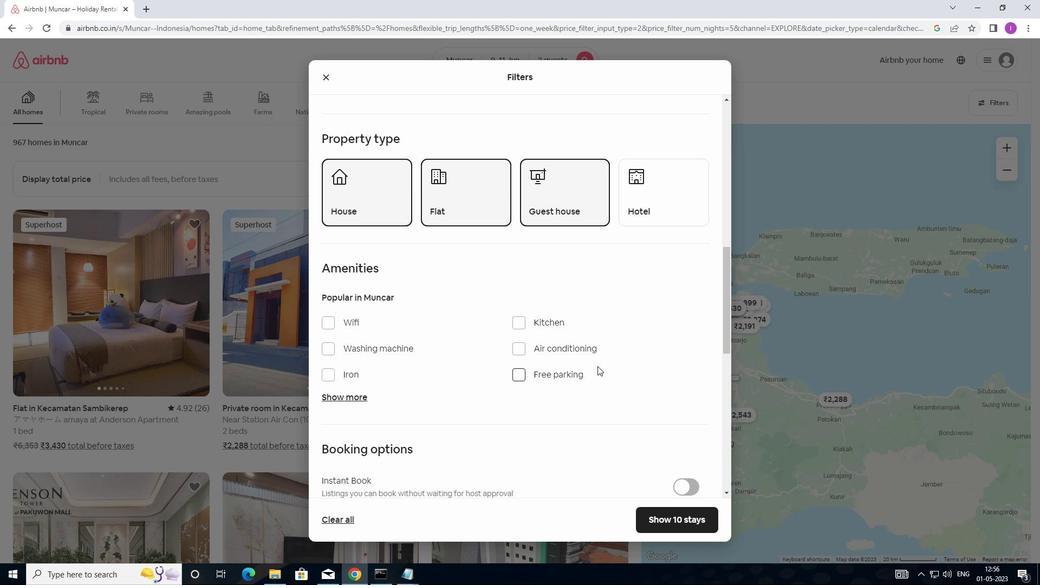 
Action: Mouse scrolled (588, 364) with delta (0, 0)
Screenshot: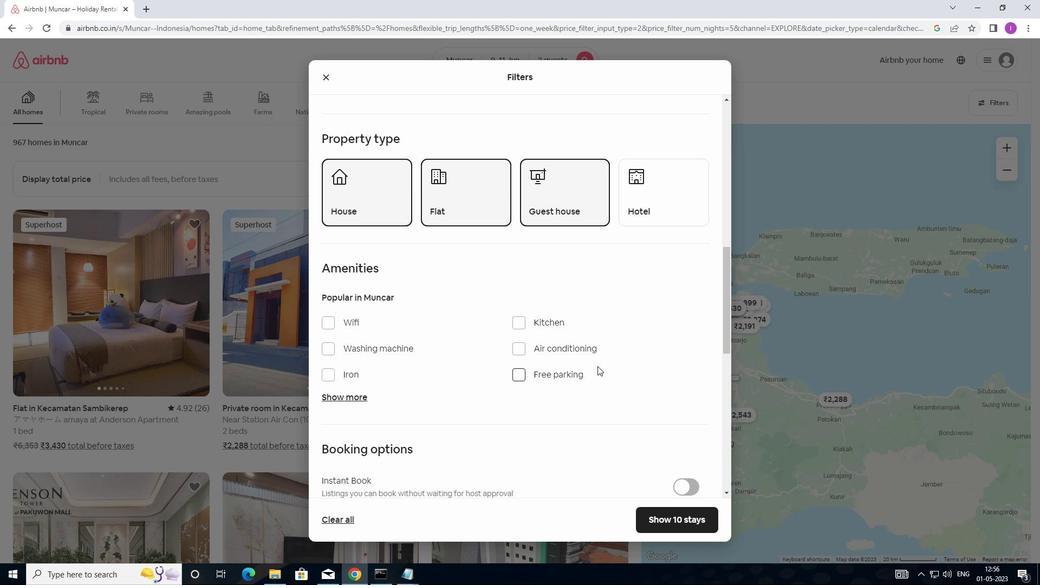 
Action: Mouse moved to (586, 364)
Screenshot: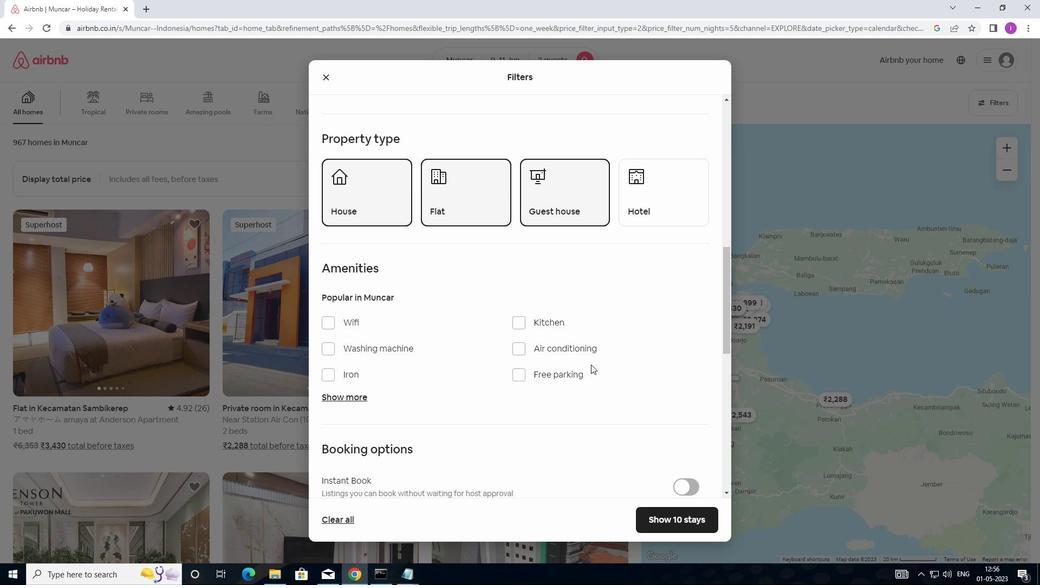 
Action: Mouse scrolled (586, 364) with delta (0, 0)
Screenshot: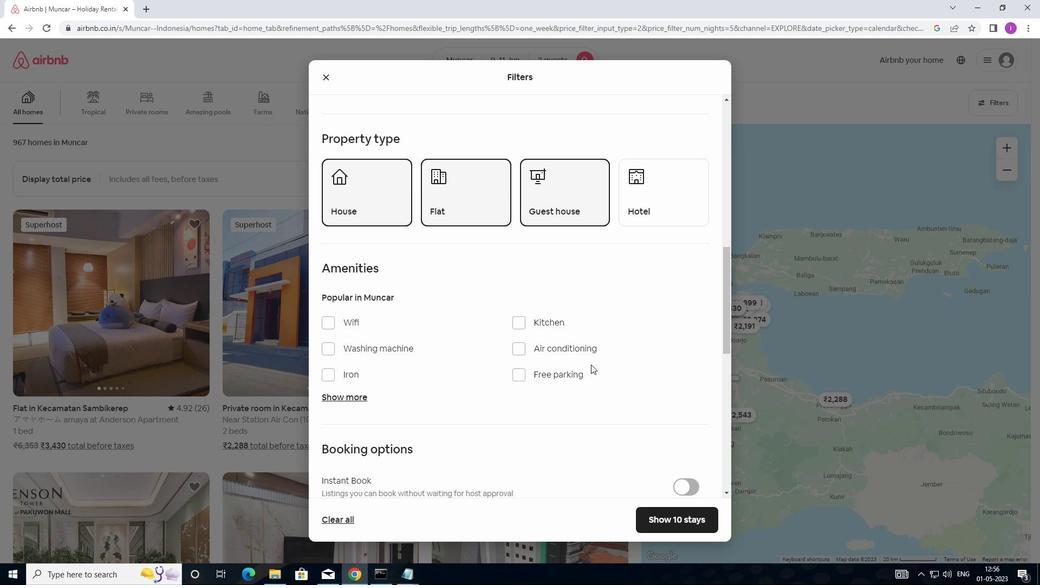 
Action: Mouse moved to (330, 216)
Screenshot: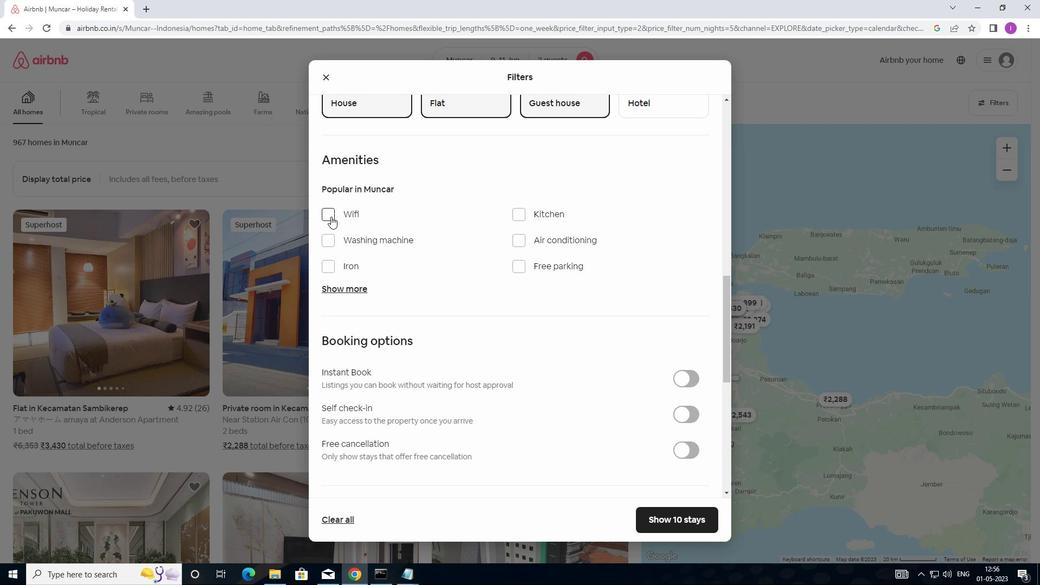 
Action: Mouse pressed left at (330, 216)
Screenshot: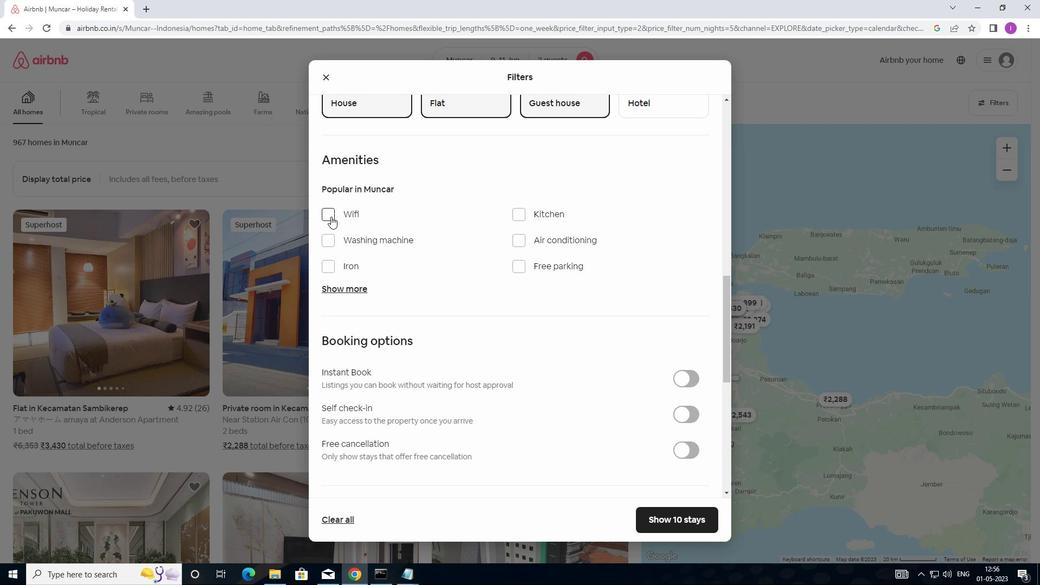 
Action: Mouse moved to (567, 296)
Screenshot: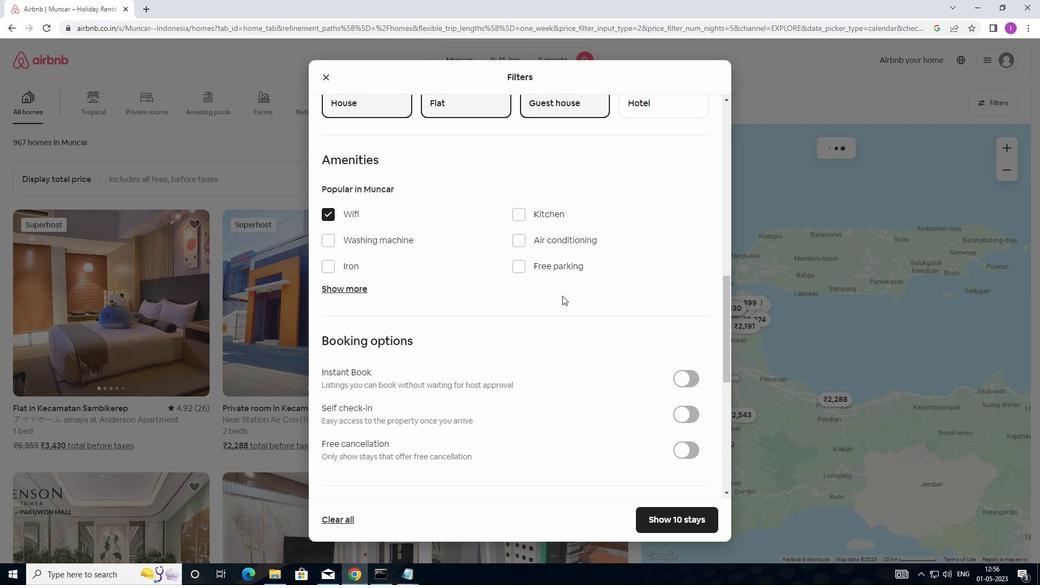 
Action: Mouse scrolled (567, 296) with delta (0, 0)
Screenshot: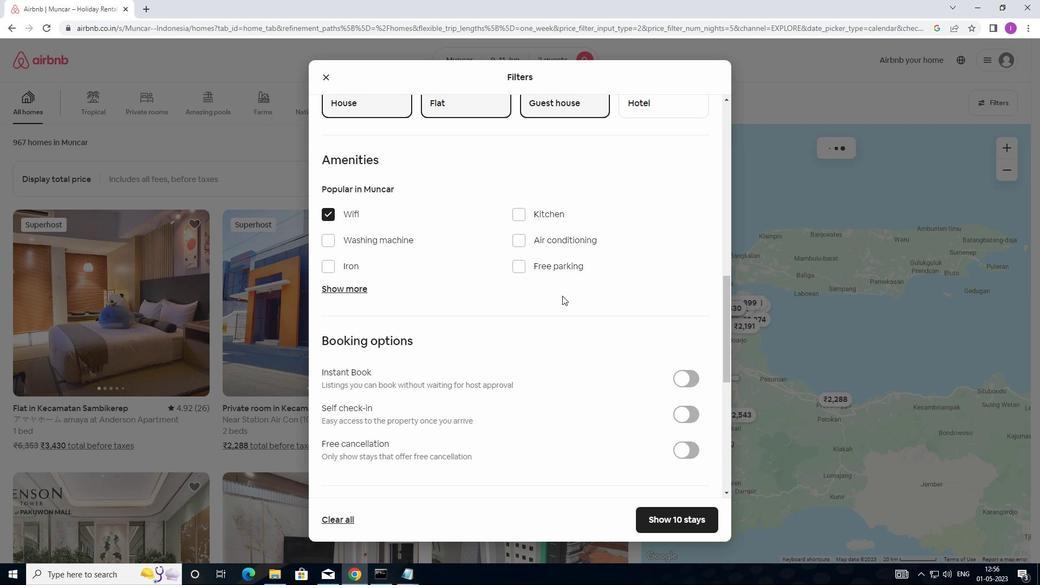 
Action: Mouse moved to (567, 297)
Screenshot: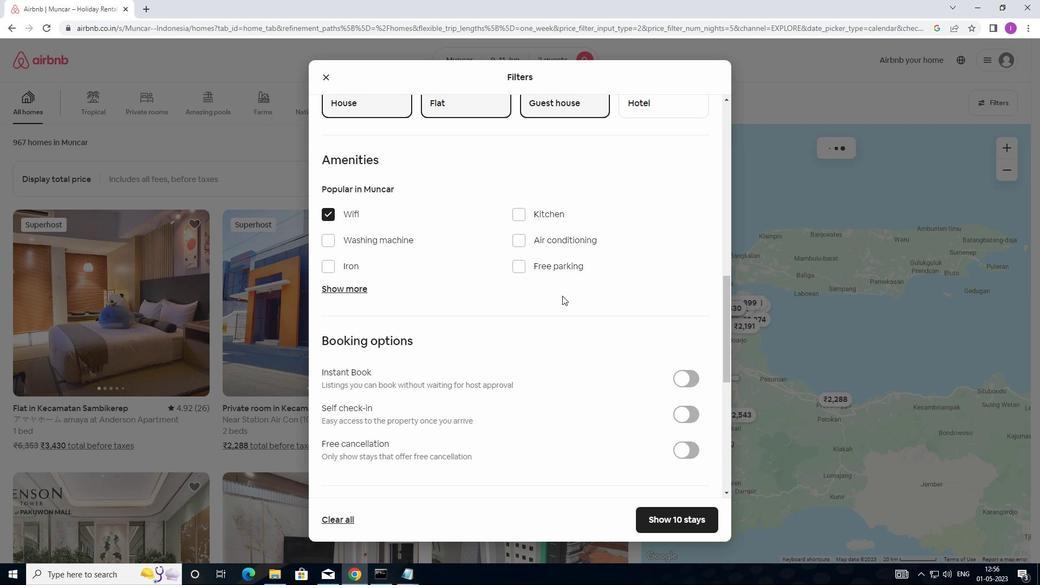 
Action: Mouse scrolled (567, 296) with delta (0, 0)
Screenshot: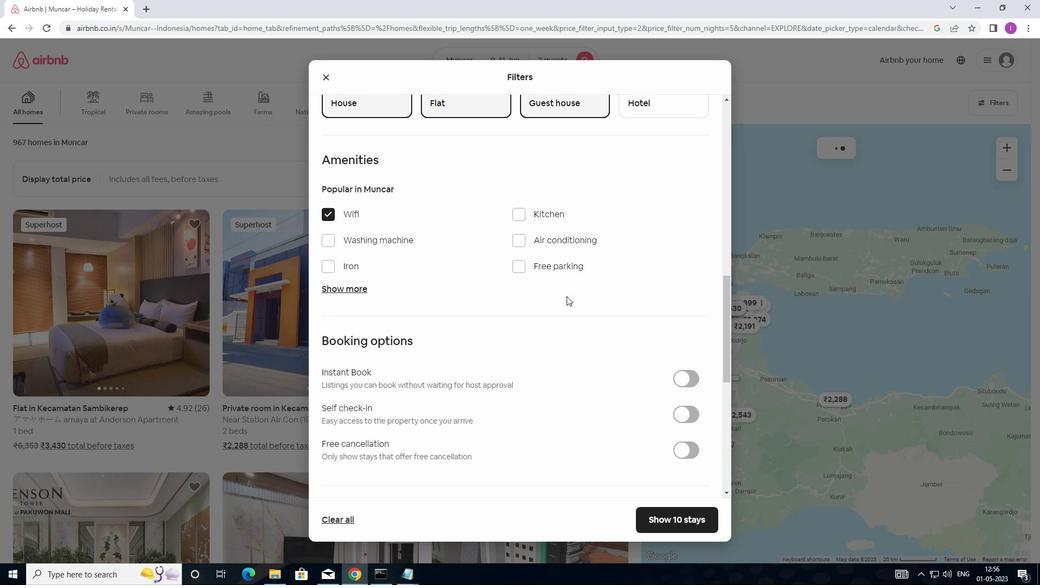 
Action: Mouse scrolled (567, 296) with delta (0, 0)
Screenshot: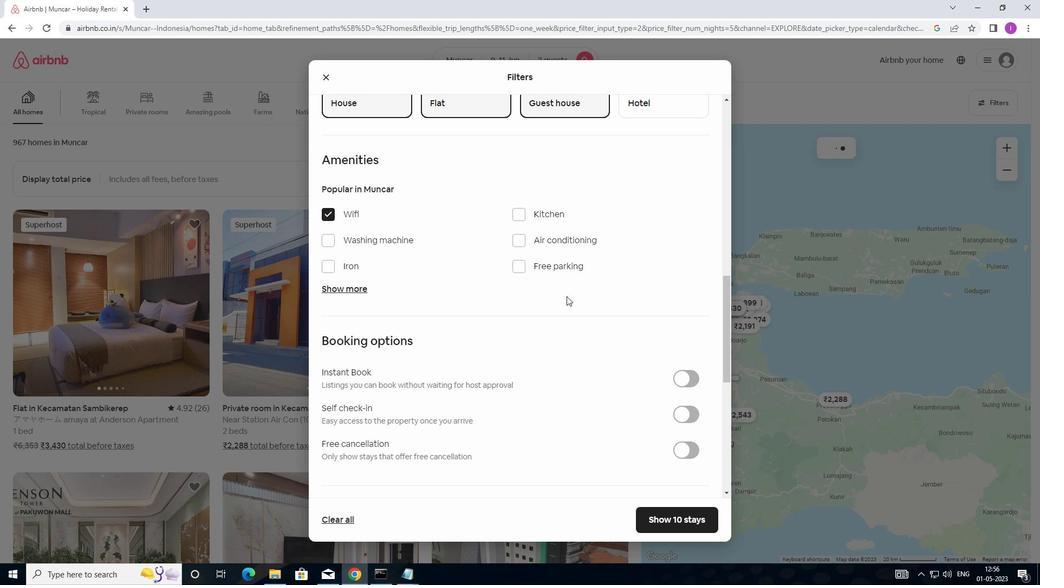 
Action: Mouse moved to (571, 297)
Screenshot: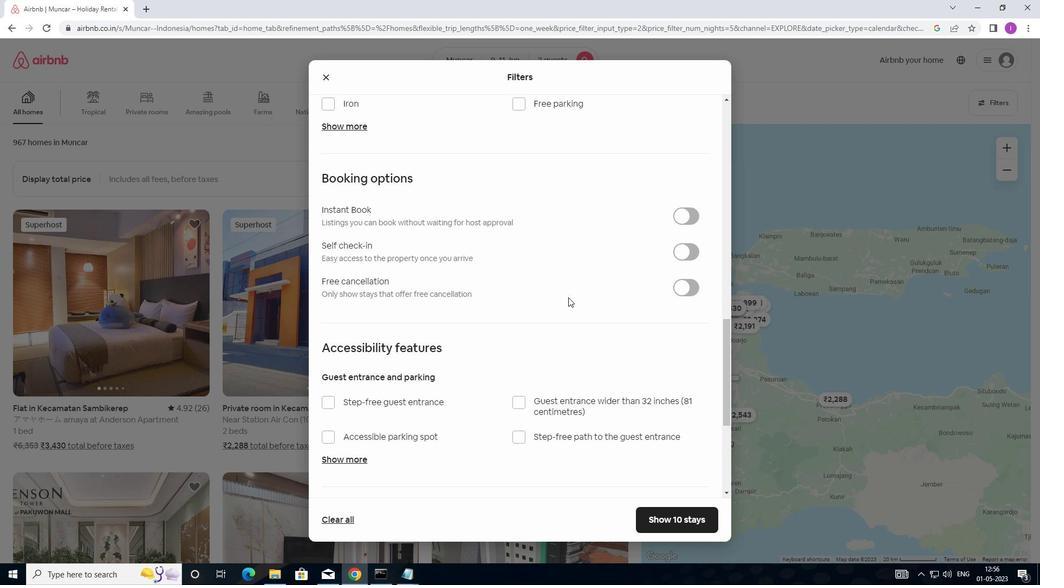 
Action: Mouse scrolled (571, 296) with delta (0, 0)
Screenshot: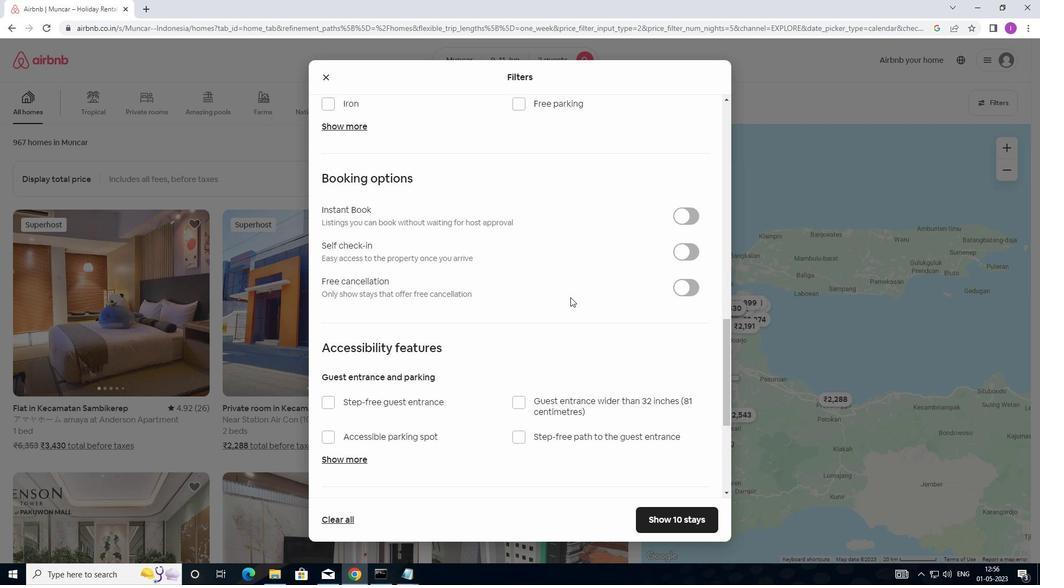 
Action: Mouse moved to (687, 204)
Screenshot: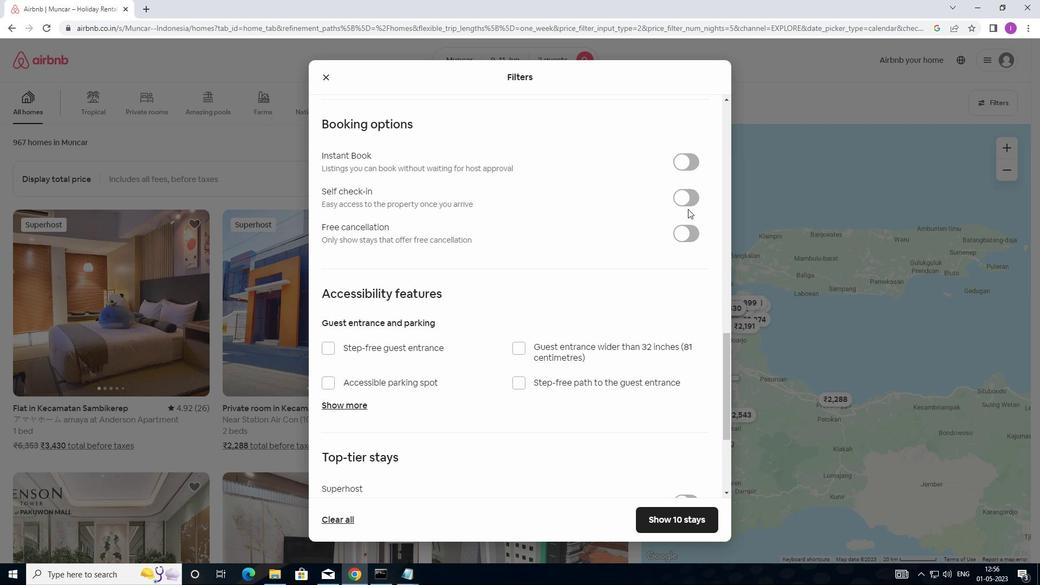 
Action: Mouse pressed left at (687, 204)
Screenshot: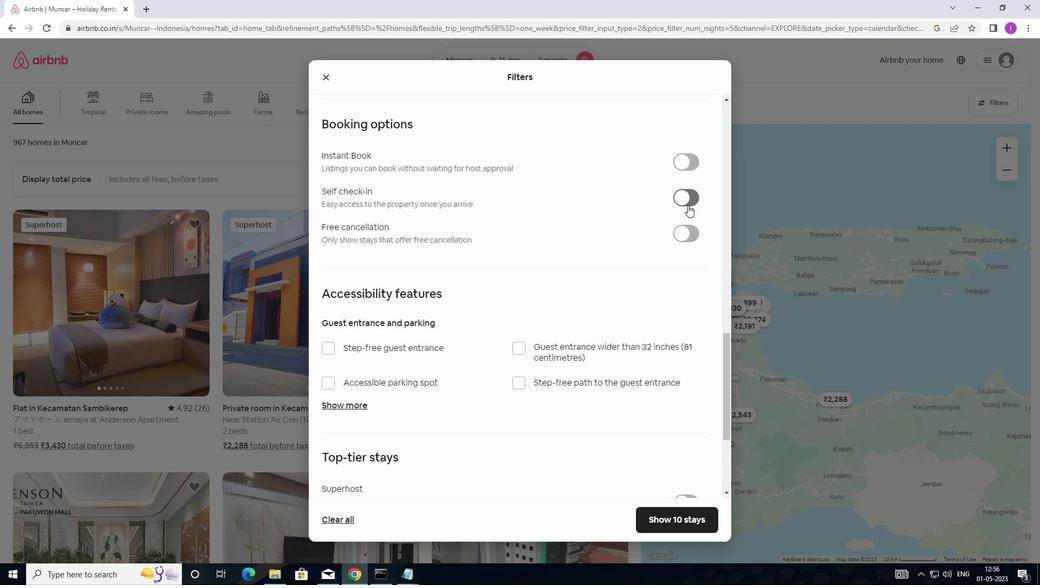 
Action: Mouse moved to (378, 379)
Screenshot: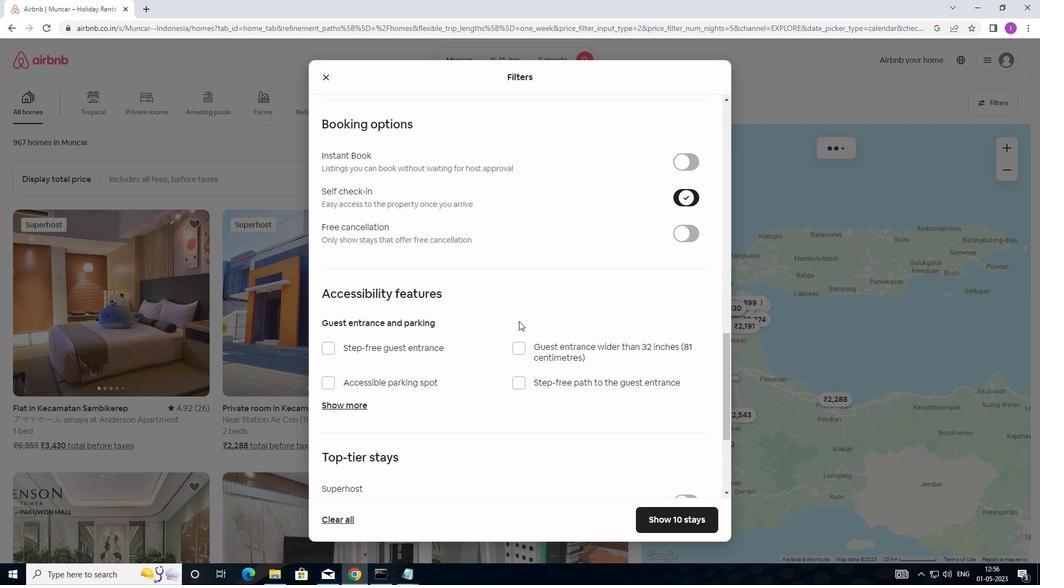 
Action: Mouse scrolled (378, 378) with delta (0, 0)
Screenshot: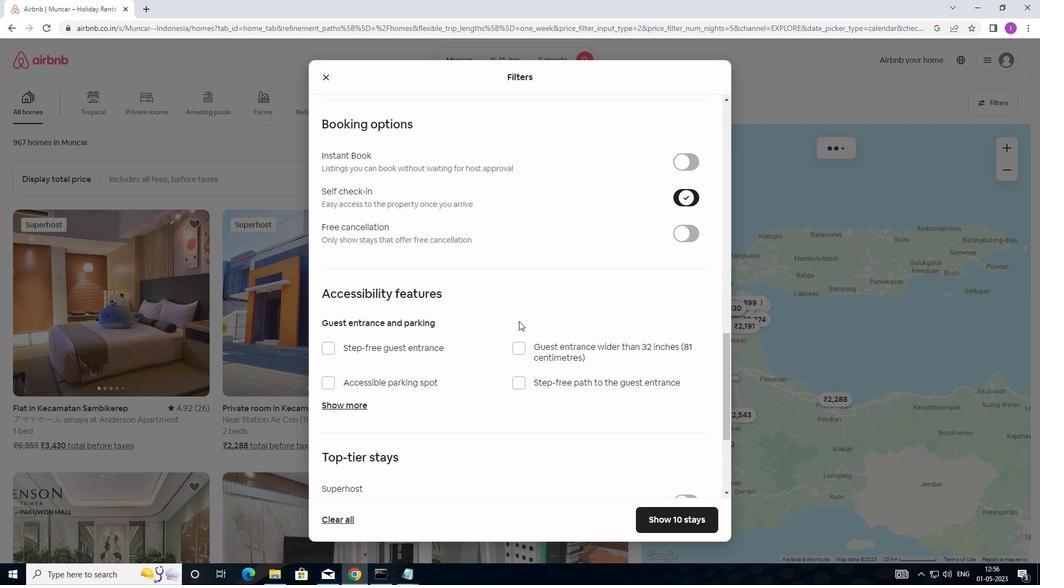 
Action: Mouse moved to (360, 392)
Screenshot: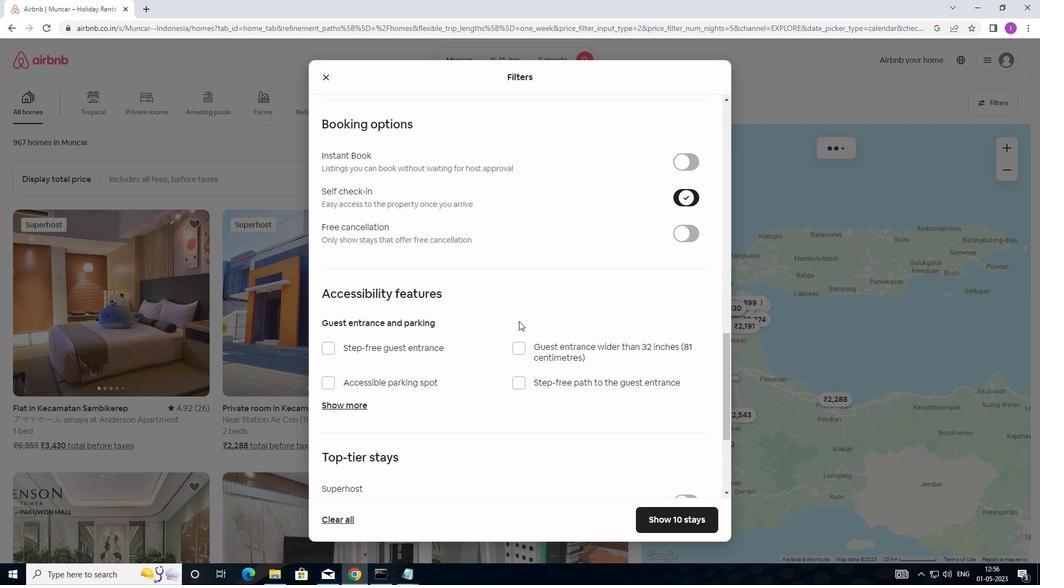 
Action: Mouse scrolled (360, 391) with delta (0, 0)
Screenshot: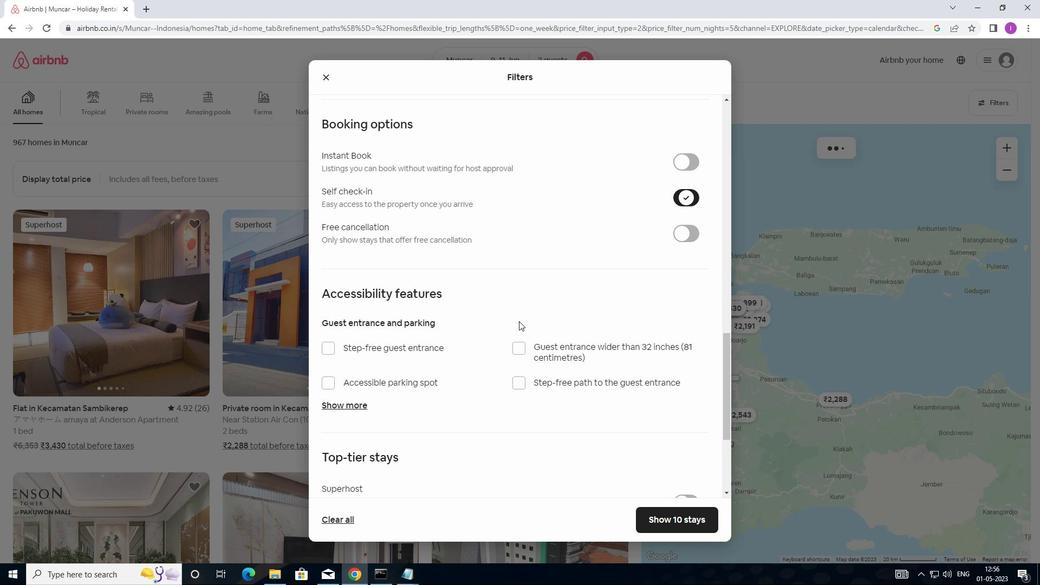 
Action: Mouse moved to (353, 401)
Screenshot: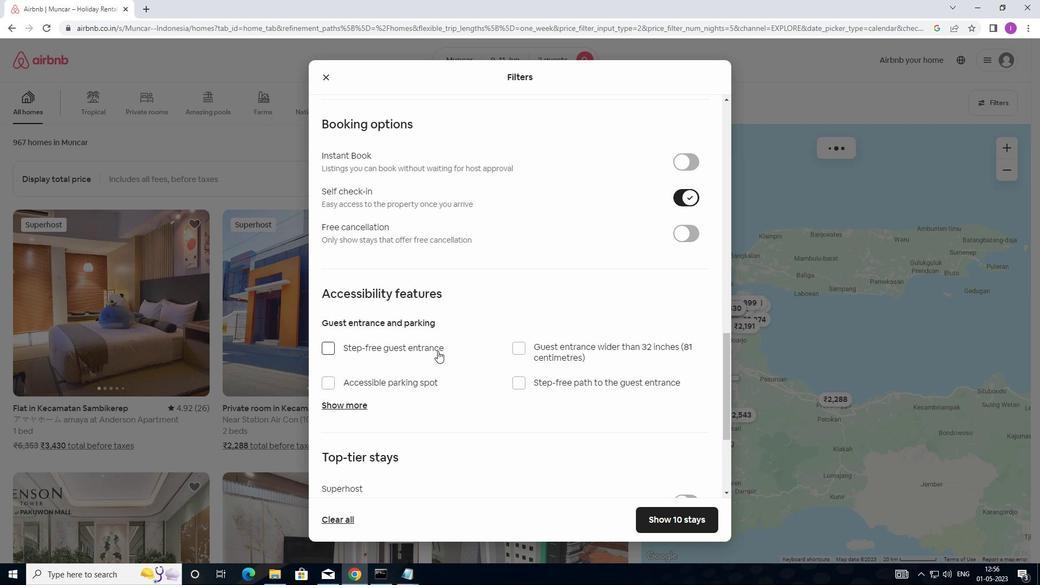 
Action: Mouse scrolled (353, 400) with delta (0, 0)
Screenshot: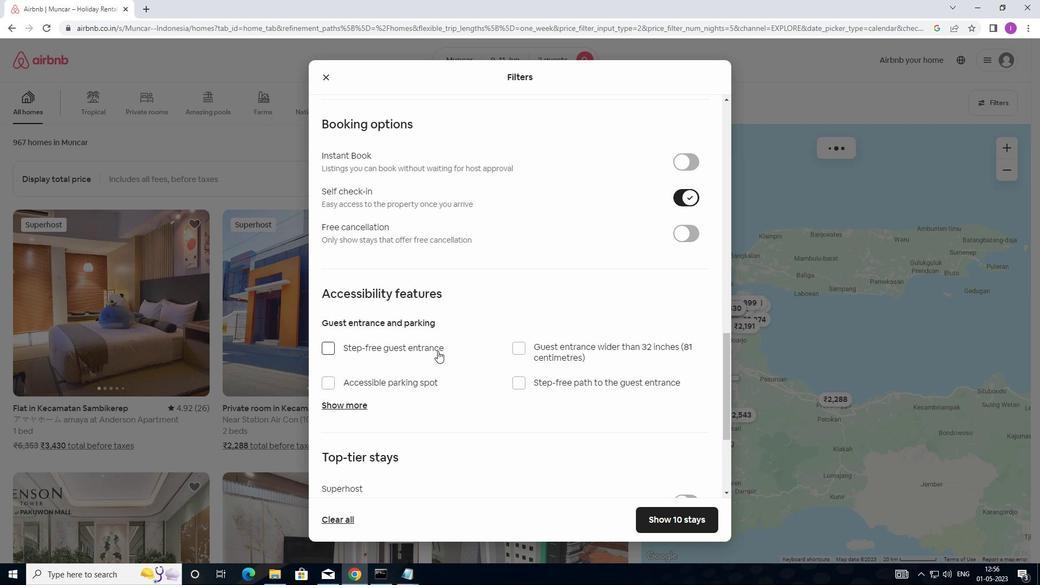 
Action: Mouse moved to (352, 401)
Screenshot: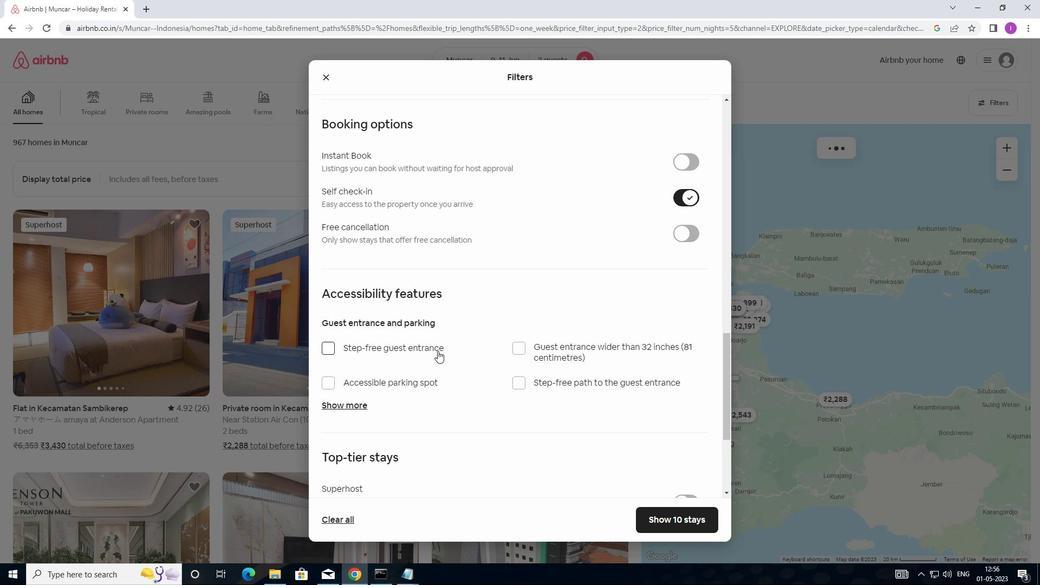 
Action: Mouse scrolled (352, 400) with delta (0, 0)
Screenshot: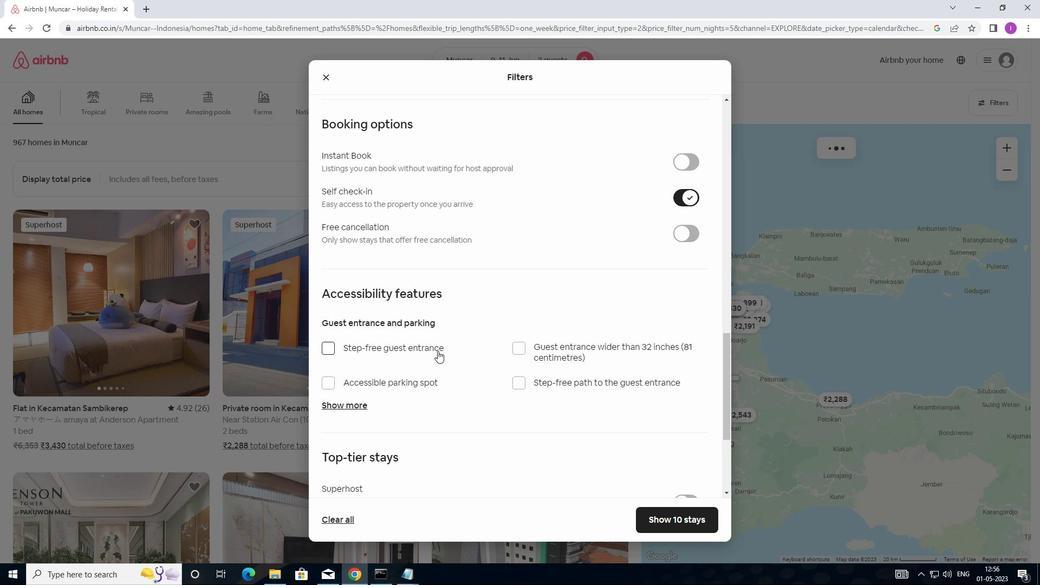 
Action: Mouse moved to (329, 428)
Screenshot: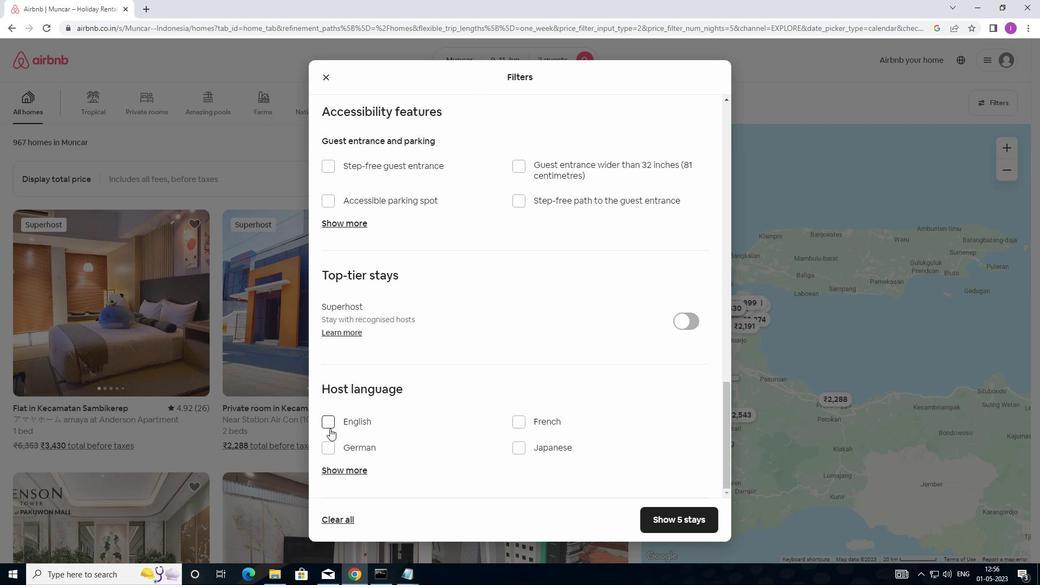 
Action: Mouse pressed left at (329, 428)
Screenshot: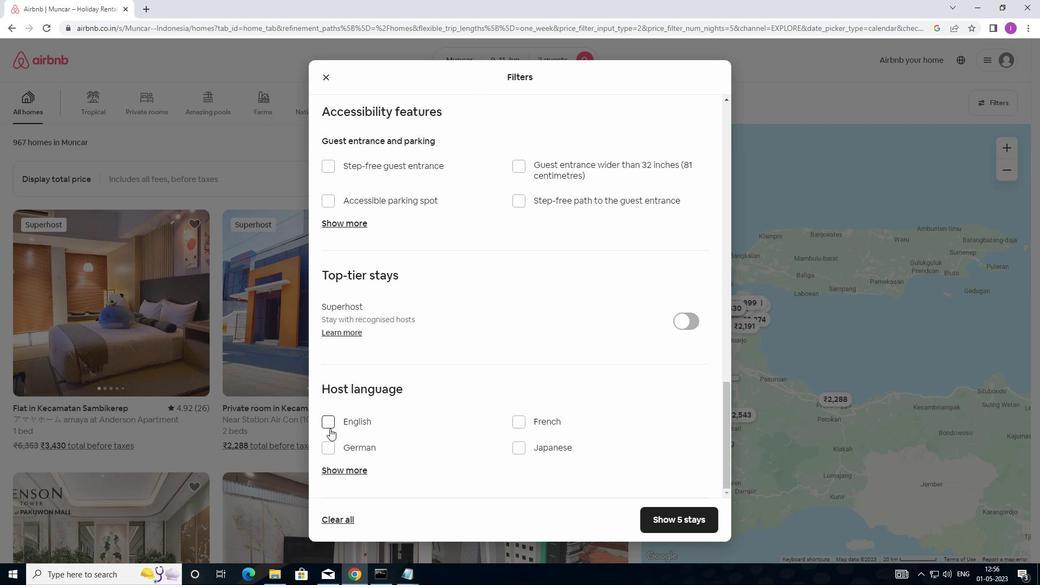 
Action: Mouse moved to (666, 524)
Screenshot: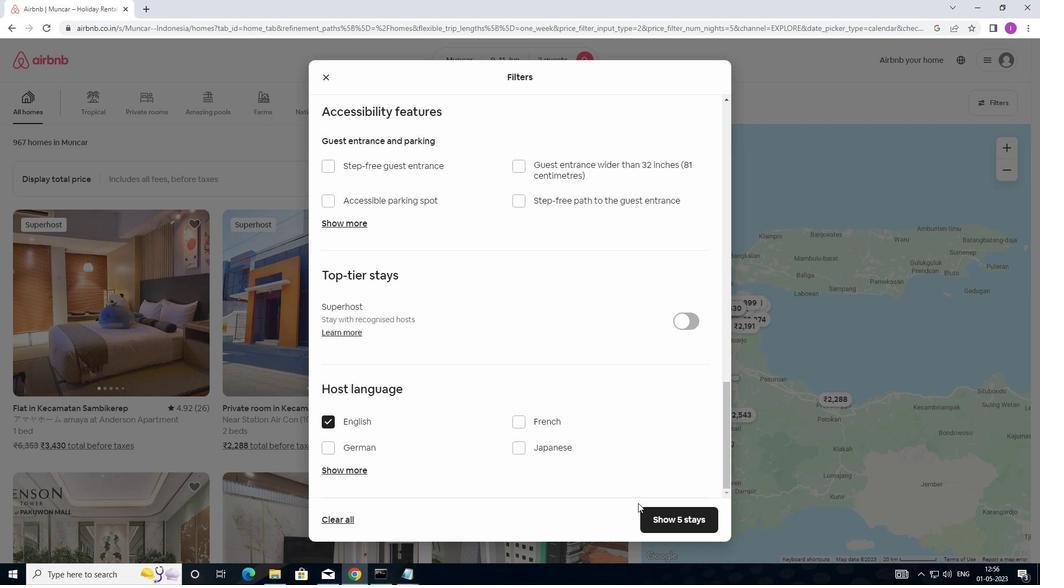 
Action: Mouse pressed left at (666, 524)
Screenshot: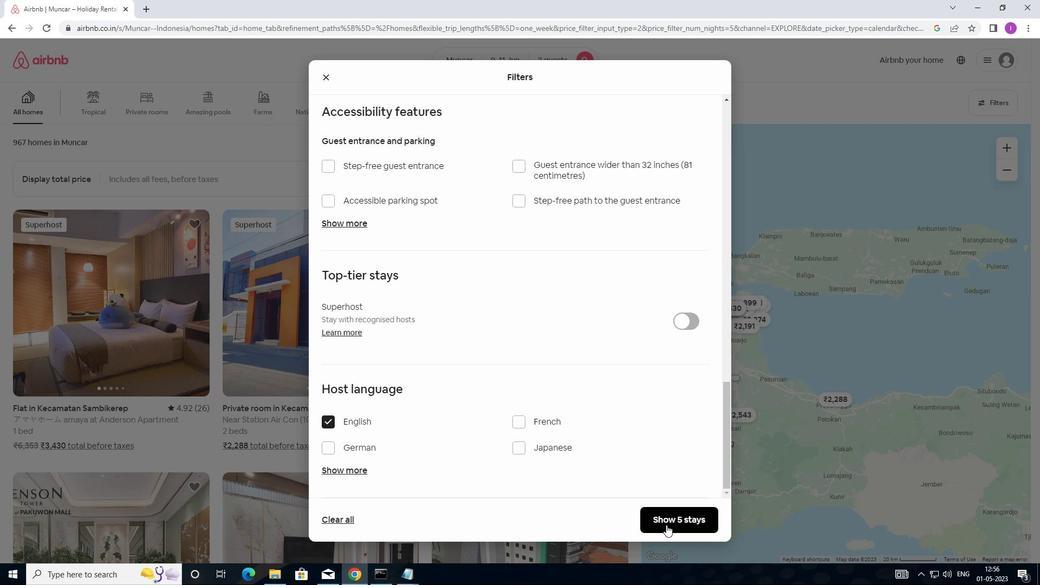 
Action: Mouse moved to (669, 509)
Screenshot: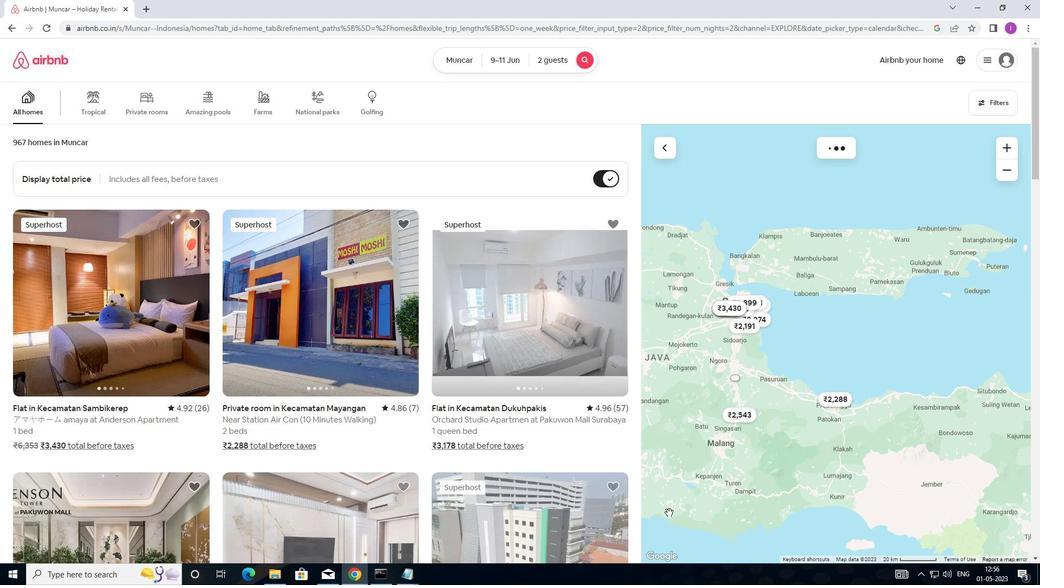 
